 Task: Buy 2 Fuel Filters from Filters section under best seller category for shipping address: Gianna Martinez, 3103 Abia Martin Drive, Panther Burn, Mississippi 38765, Cell Number 6314971043. Pay from credit card ending with 2005, CVV 3321
Action: Mouse moved to (27, 78)
Screenshot: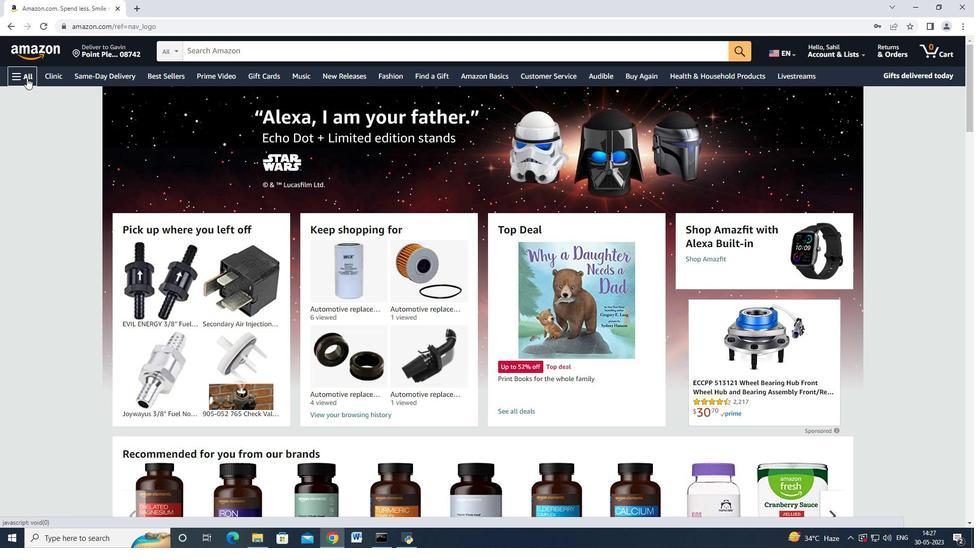 
Action: Mouse pressed left at (27, 78)
Screenshot: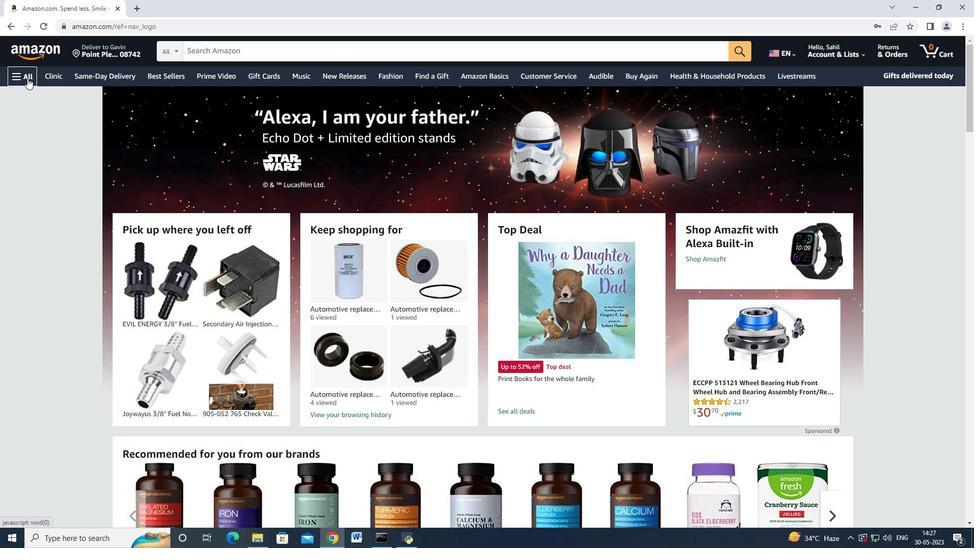 
Action: Mouse moved to (64, 182)
Screenshot: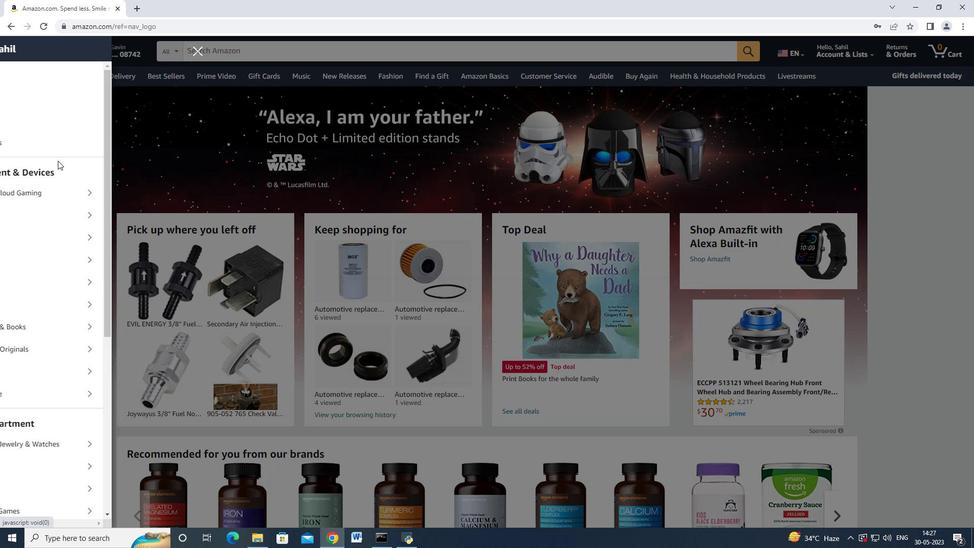 
Action: Mouse scrolled (64, 182) with delta (0, 0)
Screenshot: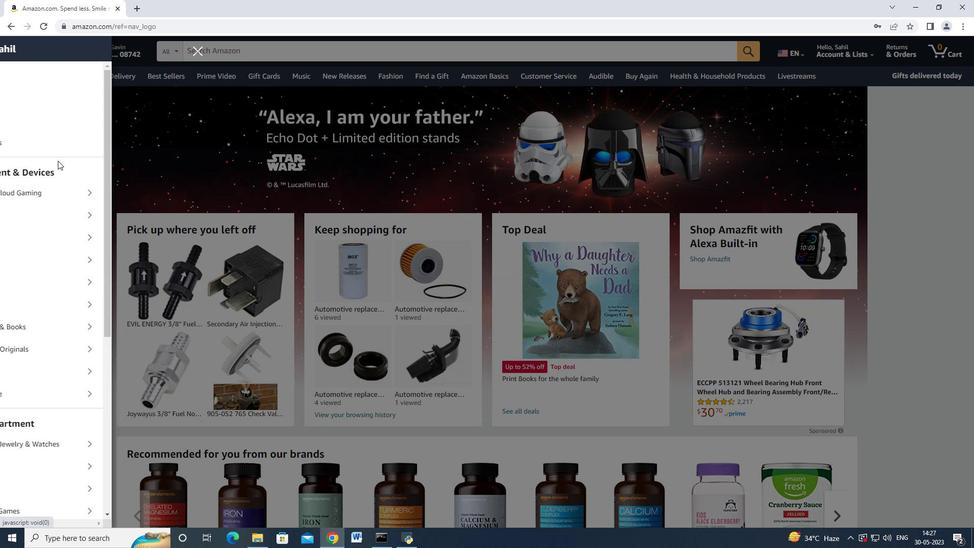 
Action: Mouse moved to (65, 189)
Screenshot: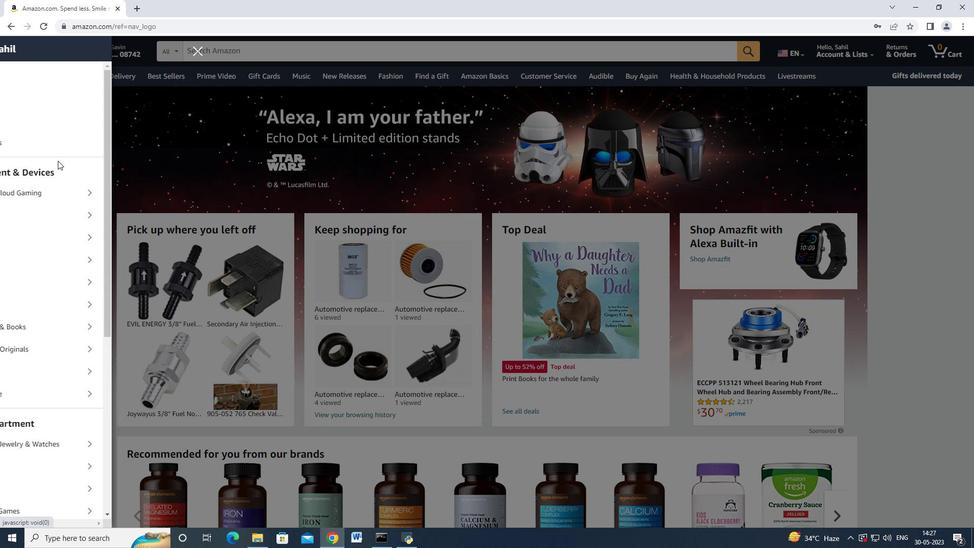 
Action: Mouse scrolled (65, 188) with delta (0, 0)
Screenshot: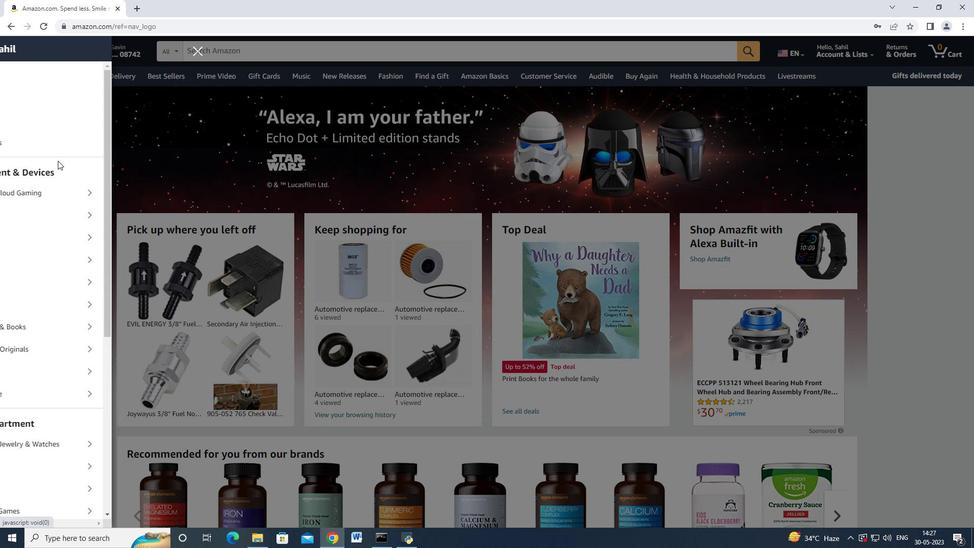 
Action: Mouse moved to (66, 206)
Screenshot: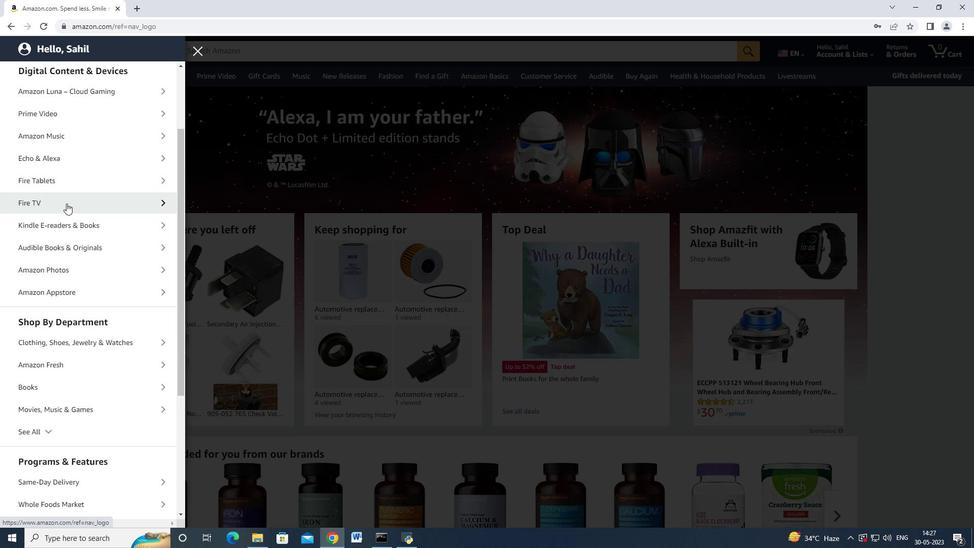
Action: Mouse scrolled (66, 204) with delta (0, 0)
Screenshot: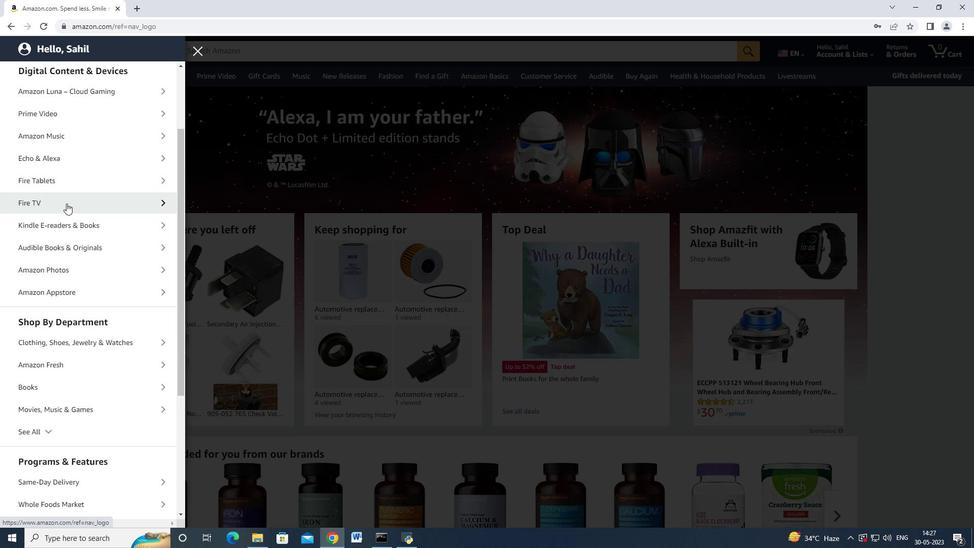 
Action: Mouse moved to (66, 207)
Screenshot: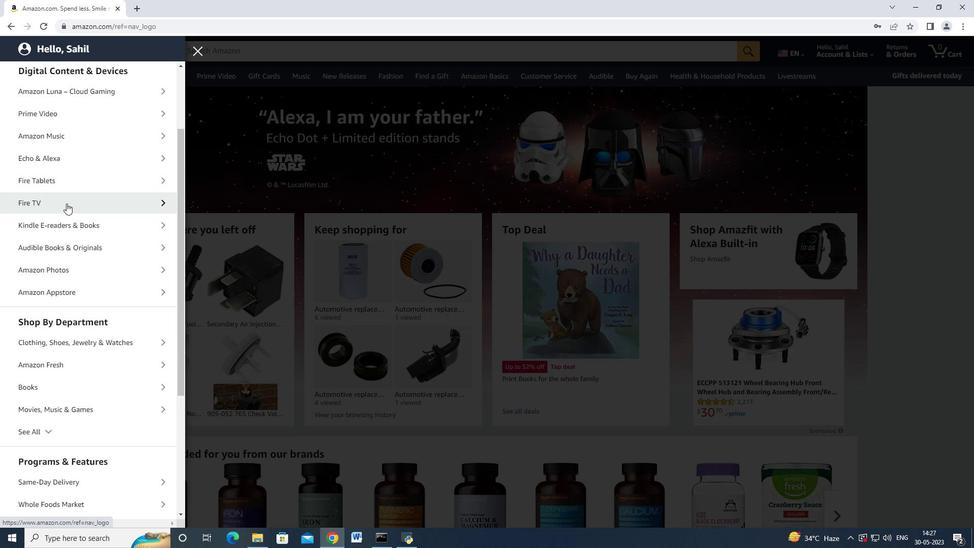 
Action: Mouse scrolled (66, 206) with delta (0, 0)
Screenshot: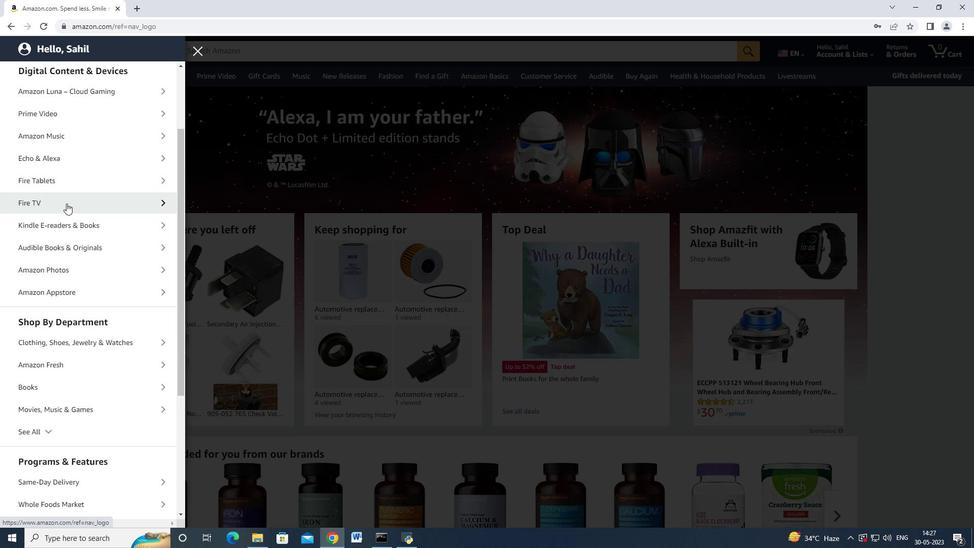 
Action: Mouse moved to (54, 327)
Screenshot: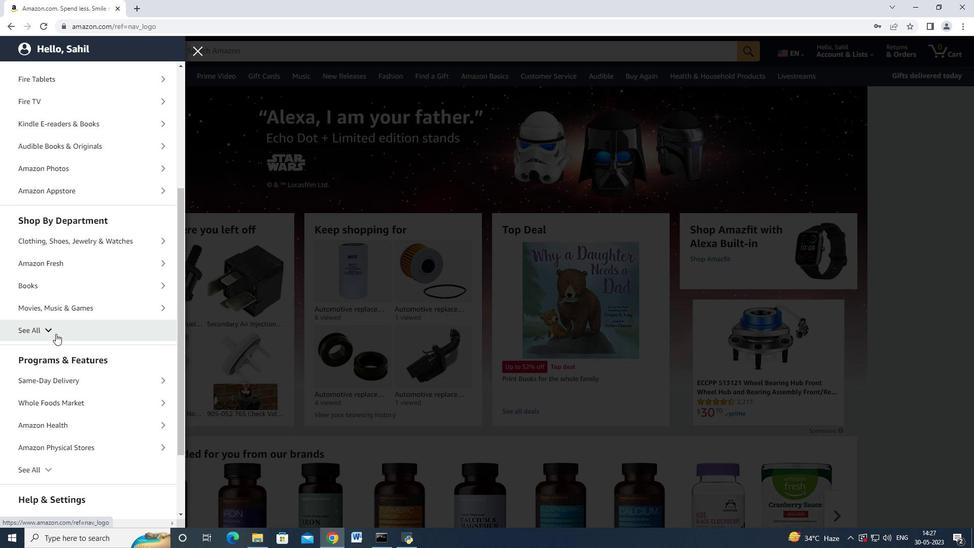 
Action: Mouse pressed left at (54, 327)
Screenshot: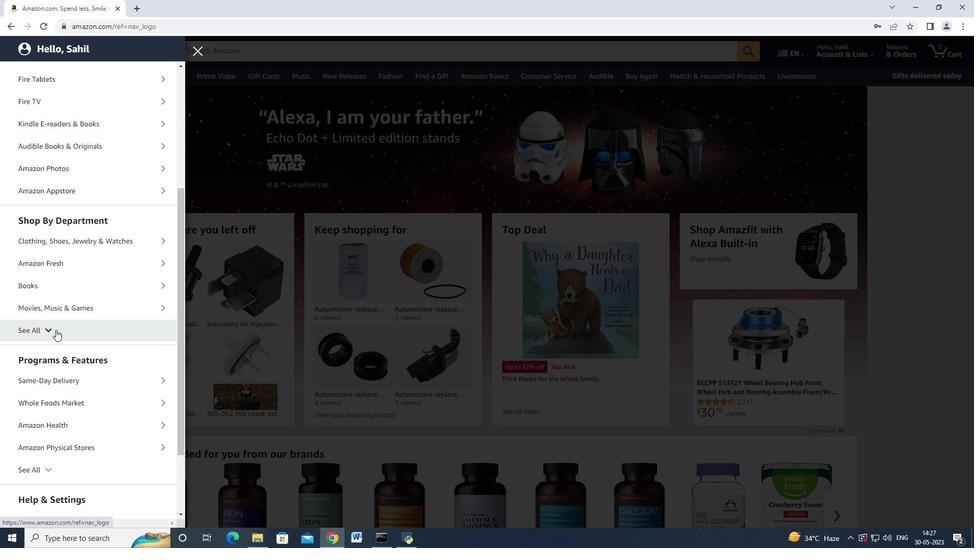 
Action: Mouse moved to (59, 323)
Screenshot: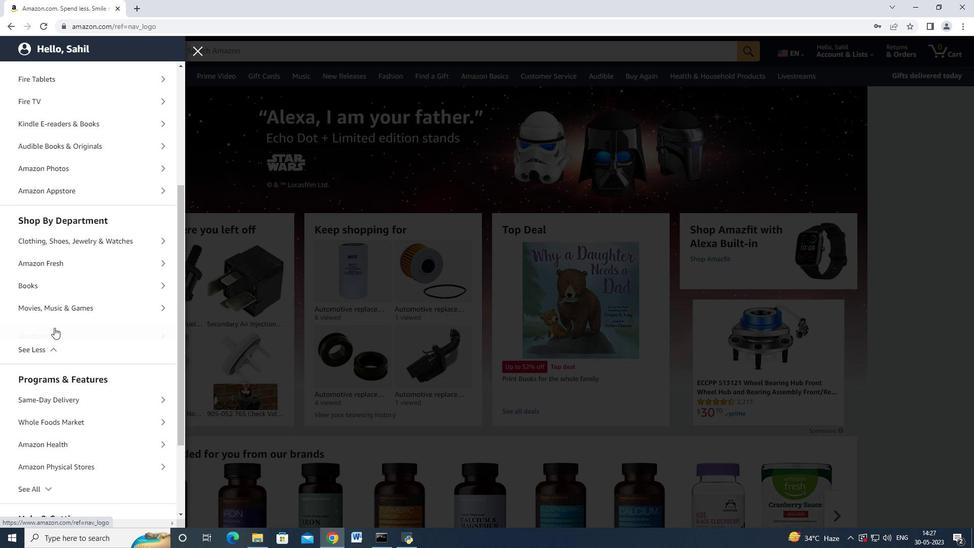 
Action: Mouse scrolled (59, 323) with delta (0, 0)
Screenshot: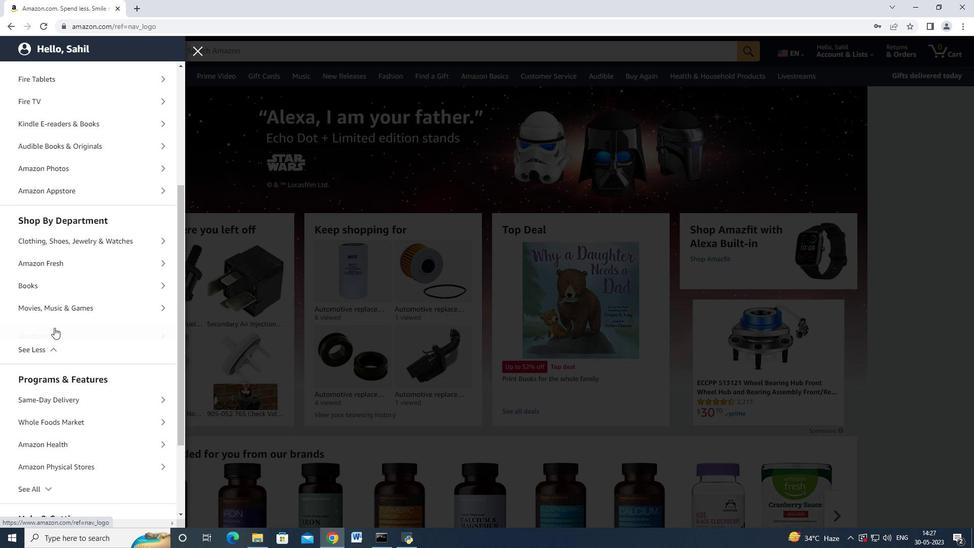 
Action: Mouse scrolled (59, 323) with delta (0, 0)
Screenshot: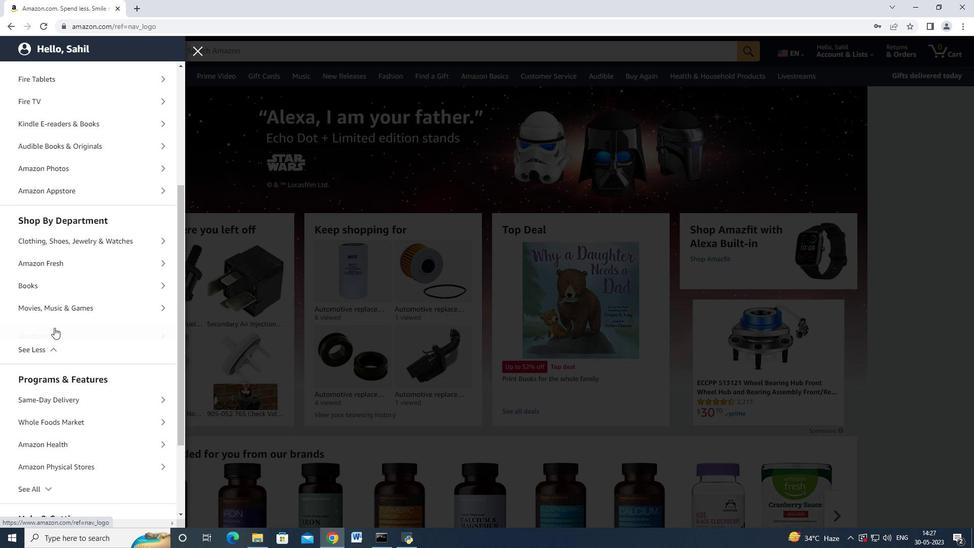 
Action: Mouse scrolled (59, 323) with delta (0, 0)
Screenshot: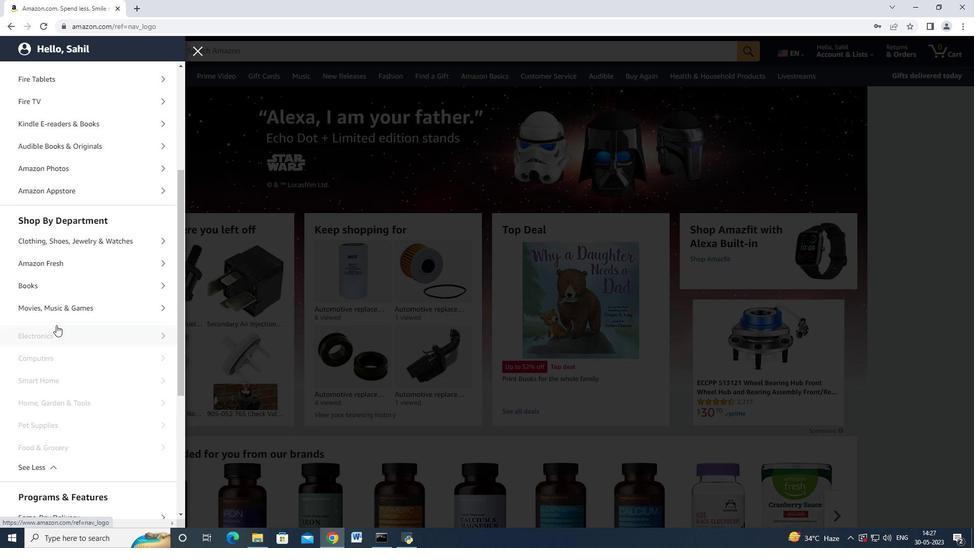 
Action: Mouse scrolled (59, 323) with delta (0, 0)
Screenshot: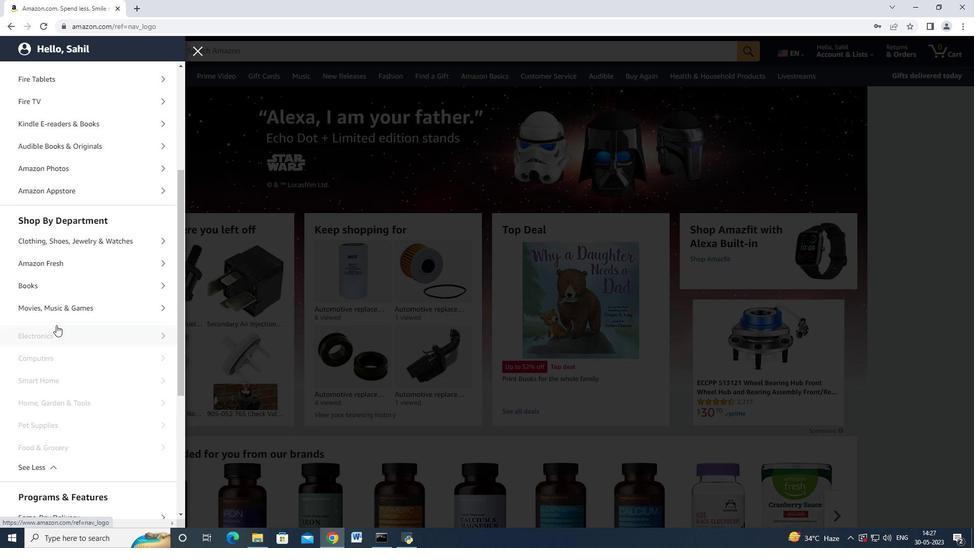 
Action: Mouse scrolled (59, 323) with delta (0, 0)
Screenshot: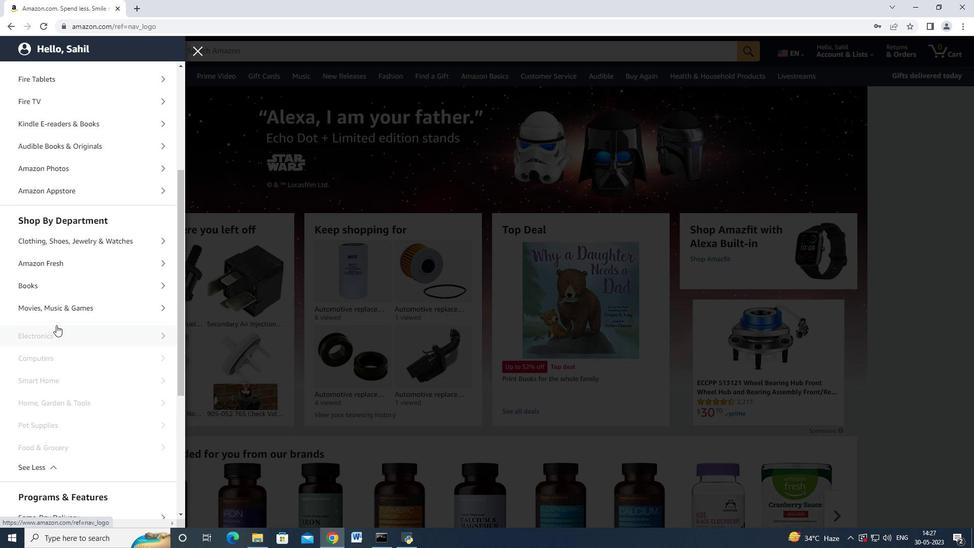 
Action: Mouse scrolled (59, 323) with delta (0, 0)
Screenshot: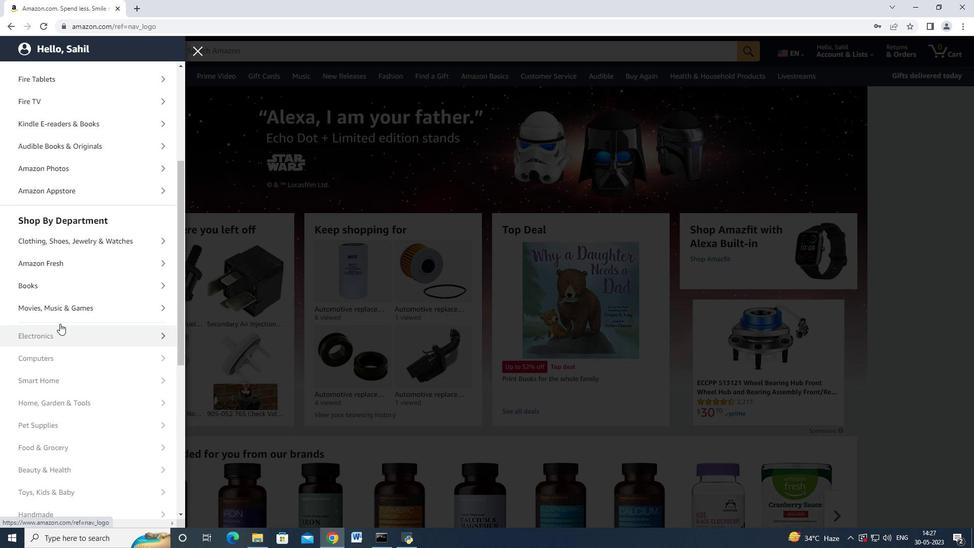 
Action: Mouse moved to (63, 347)
Screenshot: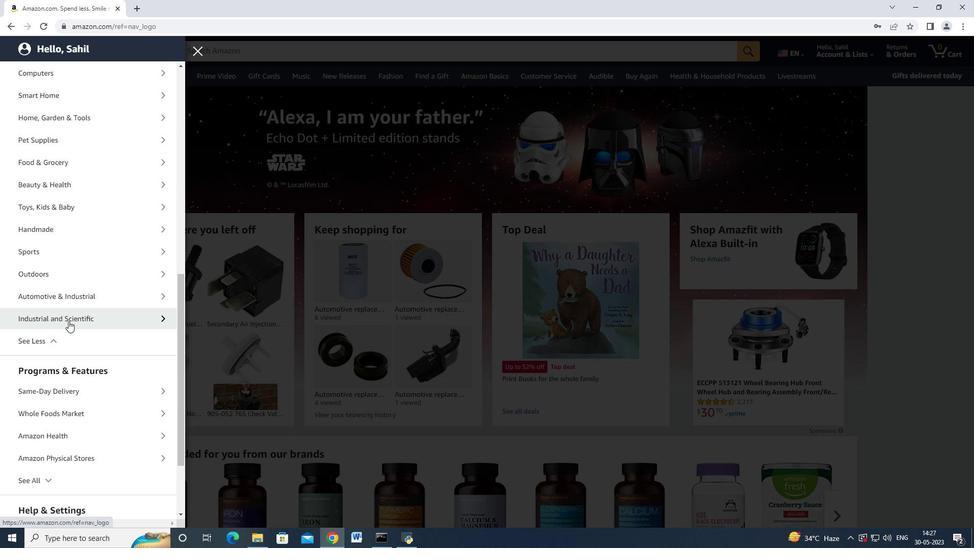 
Action: Mouse scrolled (63, 347) with delta (0, 0)
Screenshot: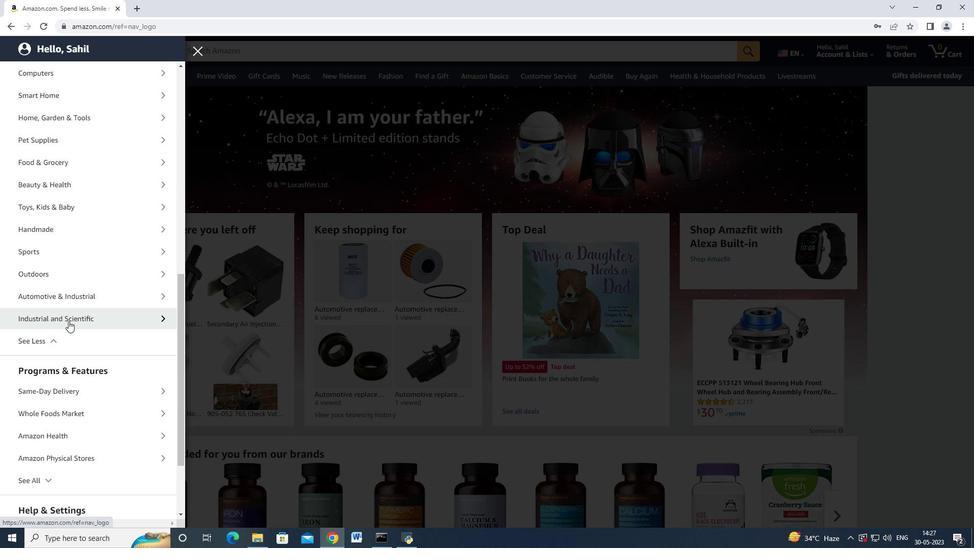 
Action: Mouse moved to (64, 253)
Screenshot: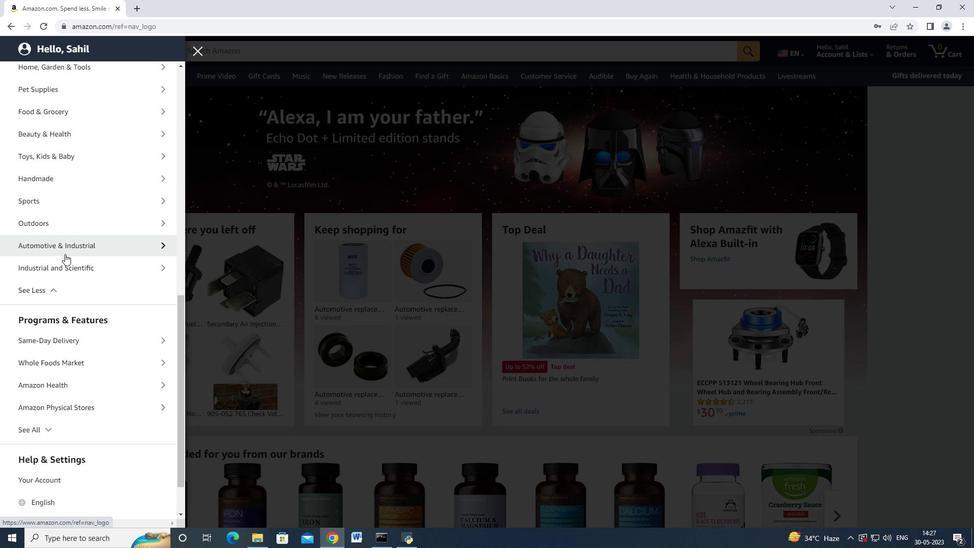 
Action: Mouse pressed left at (64, 253)
Screenshot: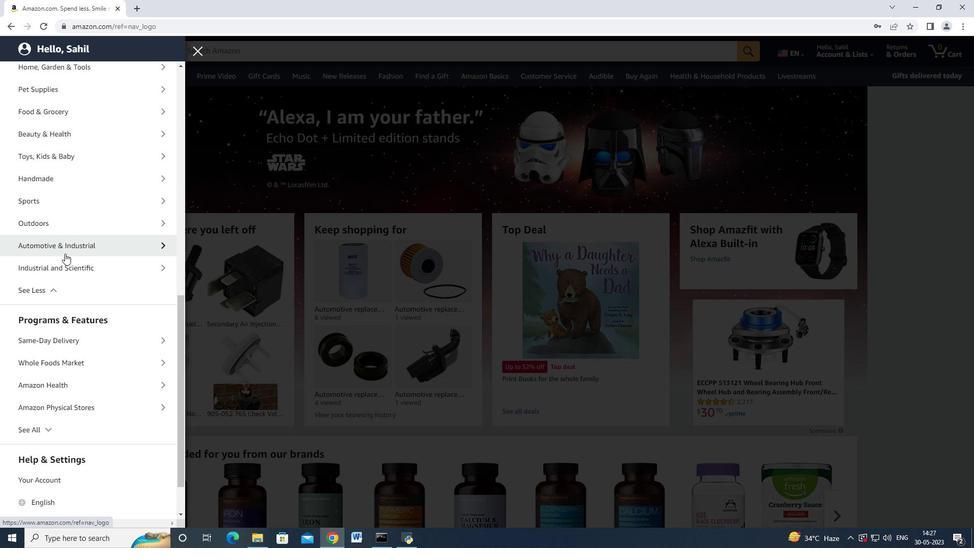 
Action: Mouse moved to (86, 129)
Screenshot: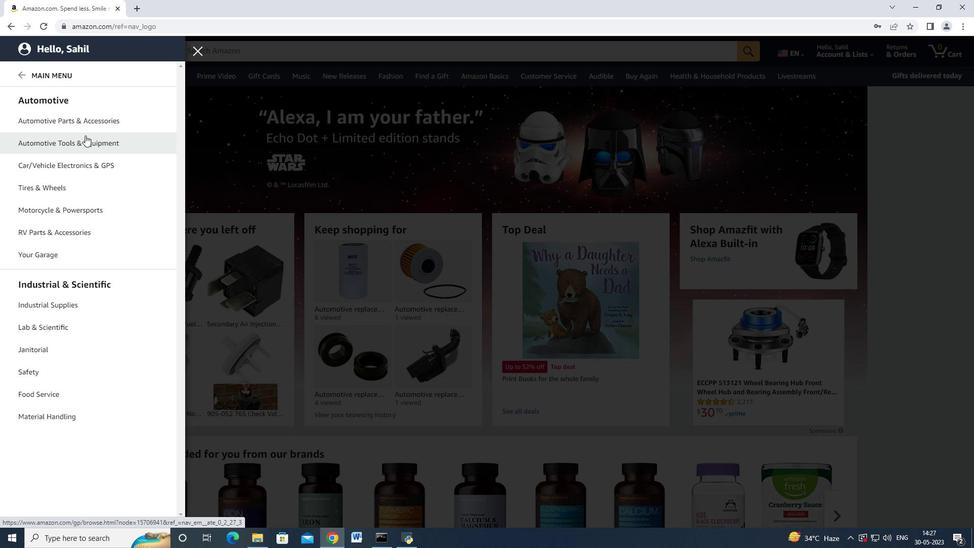 
Action: Mouse pressed left at (86, 129)
Screenshot: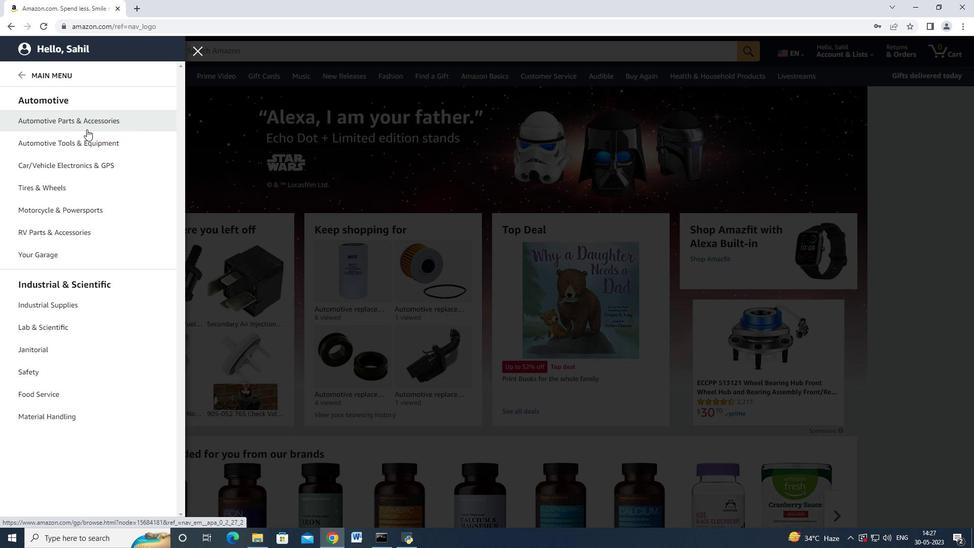 
Action: Mouse moved to (182, 97)
Screenshot: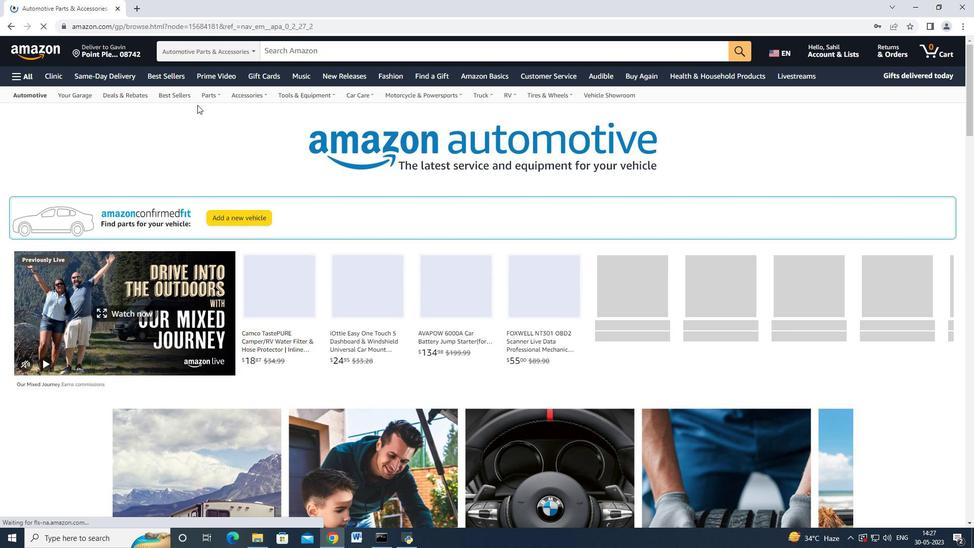 
Action: Mouse pressed left at (182, 97)
Screenshot: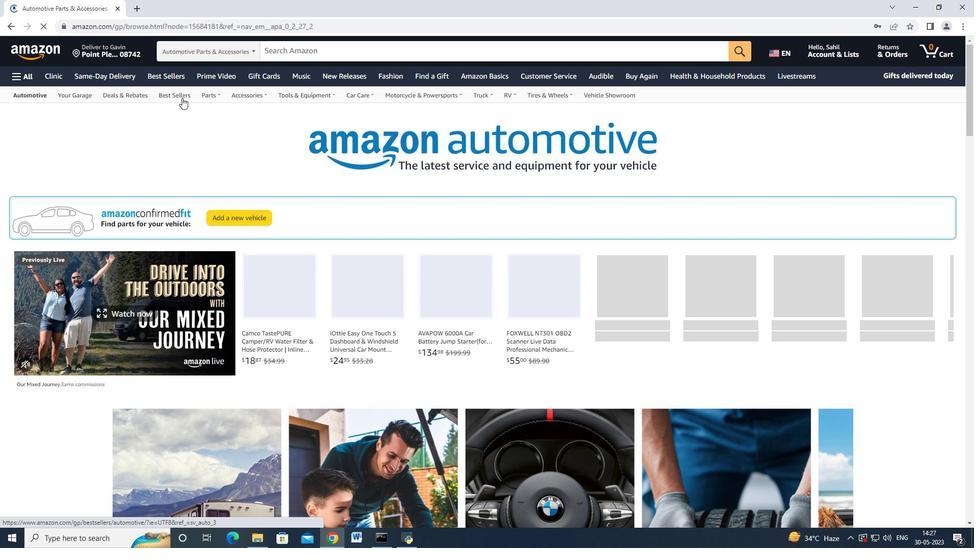 
Action: Mouse moved to (82, 243)
Screenshot: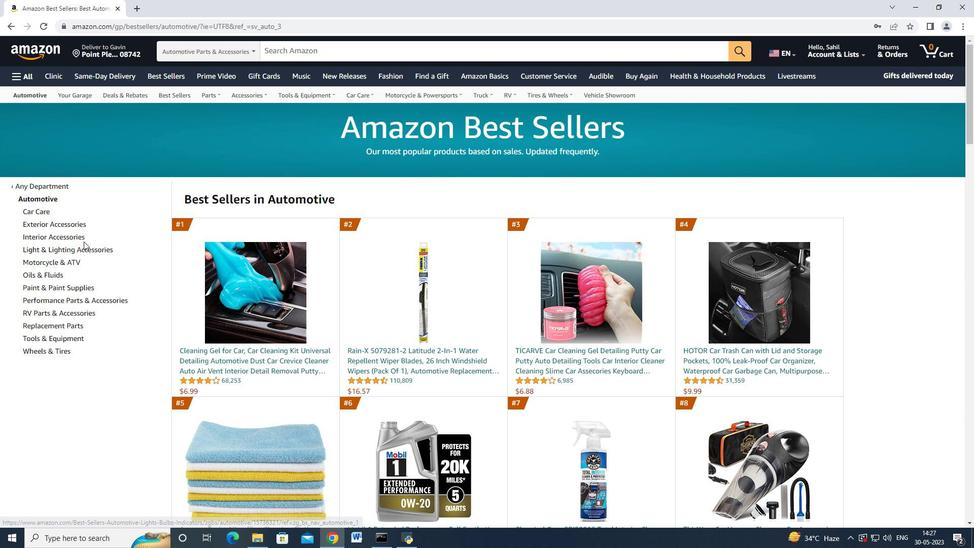 
Action: Mouse scrolled (82, 242) with delta (0, 0)
Screenshot: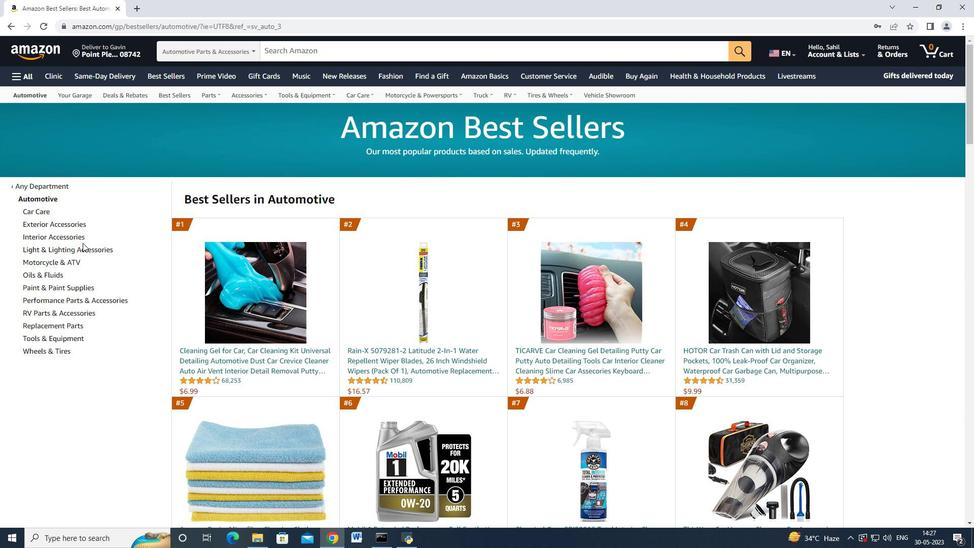 
Action: Mouse moved to (46, 274)
Screenshot: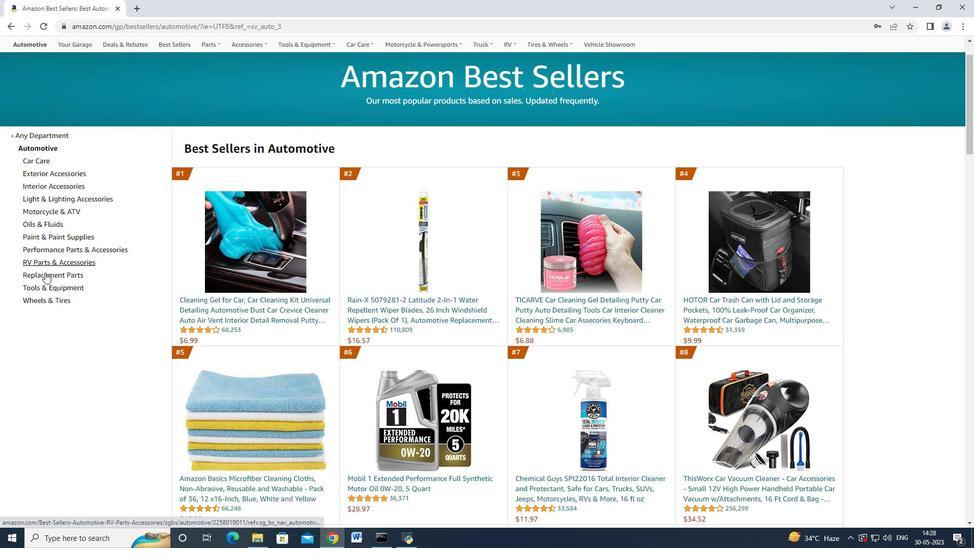 
Action: Mouse pressed left at (46, 274)
Screenshot: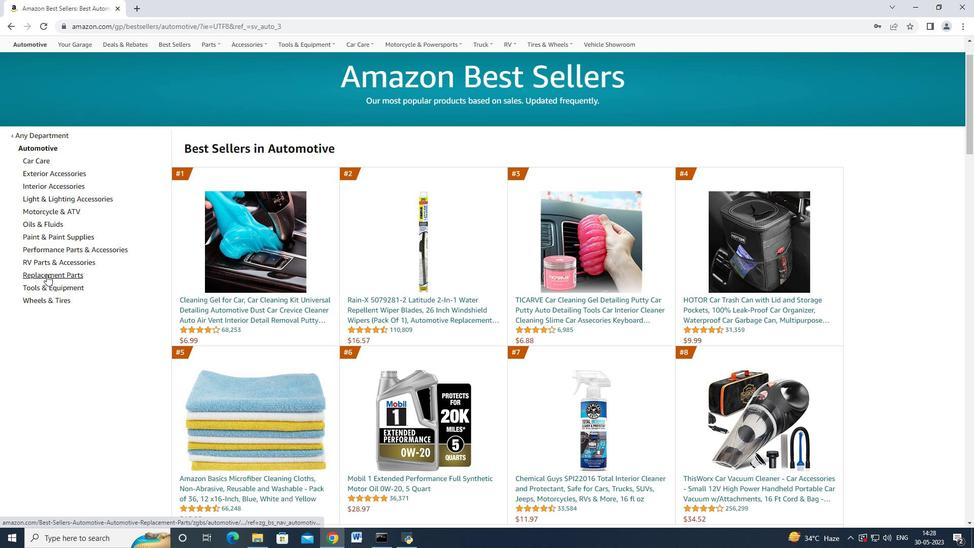 
Action: Mouse moved to (54, 294)
Screenshot: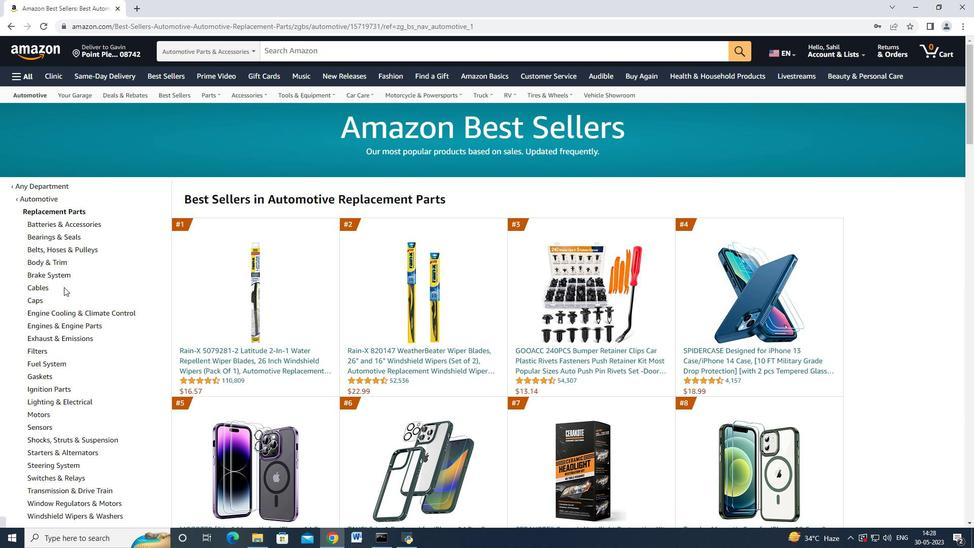 
Action: Mouse scrolled (54, 294) with delta (0, 0)
Screenshot: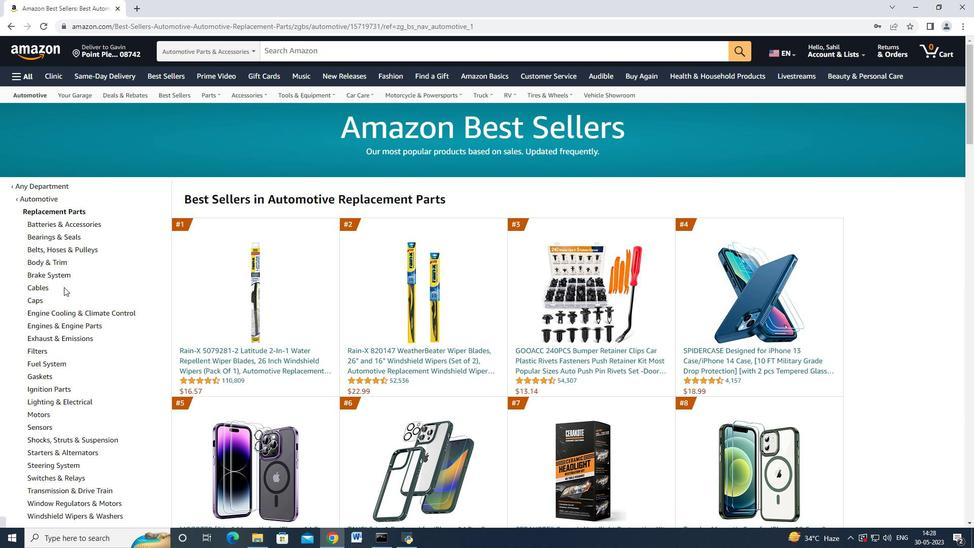 
Action: Mouse moved to (43, 299)
Screenshot: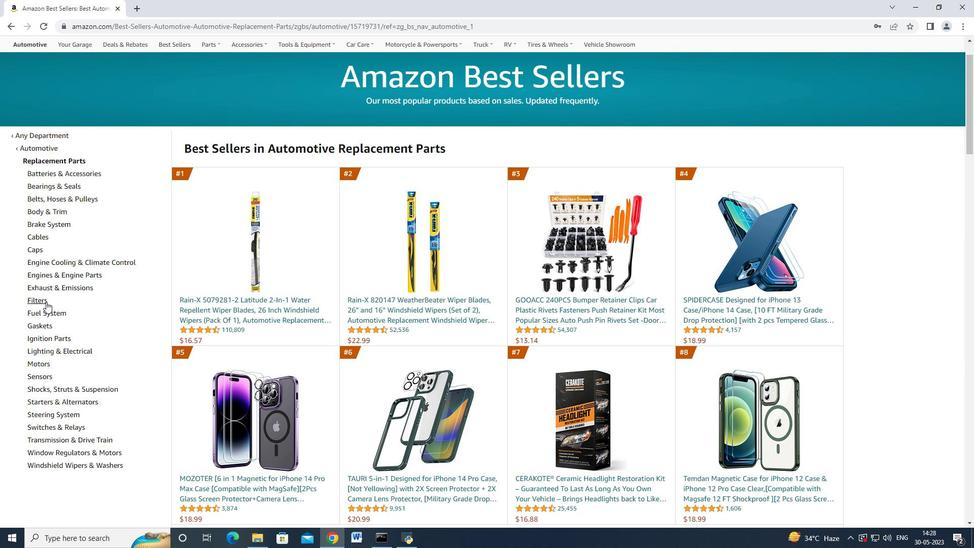 
Action: Mouse pressed left at (43, 299)
Screenshot: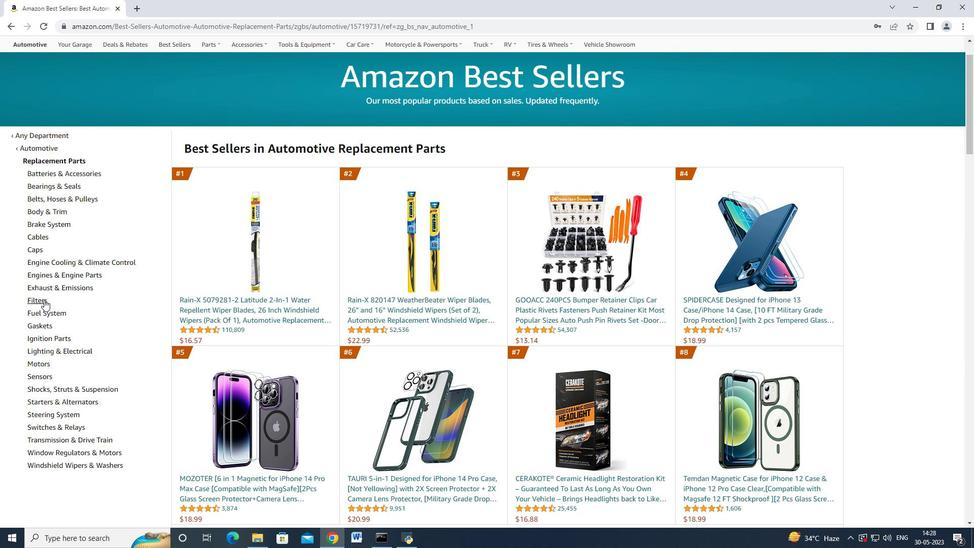 
Action: Mouse moved to (101, 242)
Screenshot: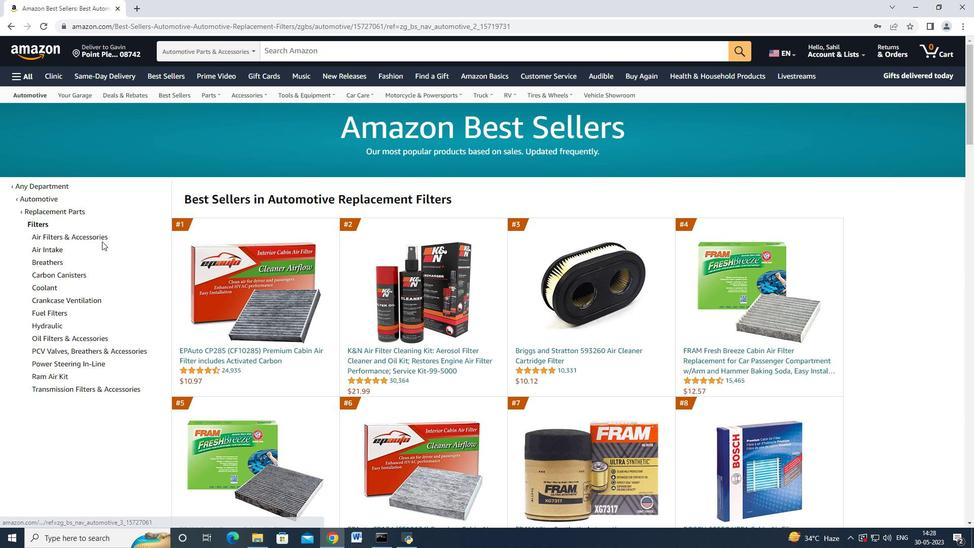 
Action: Mouse scrolled (101, 241) with delta (0, 0)
Screenshot: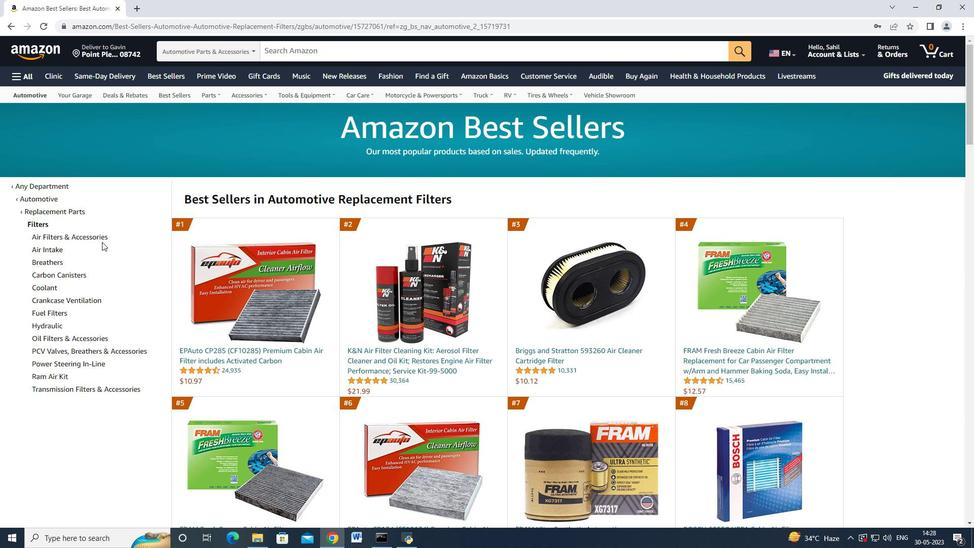 
Action: Mouse moved to (79, 251)
Screenshot: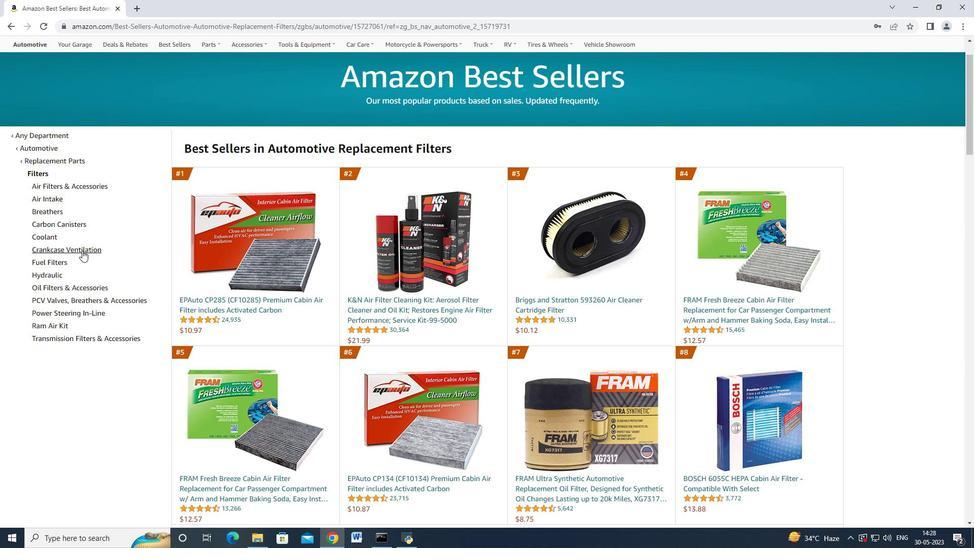 
Action: Mouse scrolled (79, 252) with delta (0, 0)
Screenshot: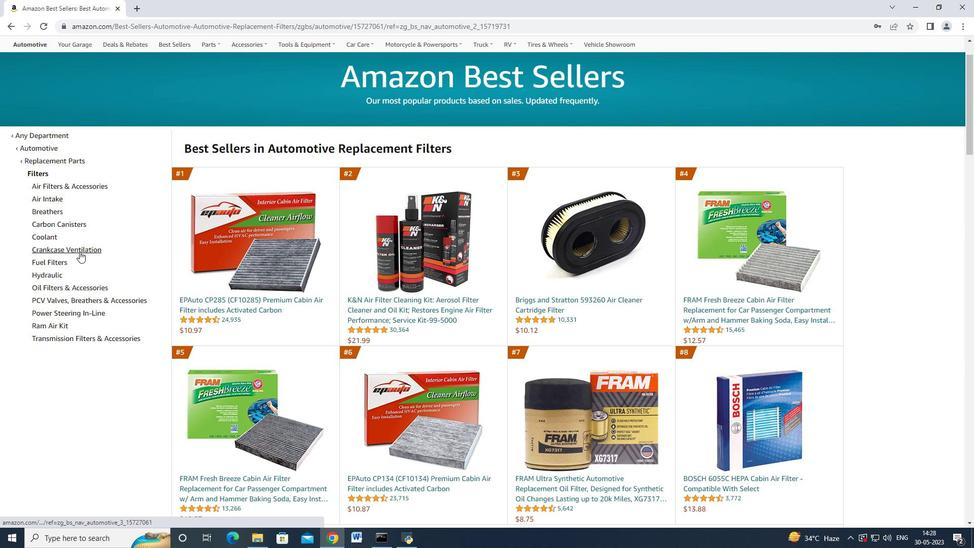 
Action: Mouse moved to (89, 255)
Screenshot: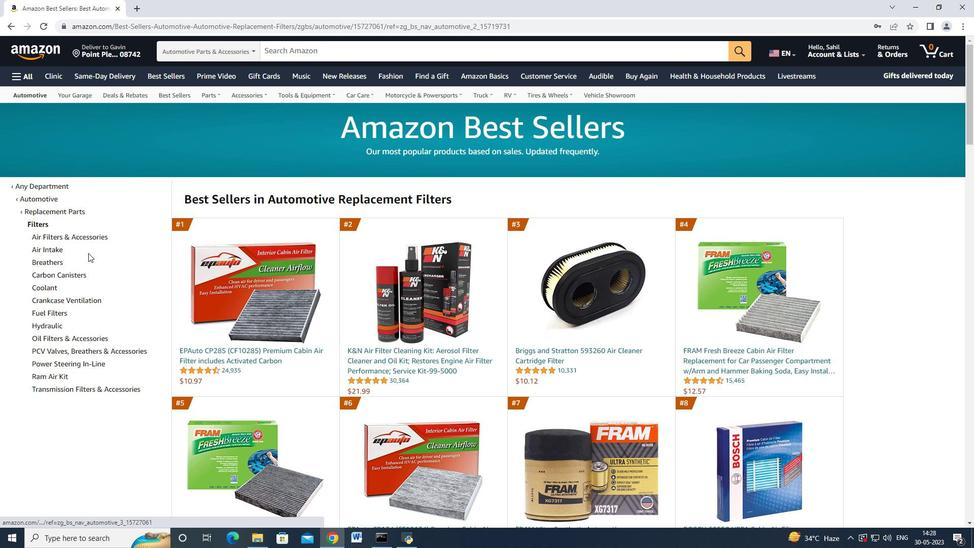 
Action: Mouse scrolled (89, 255) with delta (0, 0)
Screenshot: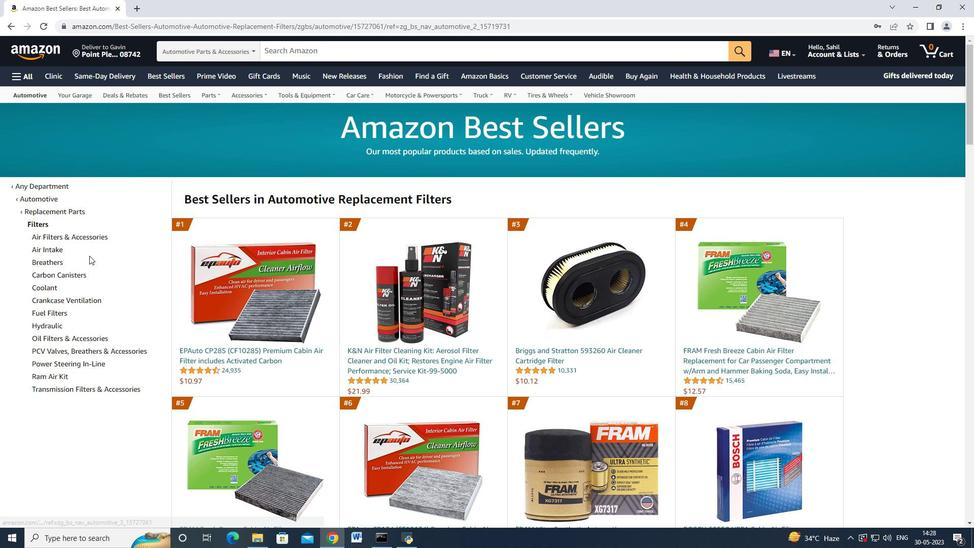 
Action: Mouse moved to (50, 261)
Screenshot: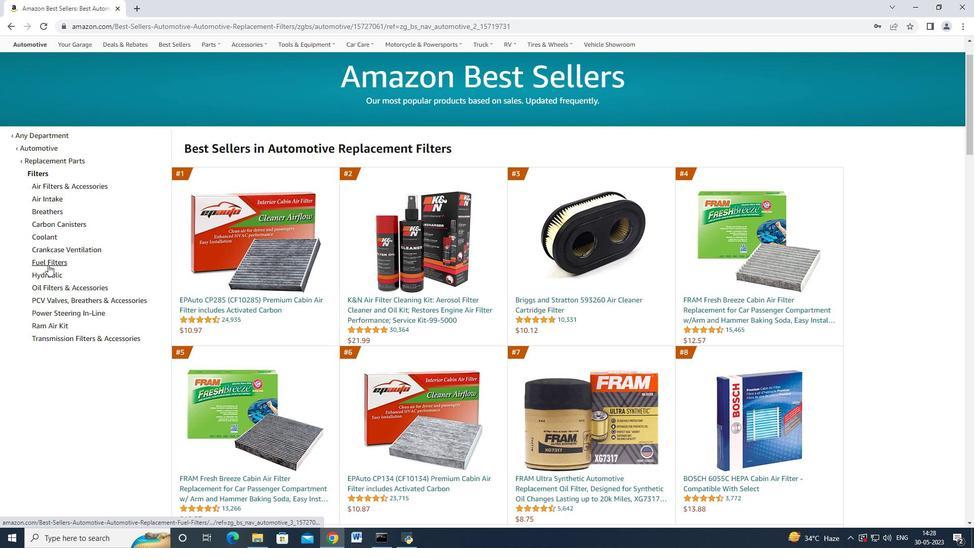 
Action: Mouse pressed left at (50, 261)
Screenshot: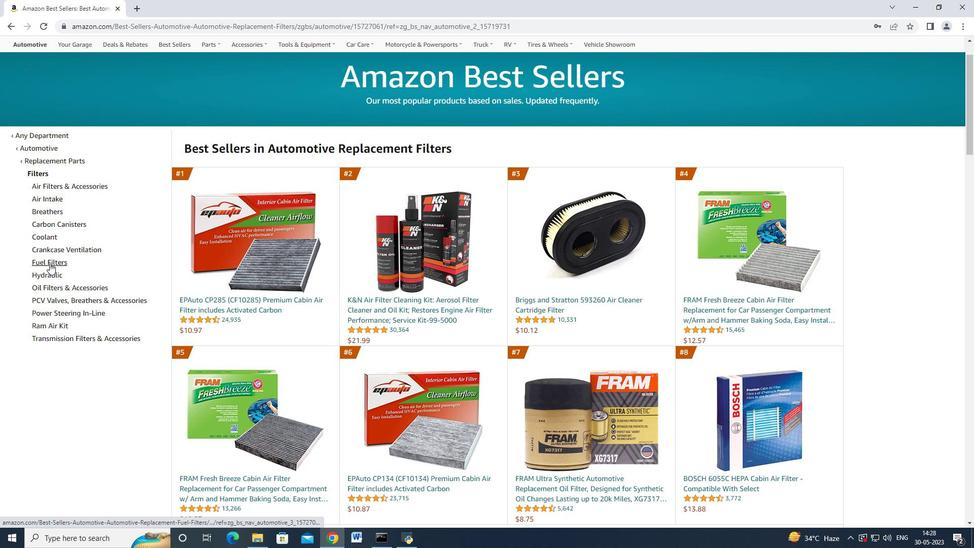 
Action: Mouse moved to (110, 259)
Screenshot: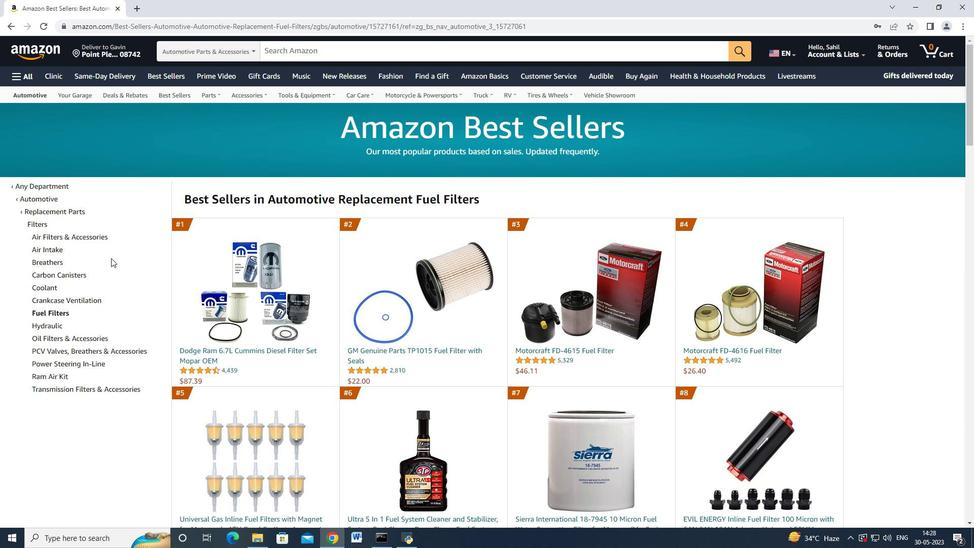 
Action: Mouse scrolled (110, 258) with delta (0, 0)
Screenshot: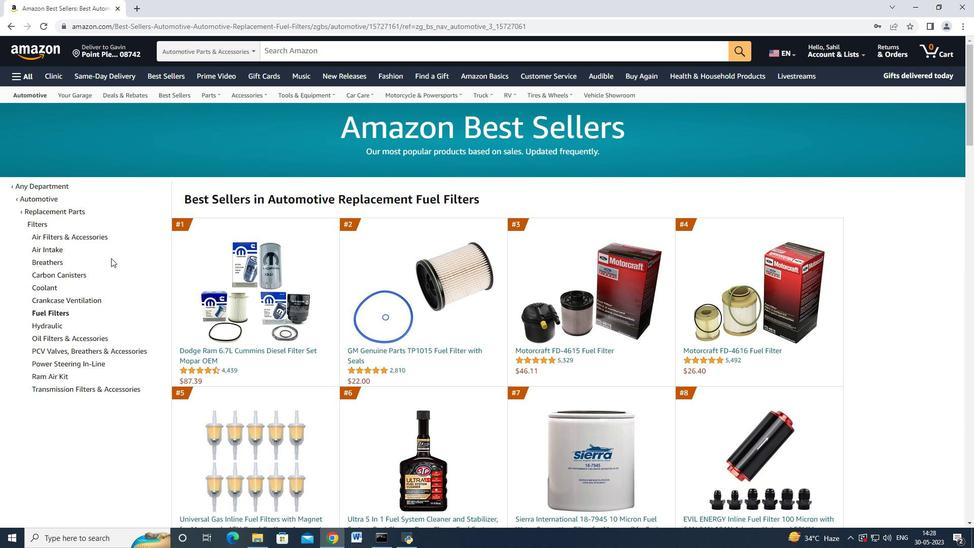 
Action: Mouse scrolled (110, 259) with delta (0, 0)
Screenshot: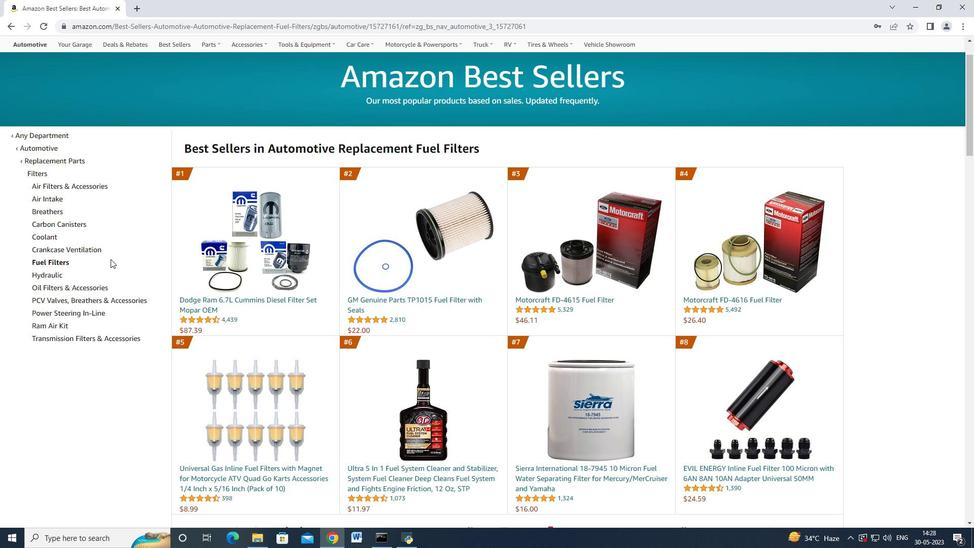 
Action: Mouse moved to (110, 259)
Screenshot: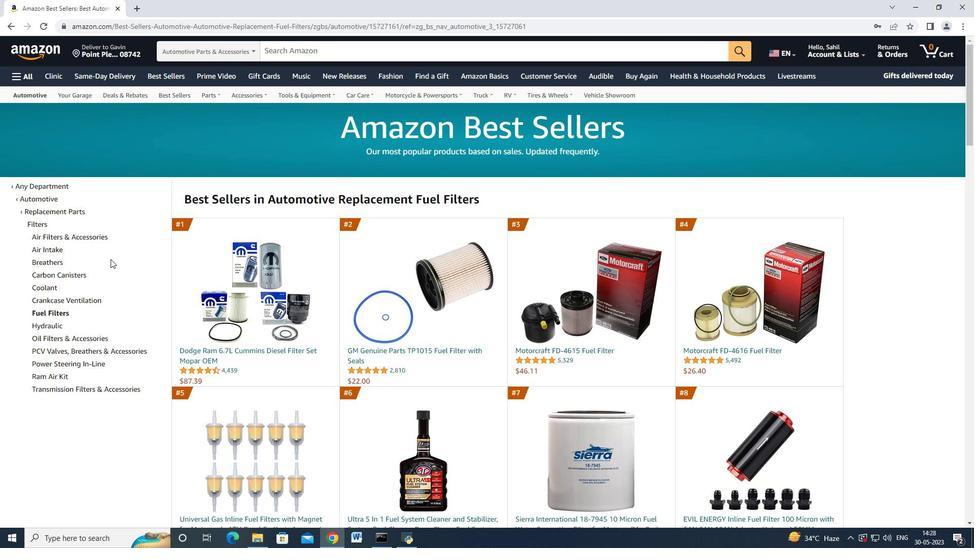 
Action: Mouse scrolled (110, 259) with delta (0, 0)
Screenshot: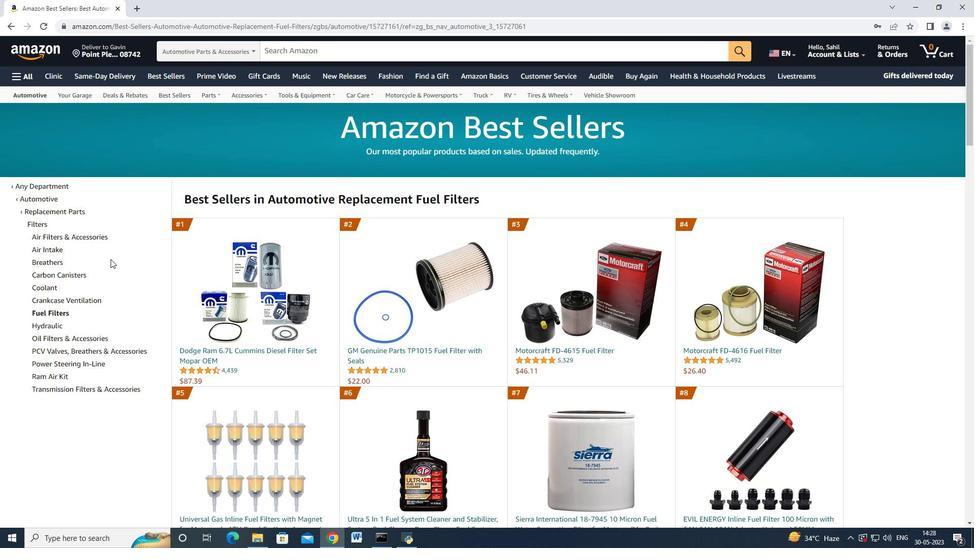 
Action: Mouse scrolled (110, 258) with delta (0, 0)
Screenshot: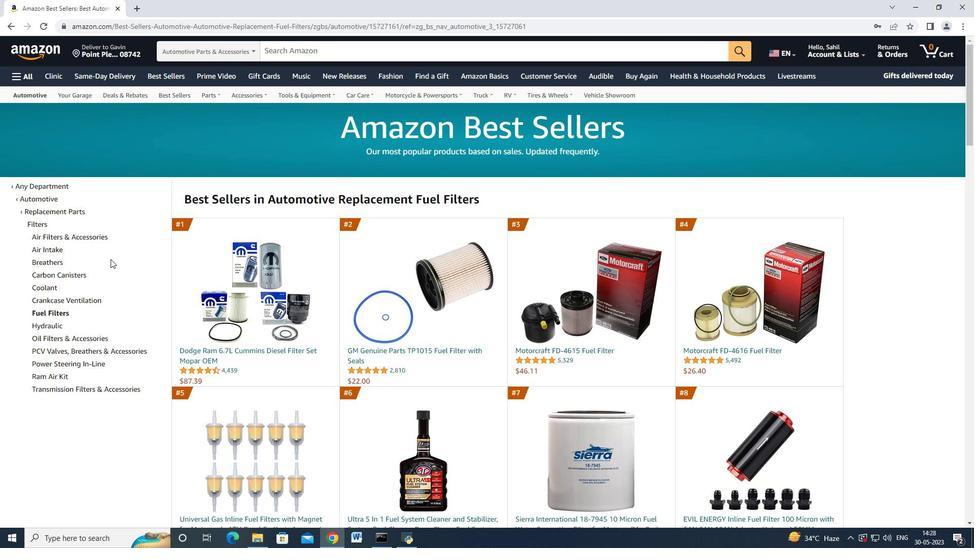 
Action: Mouse moved to (256, 296)
Screenshot: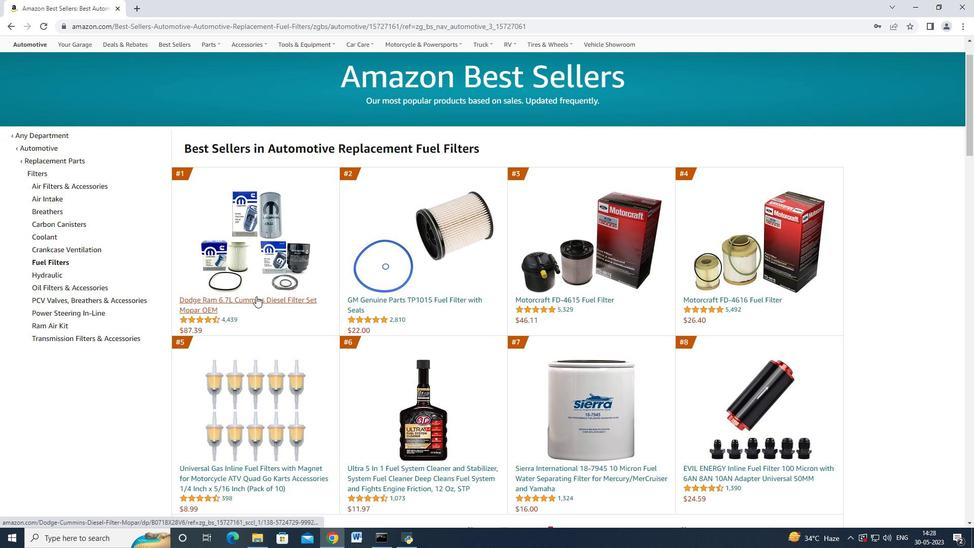 
Action: Mouse pressed left at (256, 296)
Screenshot: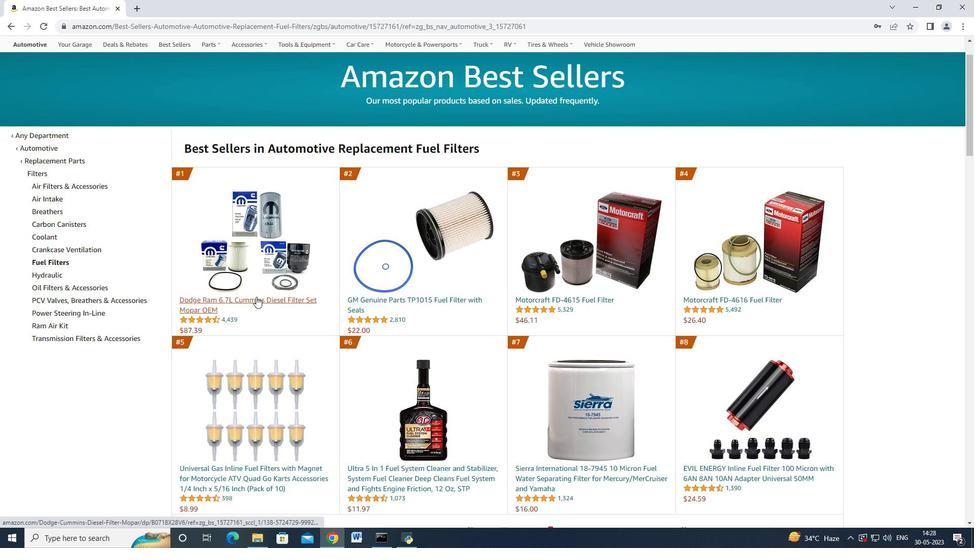 
Action: Mouse moved to (761, 366)
Screenshot: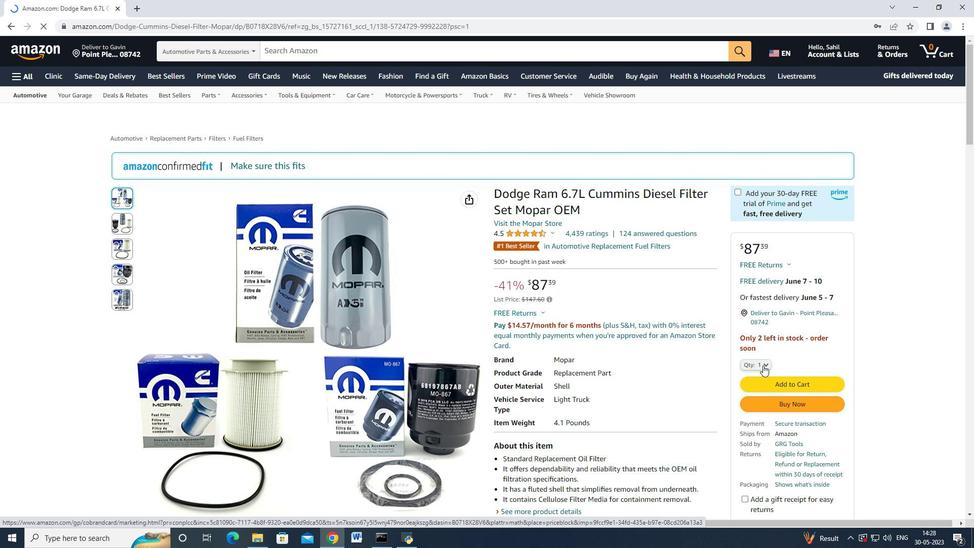 
Action: Mouse pressed left at (761, 366)
Screenshot: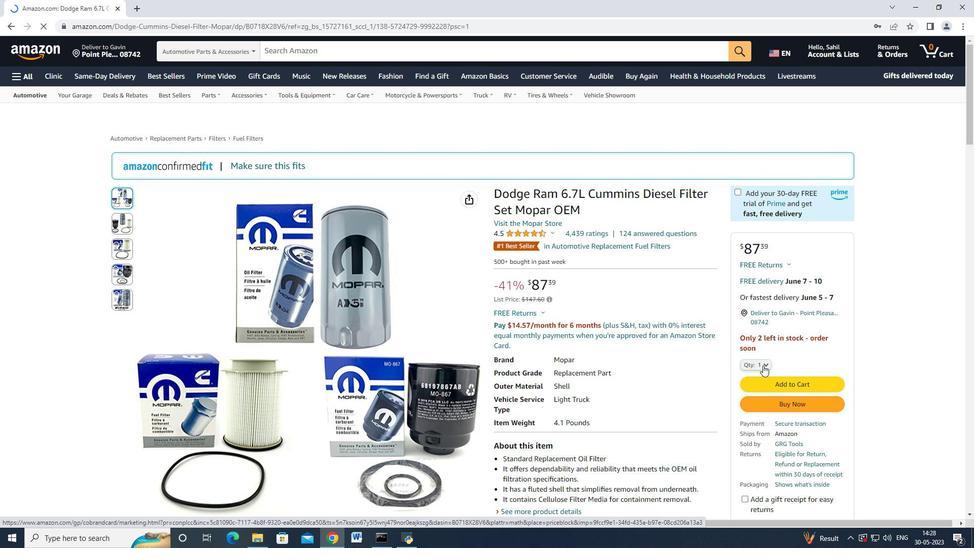 
Action: Mouse moved to (749, 382)
Screenshot: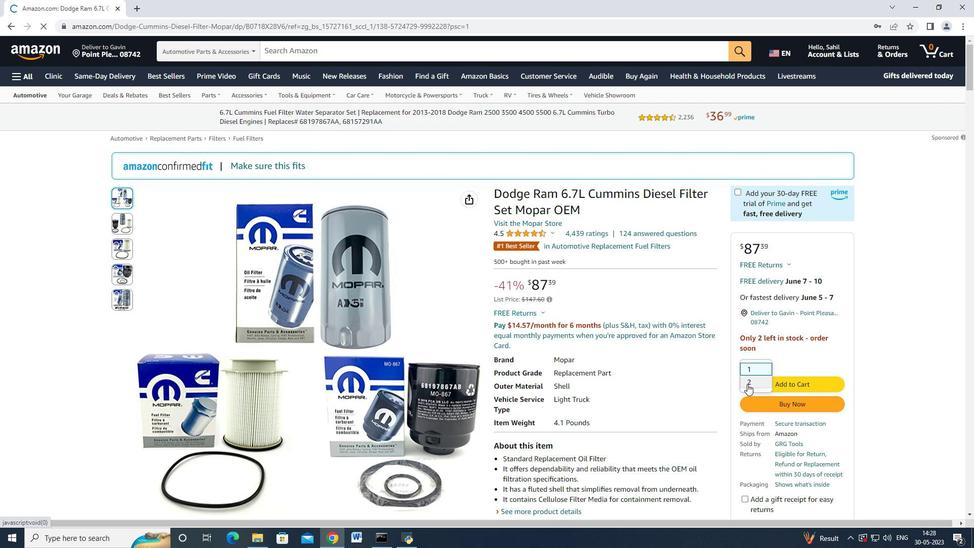 
Action: Mouse pressed left at (749, 382)
Screenshot: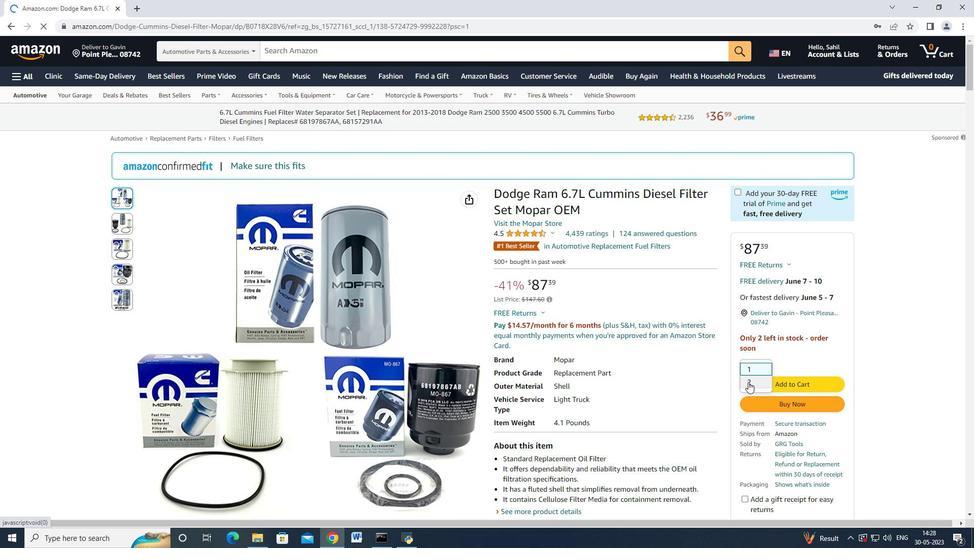 
Action: Mouse moved to (773, 383)
Screenshot: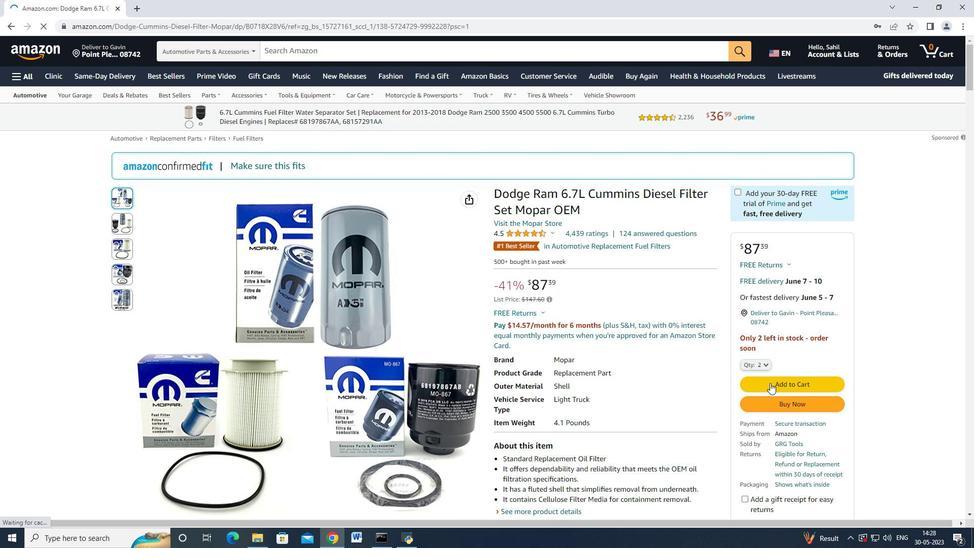 
Action: Mouse pressed left at (773, 383)
Screenshot: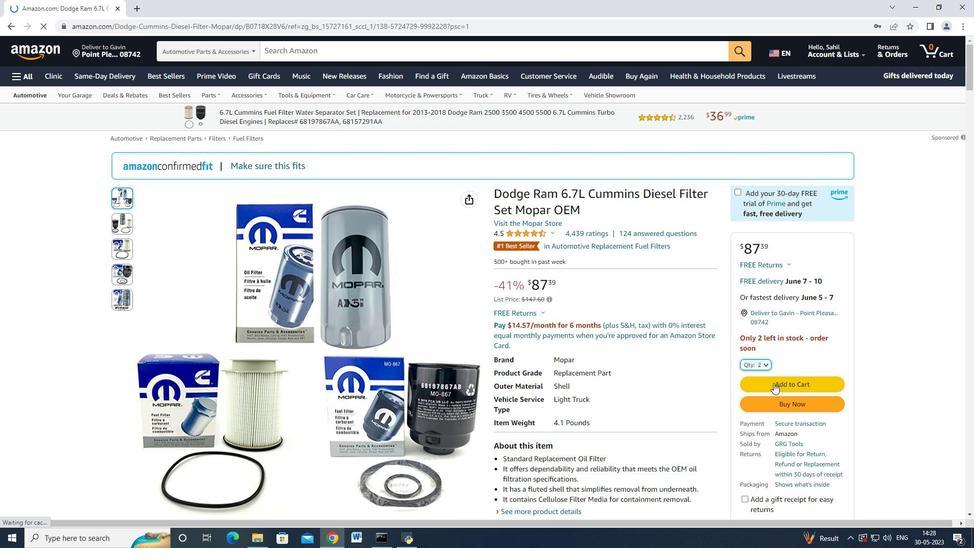 
Action: Mouse moved to (913, 228)
Screenshot: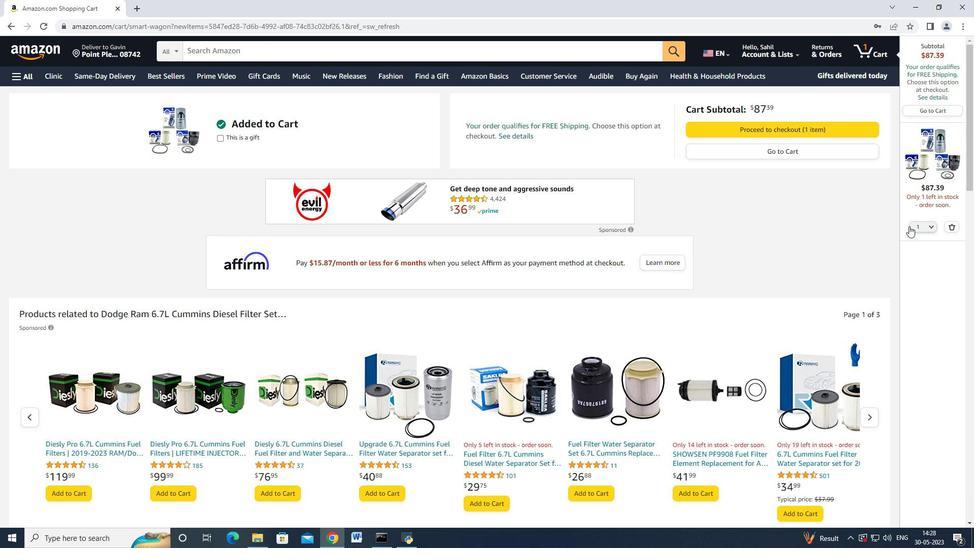 
Action: Mouse pressed left at (913, 228)
Screenshot: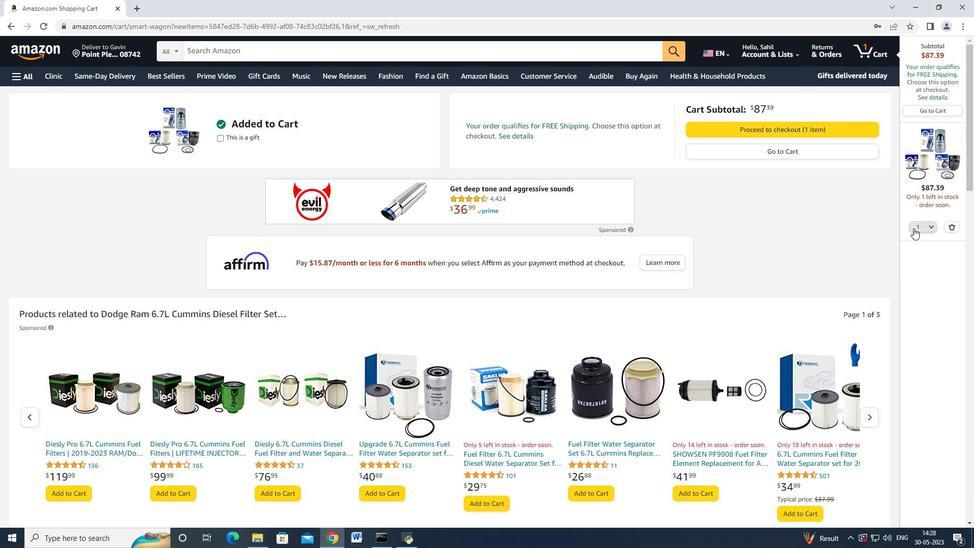 
Action: Mouse moved to (906, 255)
Screenshot: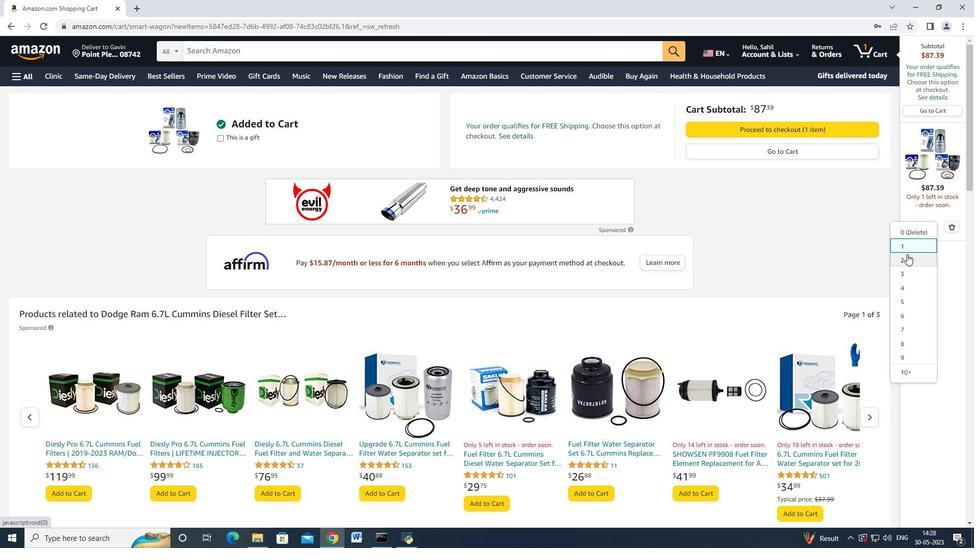 
Action: Mouse pressed left at (906, 255)
Screenshot: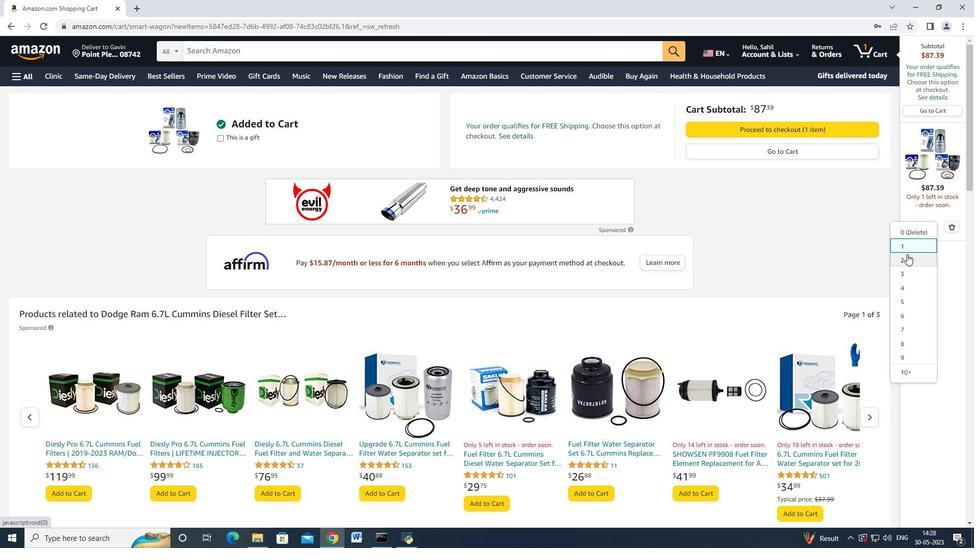 
Action: Mouse moved to (916, 218)
Screenshot: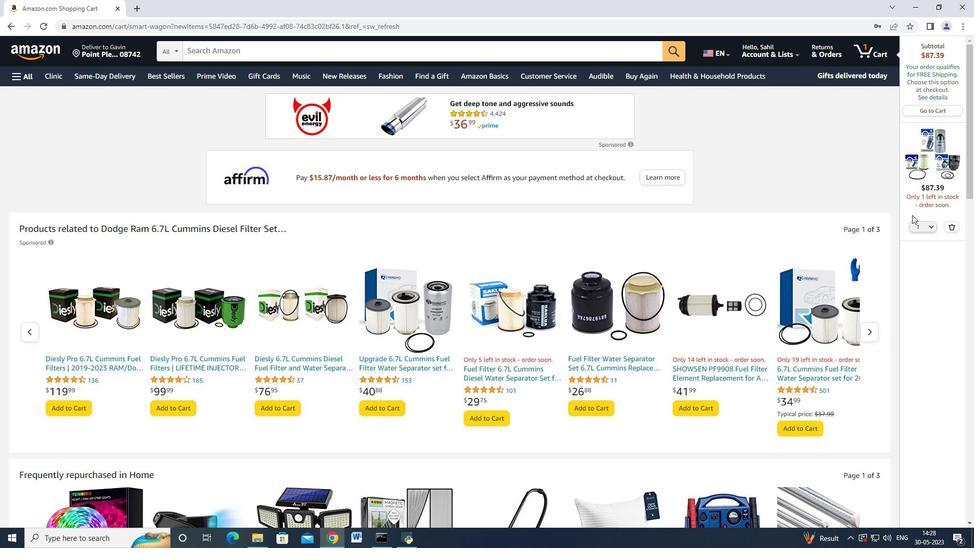 
Action: Mouse pressed left at (916, 218)
Screenshot: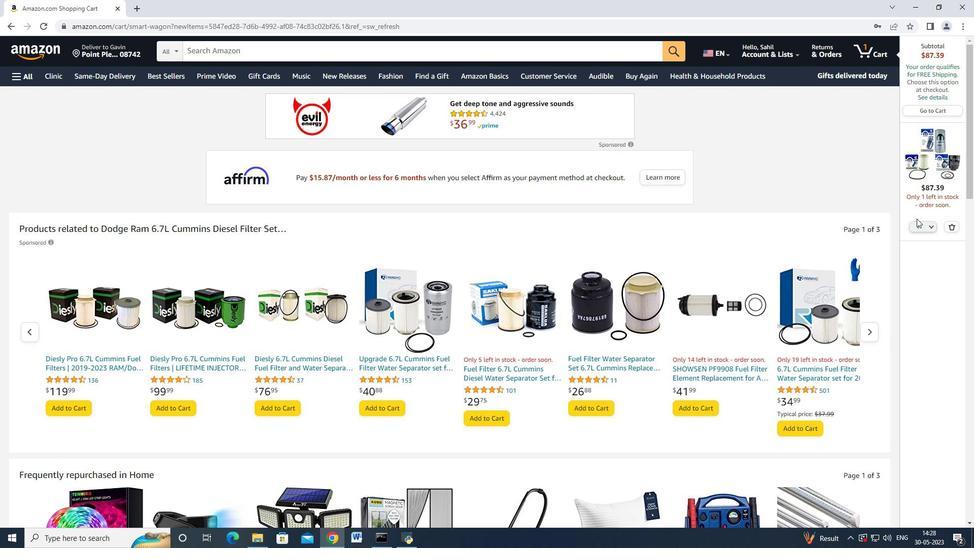 
Action: Mouse moved to (920, 222)
Screenshot: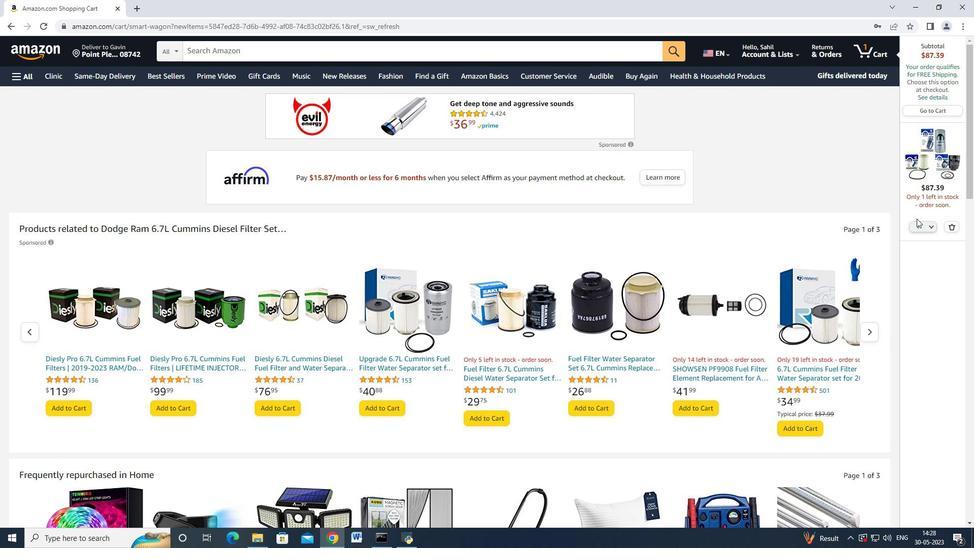 
Action: Mouse pressed left at (920, 222)
Screenshot: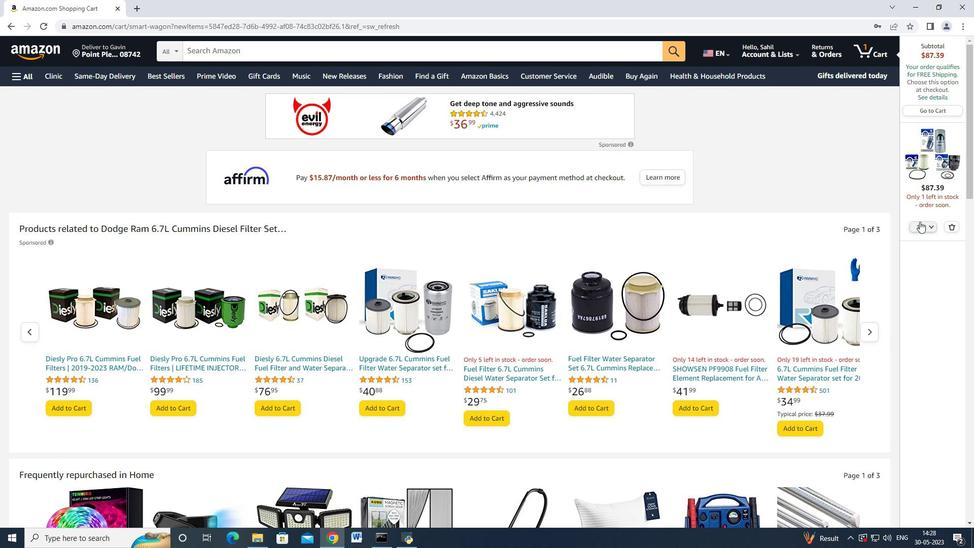 
Action: Mouse moved to (908, 257)
Screenshot: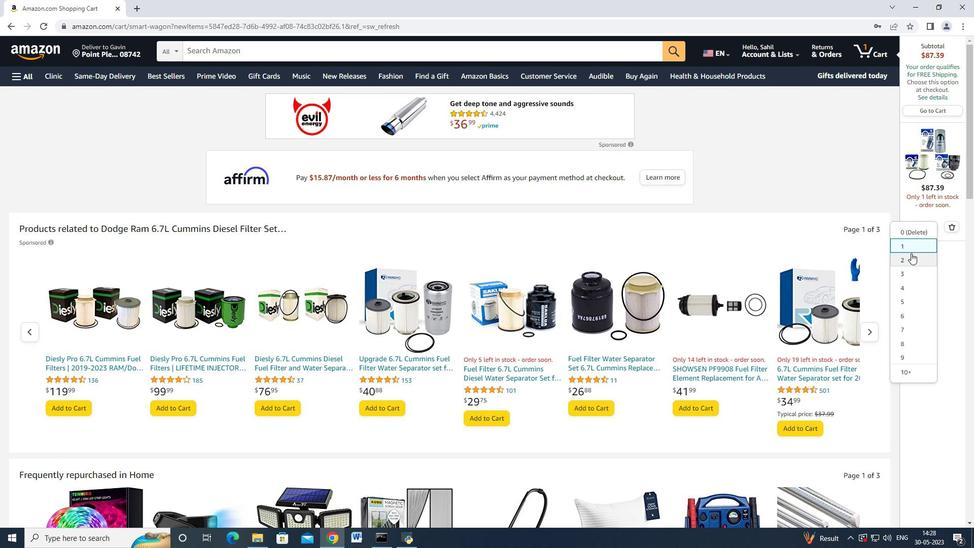 
Action: Mouse pressed left at (908, 257)
Screenshot: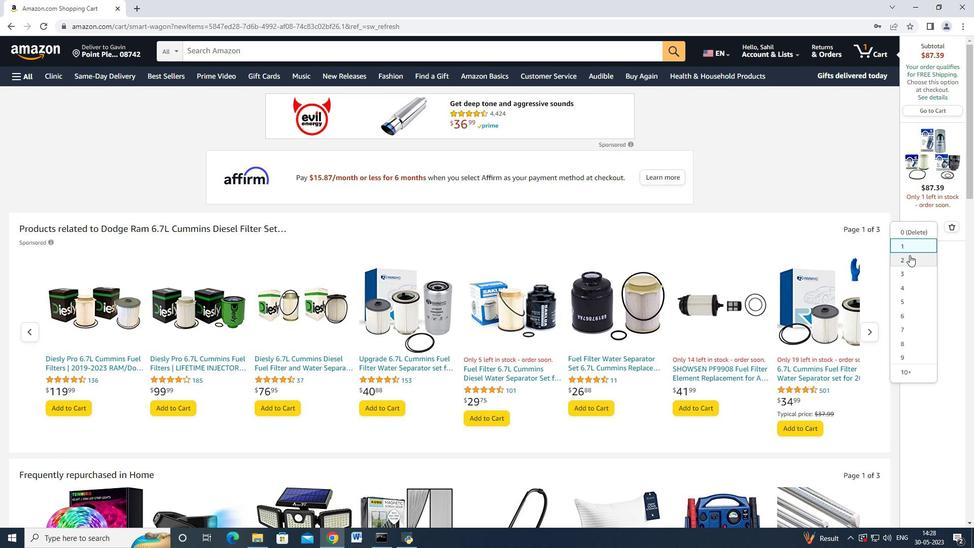 
Action: Mouse moved to (930, 228)
Screenshot: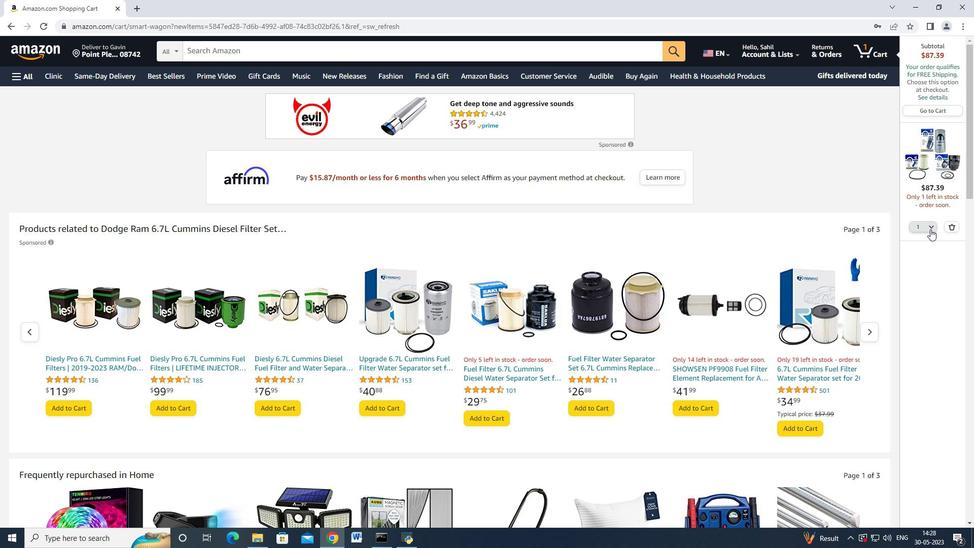 
Action: Mouse pressed left at (930, 228)
Screenshot: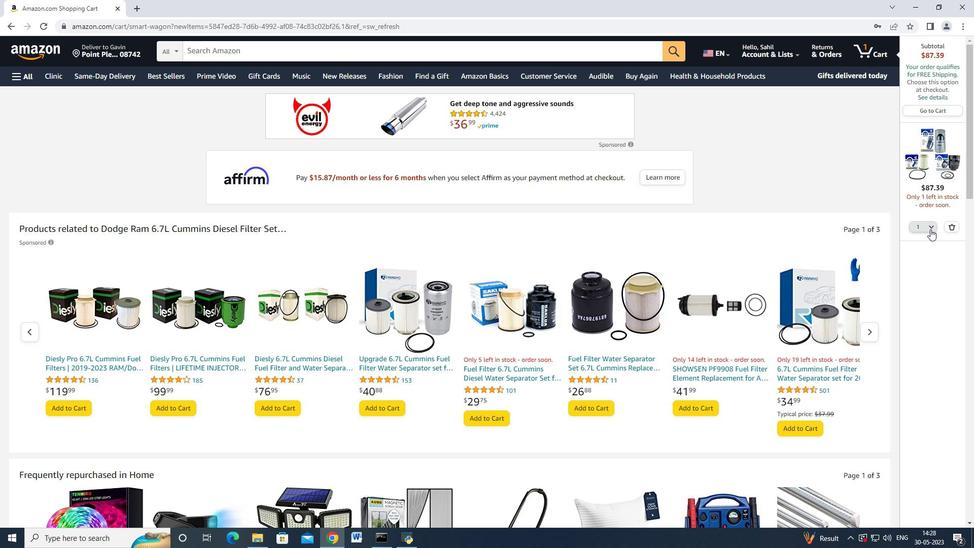 
Action: Mouse moved to (907, 260)
Screenshot: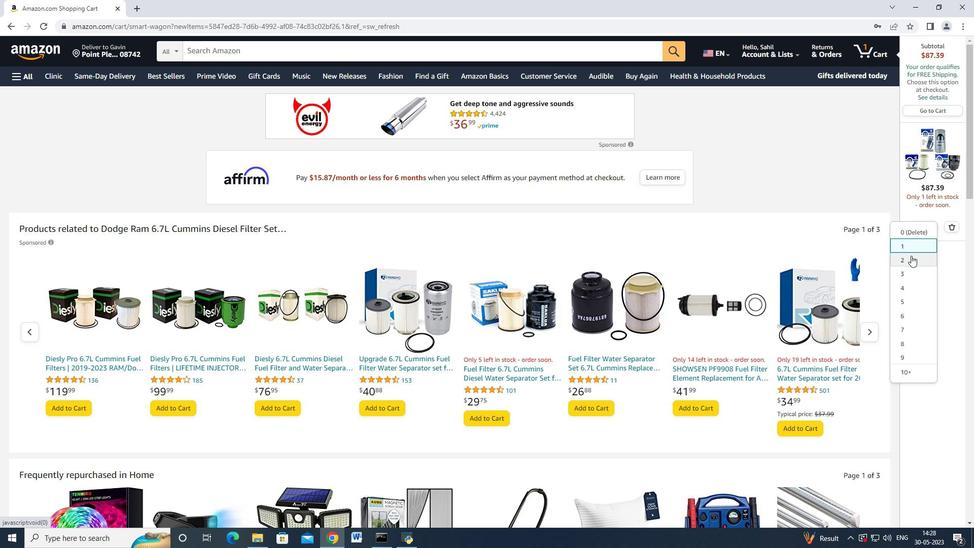 
Action: Mouse pressed left at (907, 260)
Screenshot: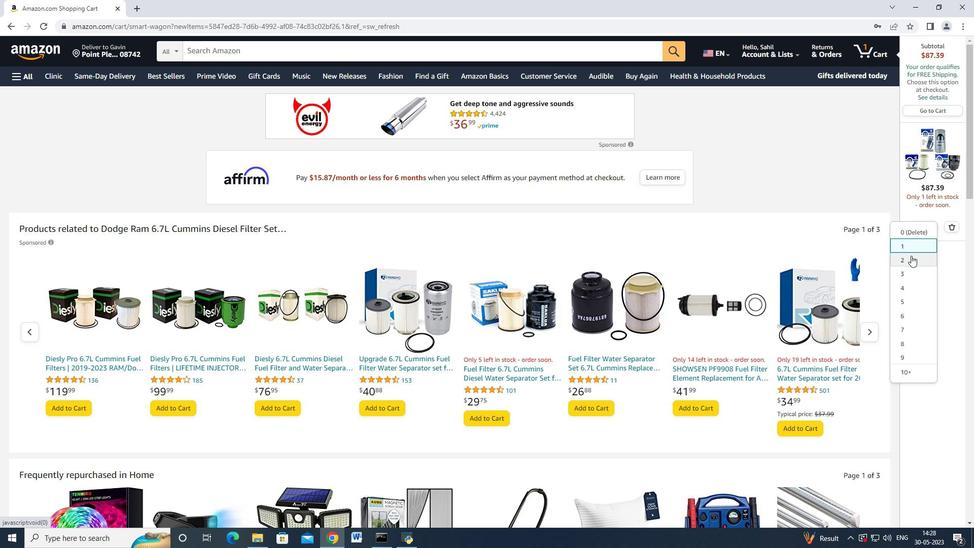 
Action: Mouse moved to (3, 23)
Screenshot: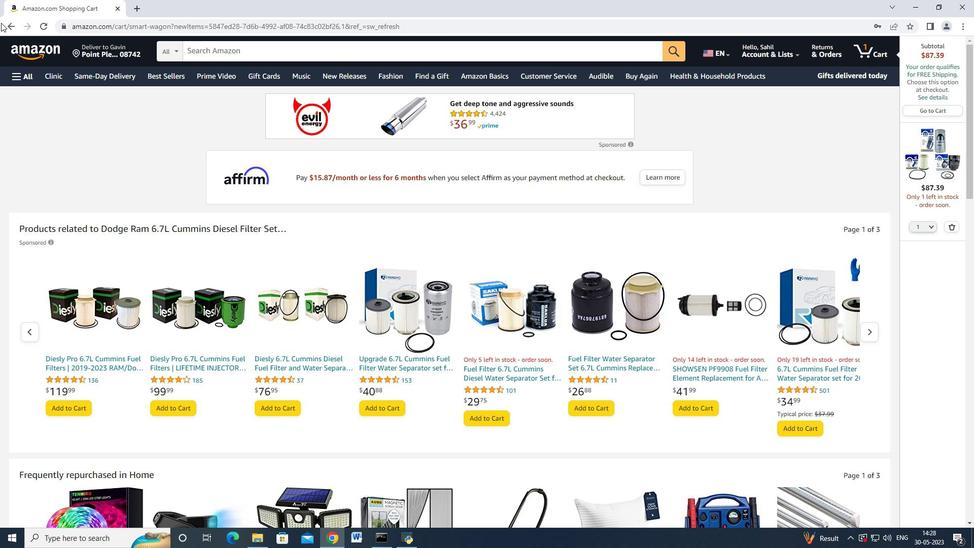 
Action: Mouse pressed left at (3, 23)
Screenshot: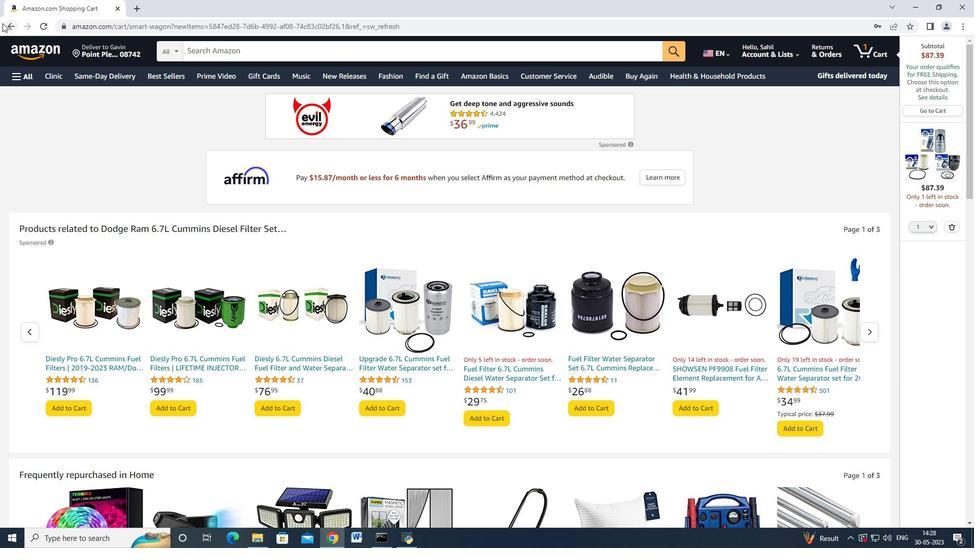 
Action: Mouse moved to (5, 22)
Screenshot: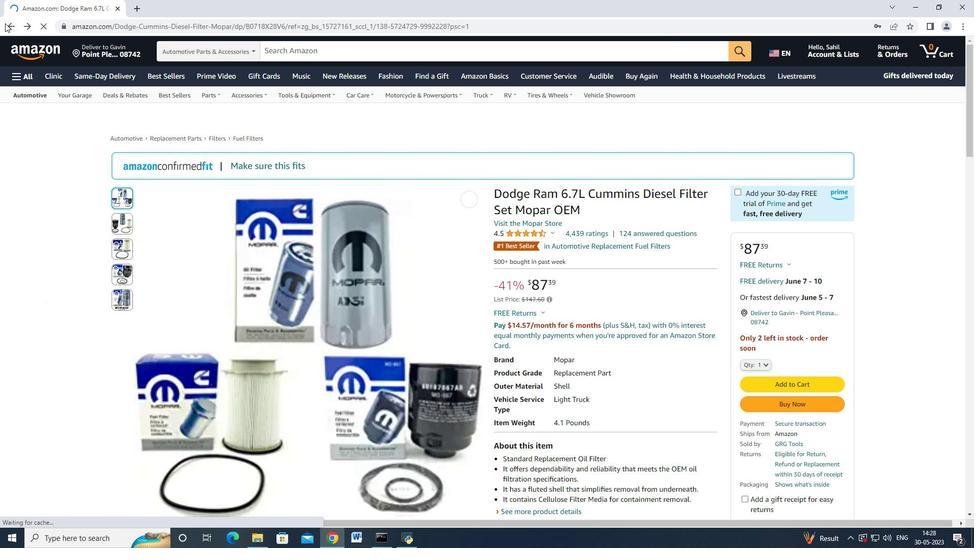 
Action: Mouse pressed left at (5, 22)
Screenshot: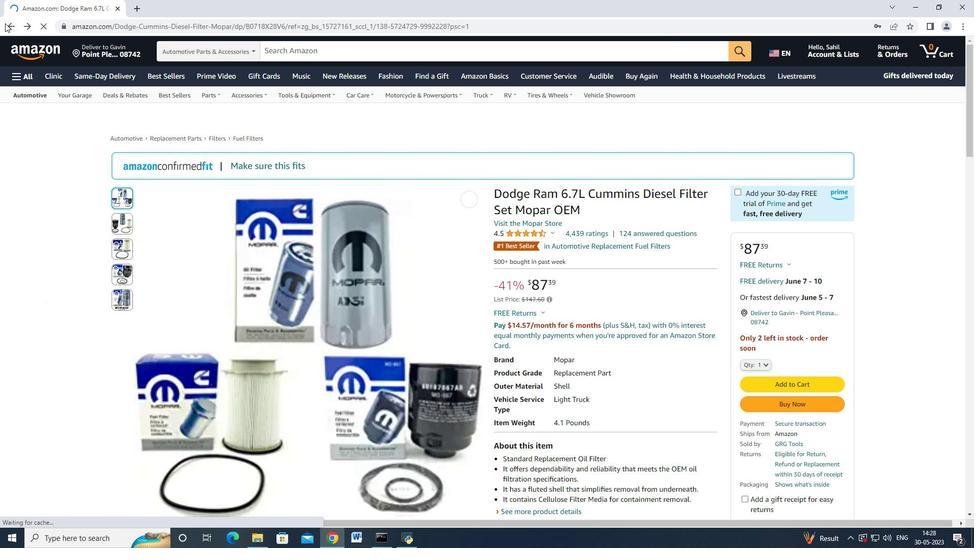 
Action: Mouse moved to (577, 302)
Screenshot: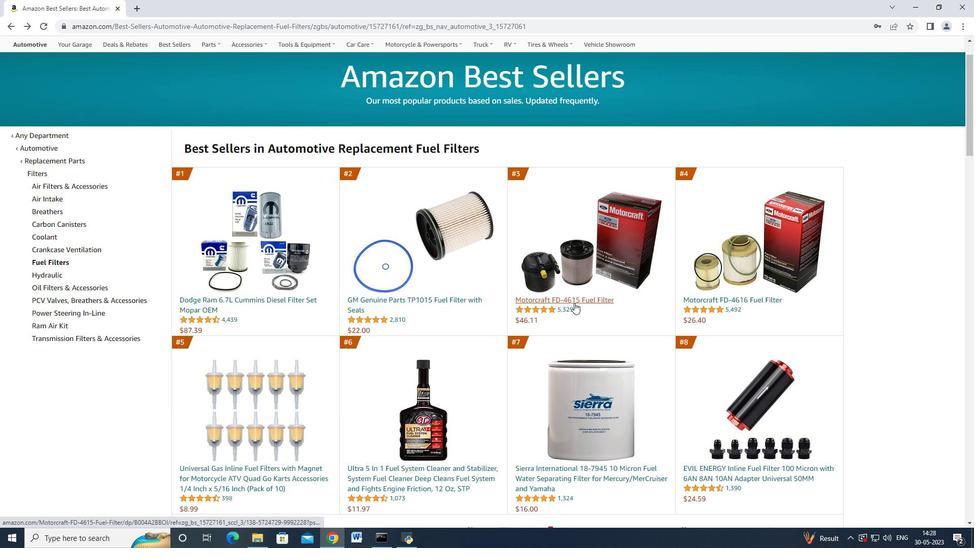 
Action: Mouse pressed left at (577, 302)
Screenshot: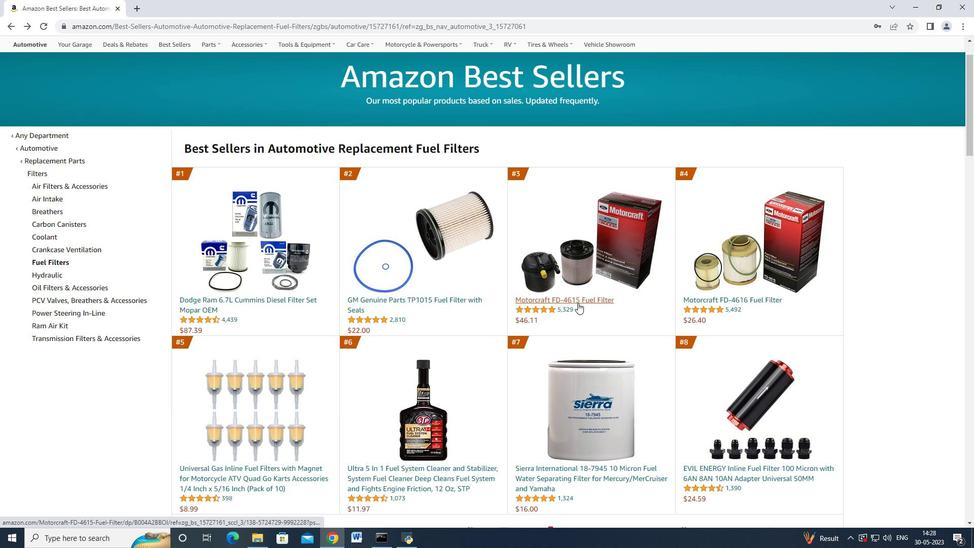 
Action: Mouse moved to (728, 351)
Screenshot: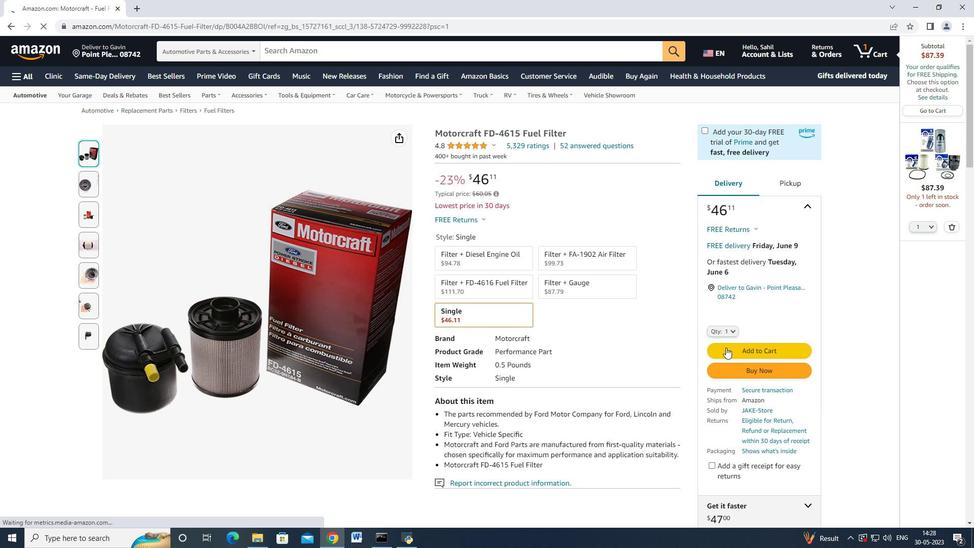
Action: Mouse pressed left at (728, 351)
Screenshot: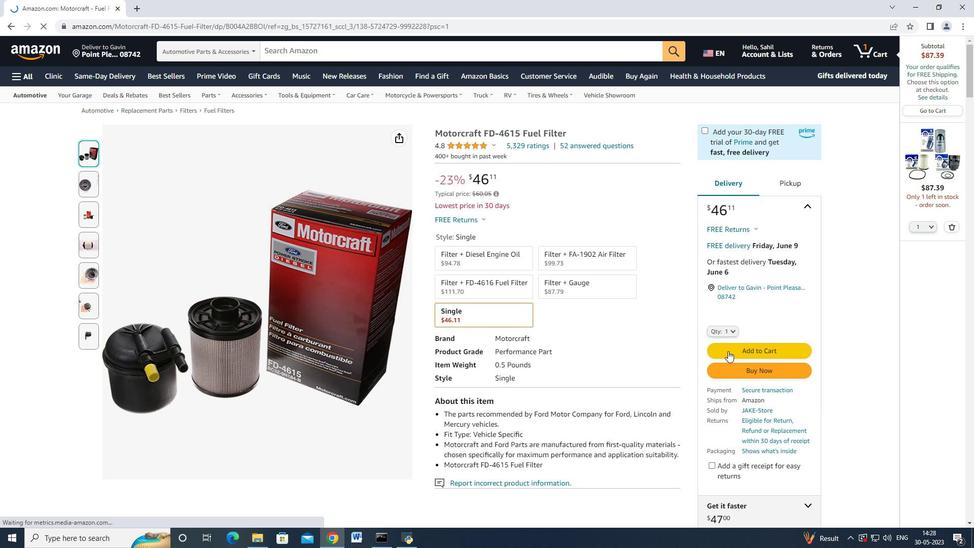
Action: Mouse moved to (836, 128)
Screenshot: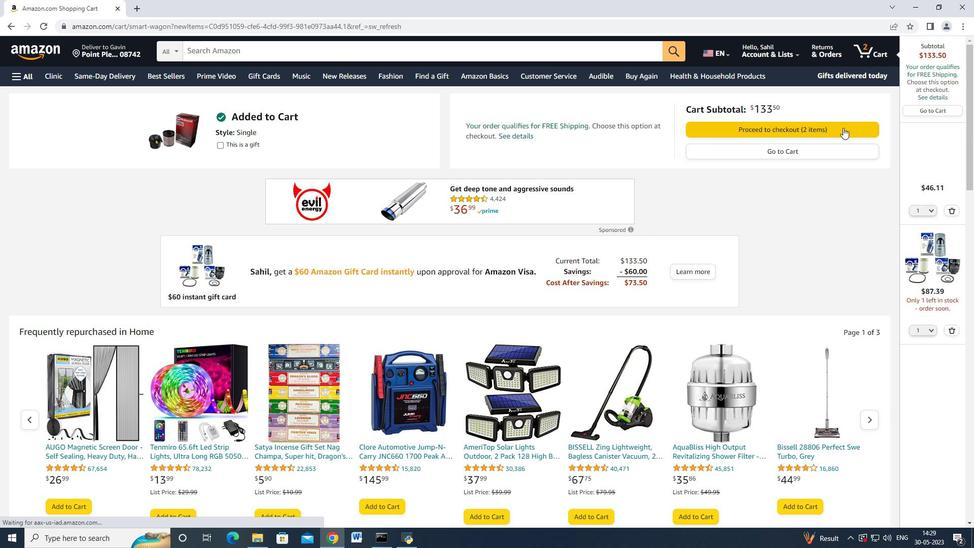 
Action: Mouse pressed left at (836, 128)
Screenshot: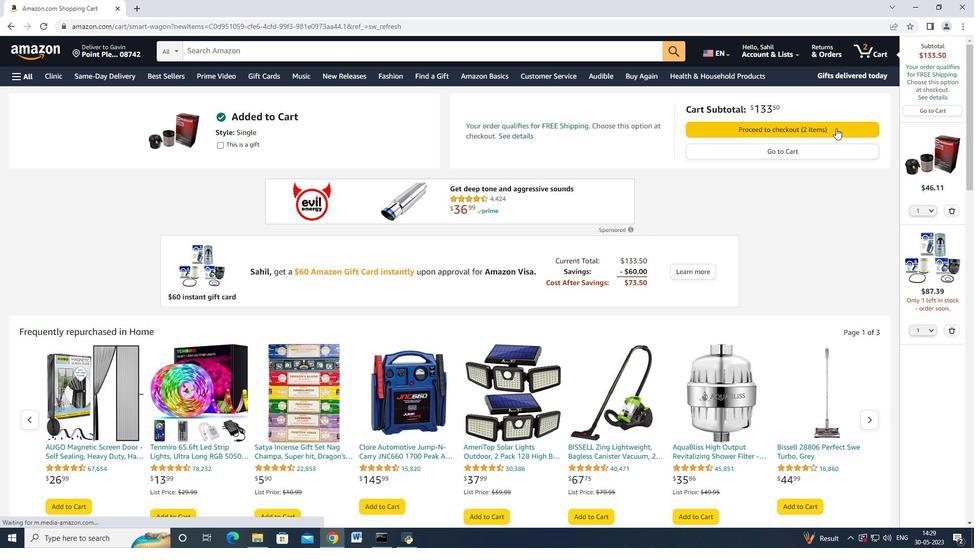 
Action: Mouse moved to (495, 140)
Screenshot: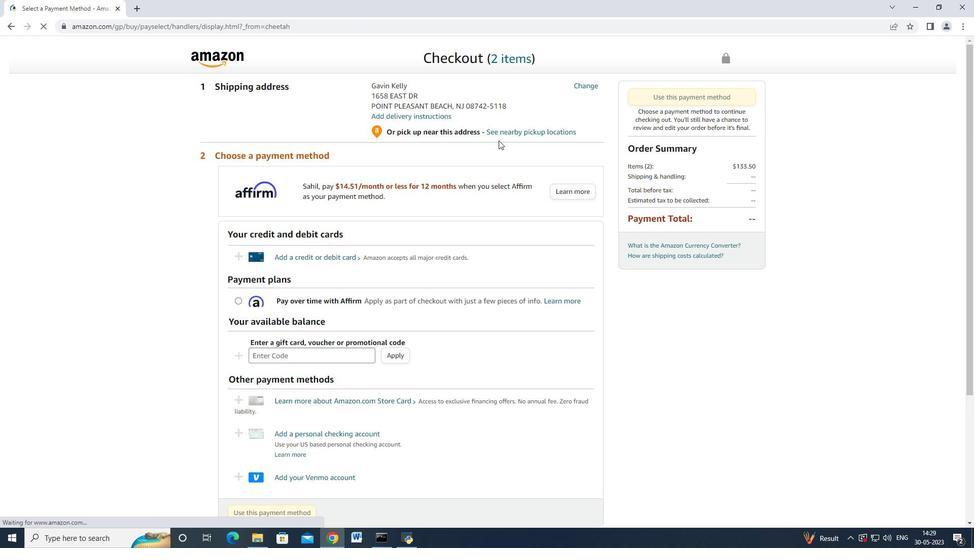 
Action: Mouse scrolled (495, 140) with delta (0, 0)
Screenshot: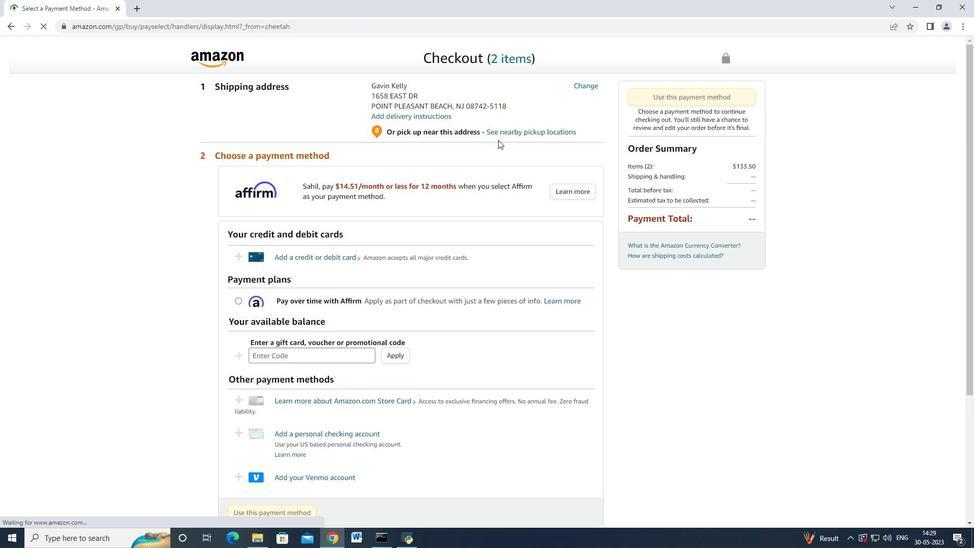 
Action: Mouse moved to (495, 141)
Screenshot: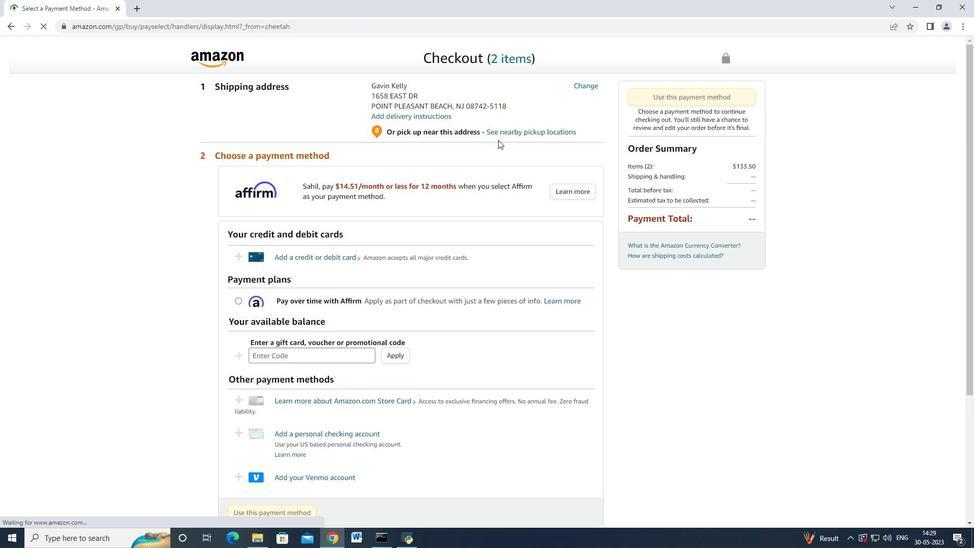 
Action: Mouse scrolled (495, 140) with delta (0, 0)
Screenshot: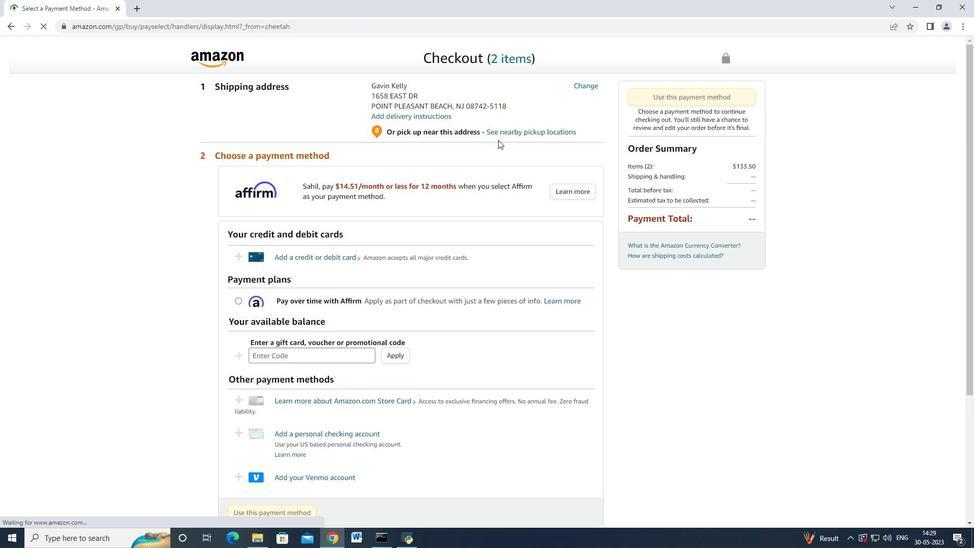 
Action: Mouse scrolled (495, 140) with delta (0, 0)
Screenshot: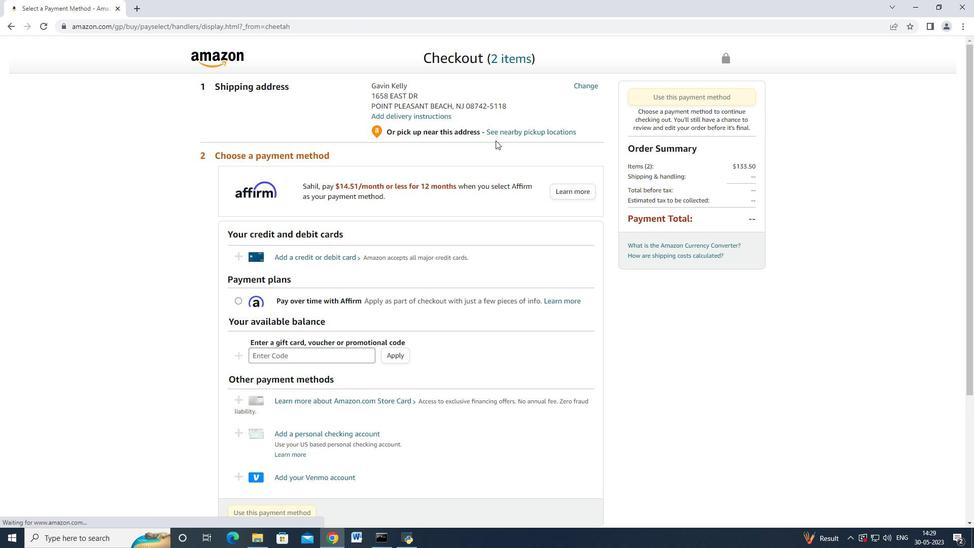 
Action: Mouse moved to (382, 115)
Screenshot: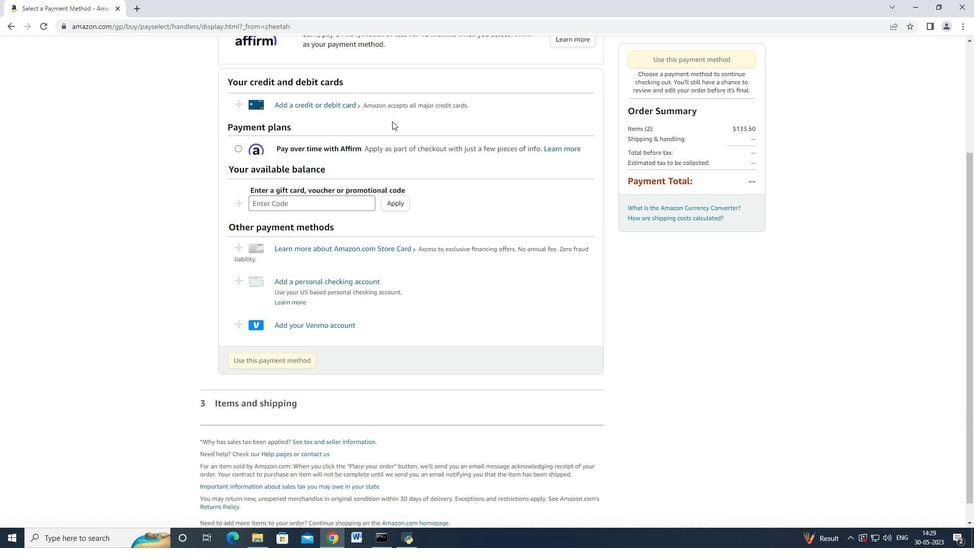 
Action: Mouse scrolled (382, 115) with delta (0, 0)
Screenshot: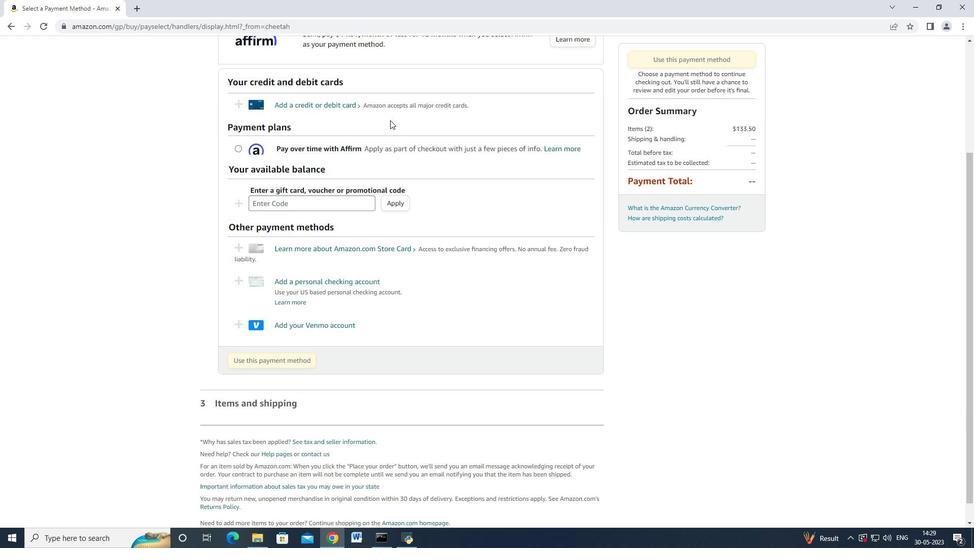 
Action: Mouse scrolled (382, 115) with delta (0, 0)
Screenshot: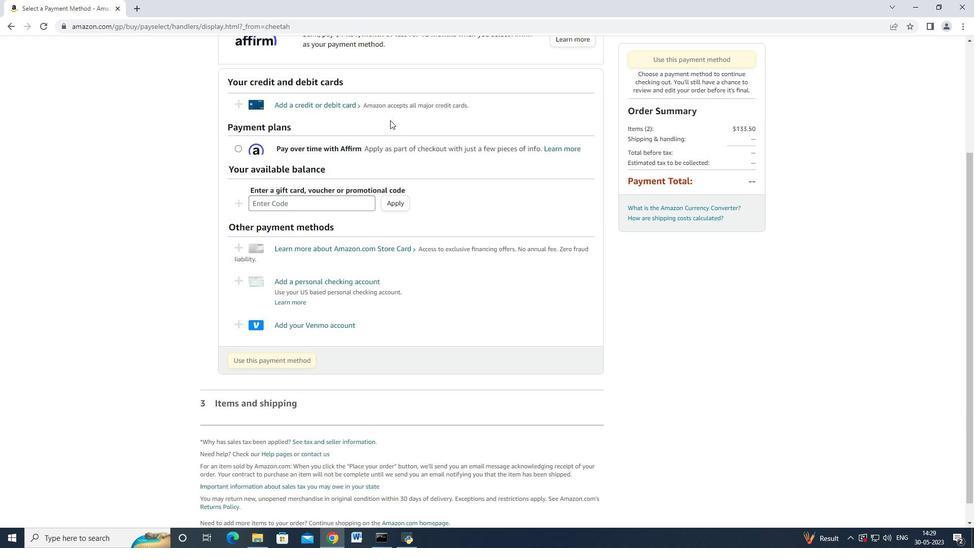 
Action: Mouse moved to (440, 118)
Screenshot: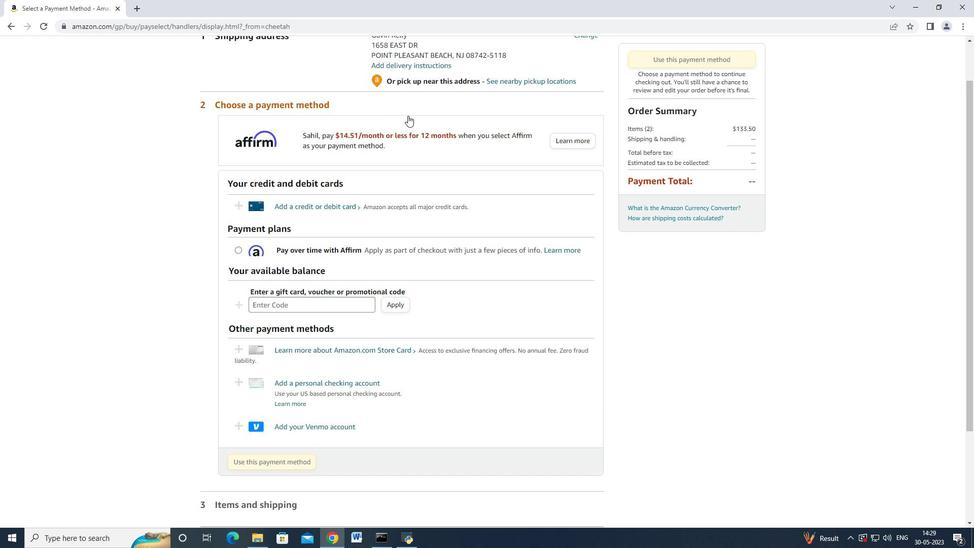 
Action: Mouse scrolled (440, 119) with delta (0, 0)
Screenshot: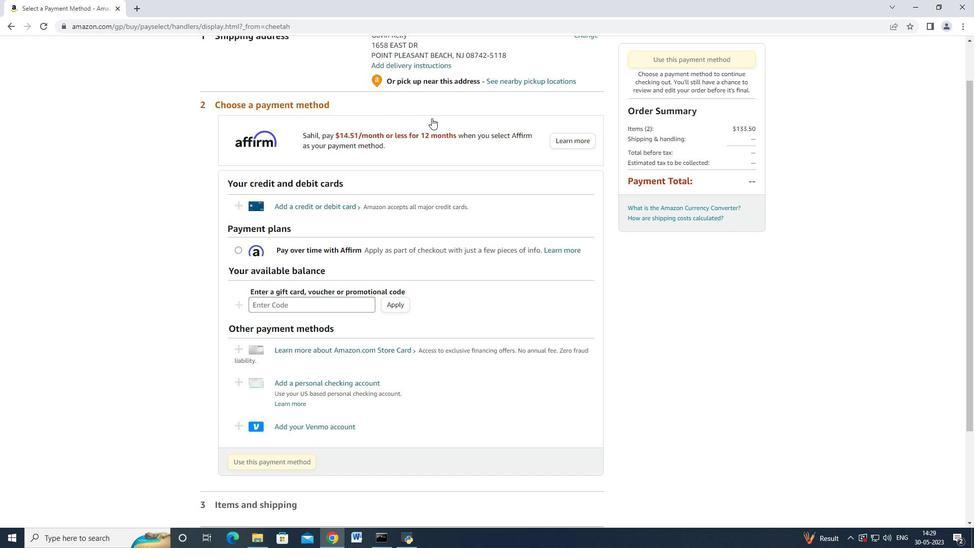 
Action: Mouse scrolled (440, 119) with delta (0, 0)
Screenshot: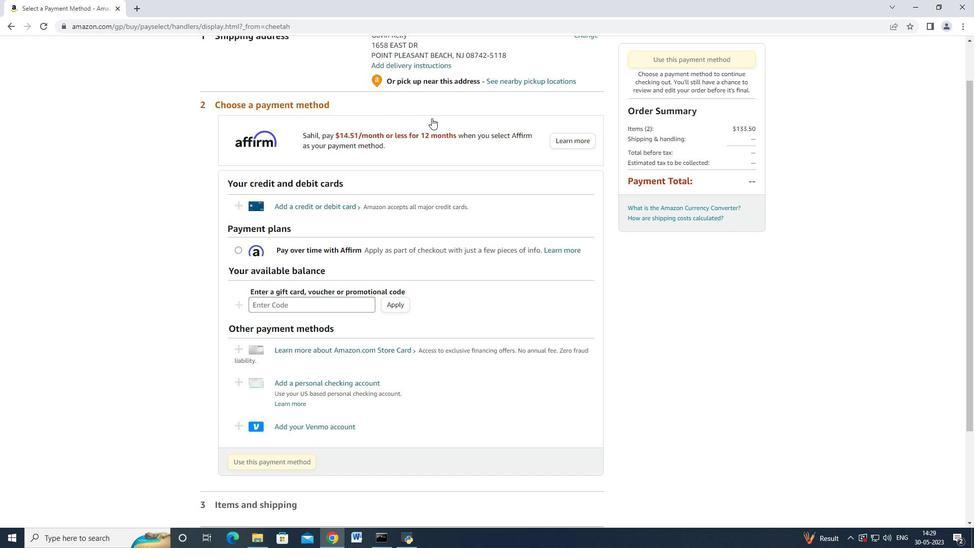 
Action: Mouse scrolled (440, 119) with delta (0, 0)
Screenshot: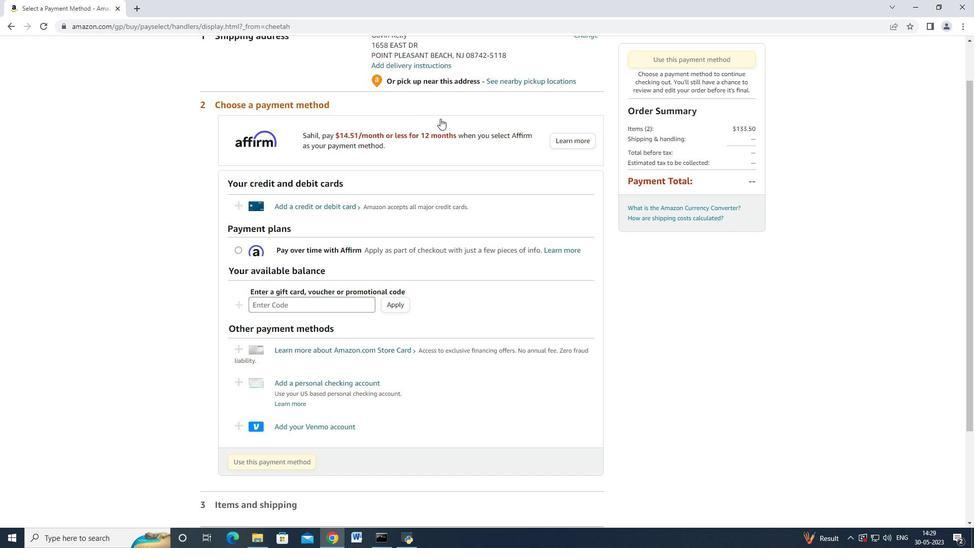 
Action: Mouse moved to (592, 85)
Screenshot: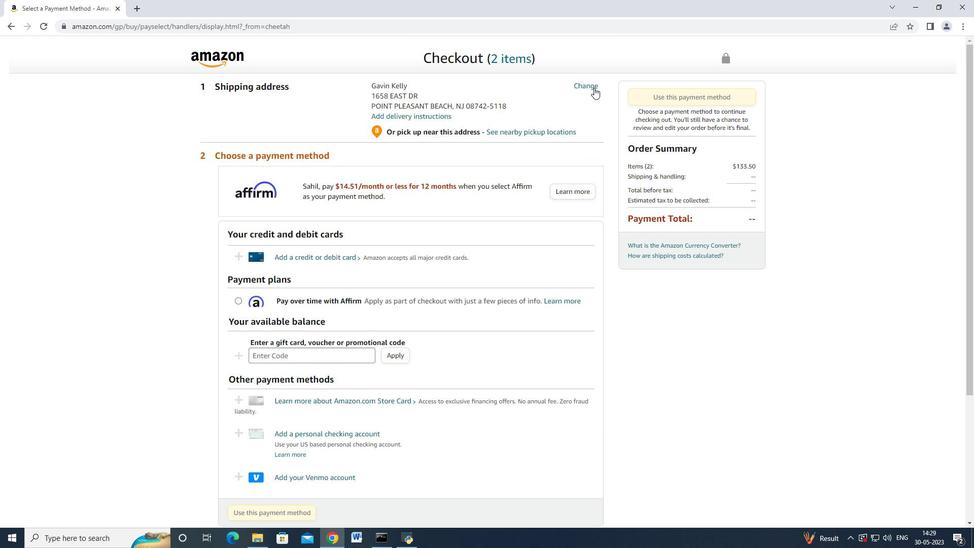 
Action: Mouse pressed left at (592, 85)
Screenshot: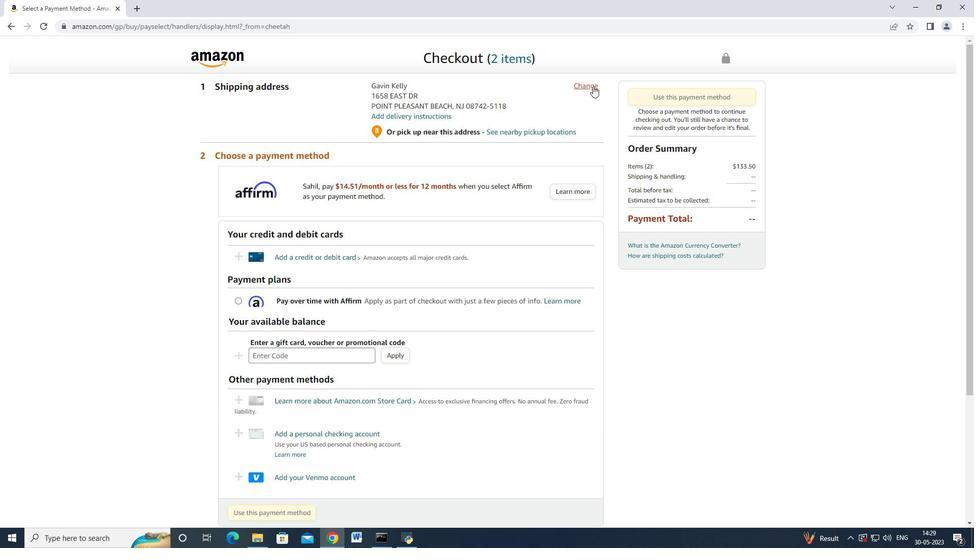 
Action: Mouse moved to (333, 222)
Screenshot: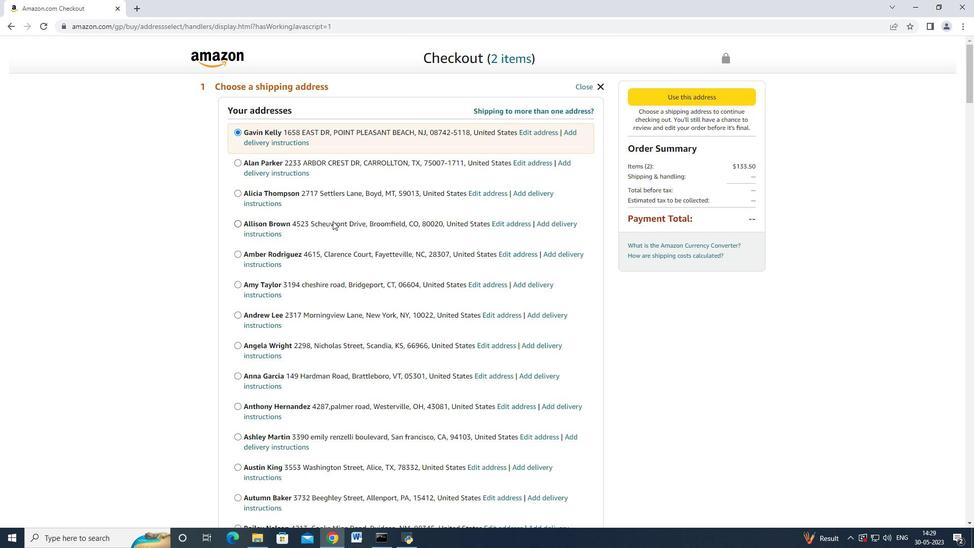 
Action: Mouse scrolled (333, 222) with delta (0, 0)
Screenshot: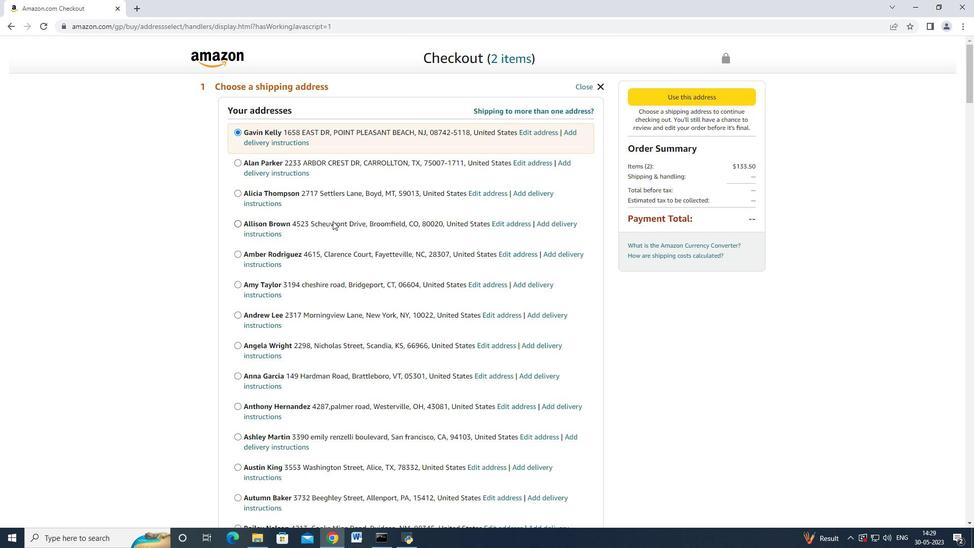 
Action: Mouse moved to (333, 223)
Screenshot: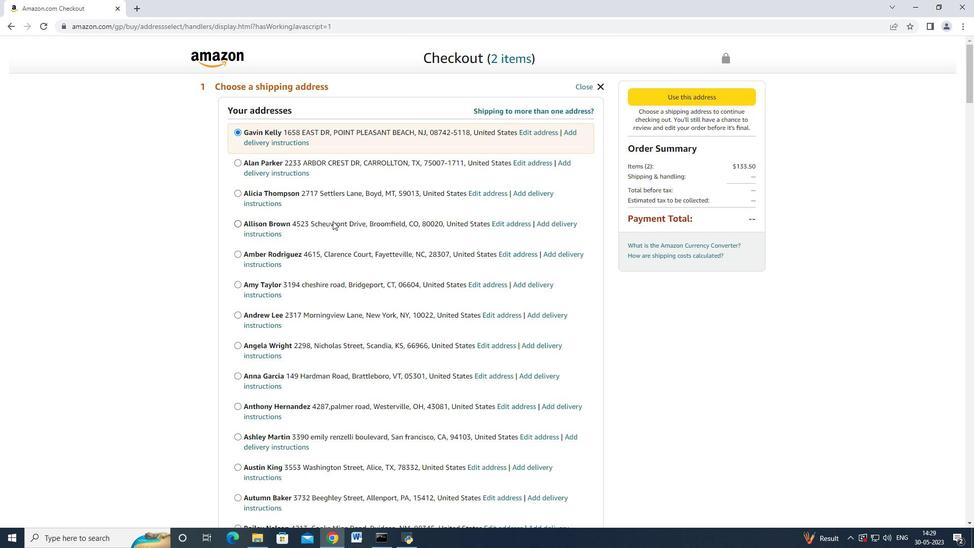 
Action: Mouse scrolled (333, 222) with delta (0, 0)
Screenshot: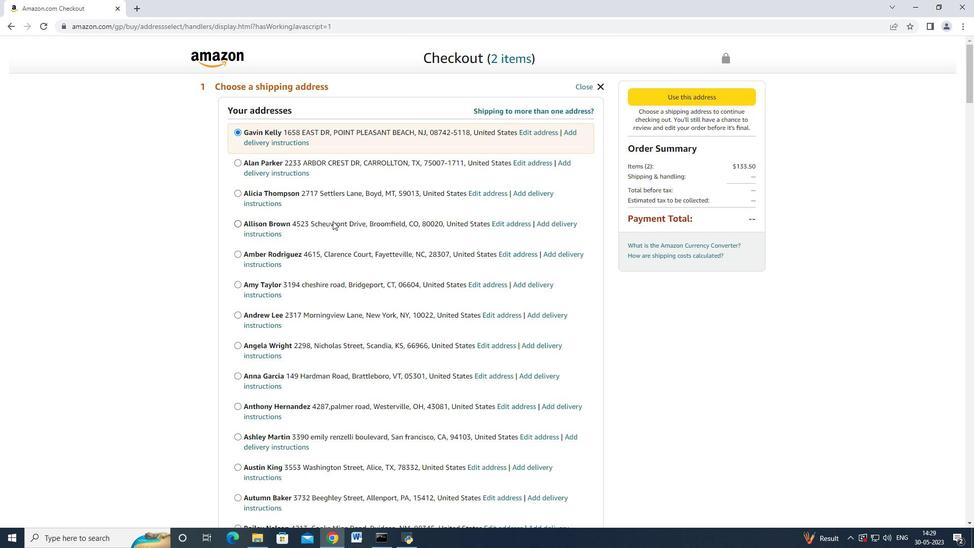 
Action: Mouse moved to (333, 224)
Screenshot: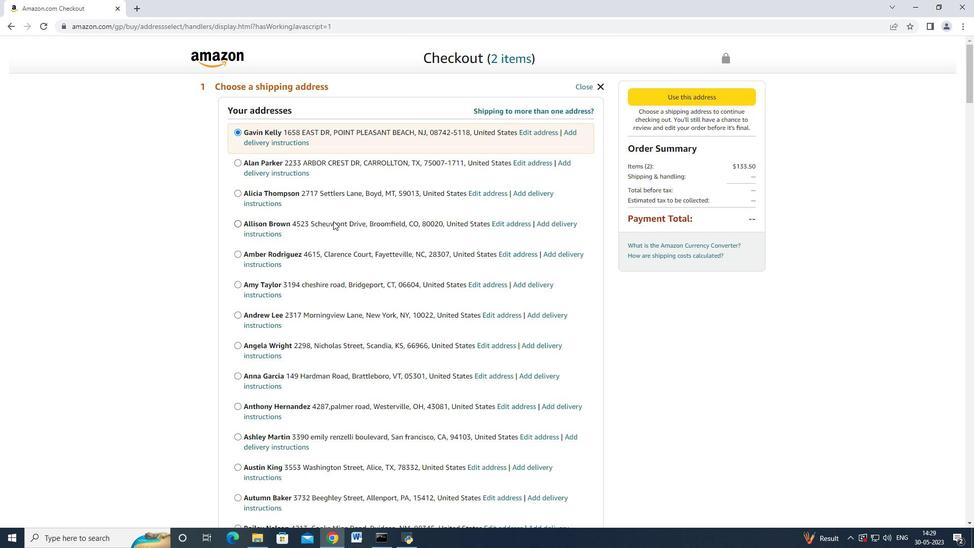 
Action: Mouse scrolled (333, 223) with delta (0, 0)
Screenshot: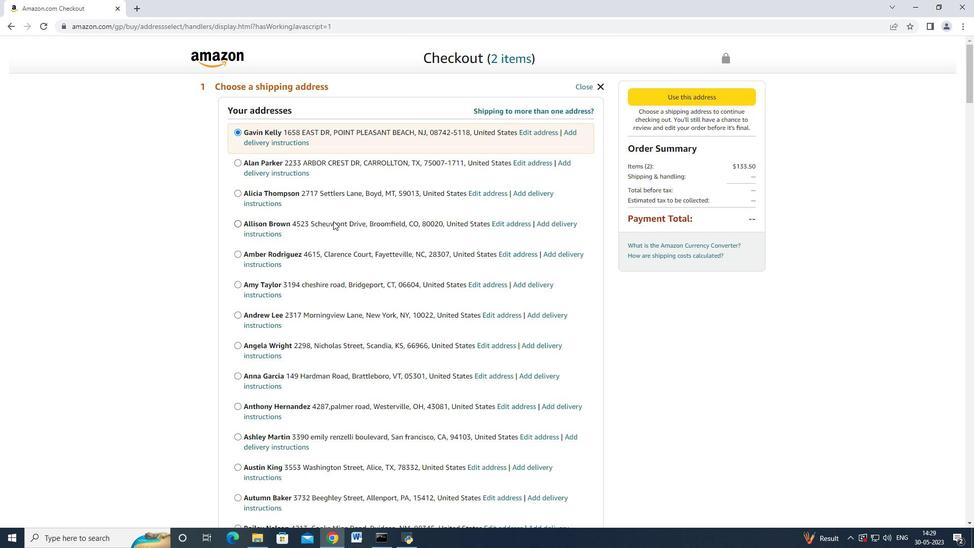 
Action: Mouse moved to (333, 224)
Screenshot: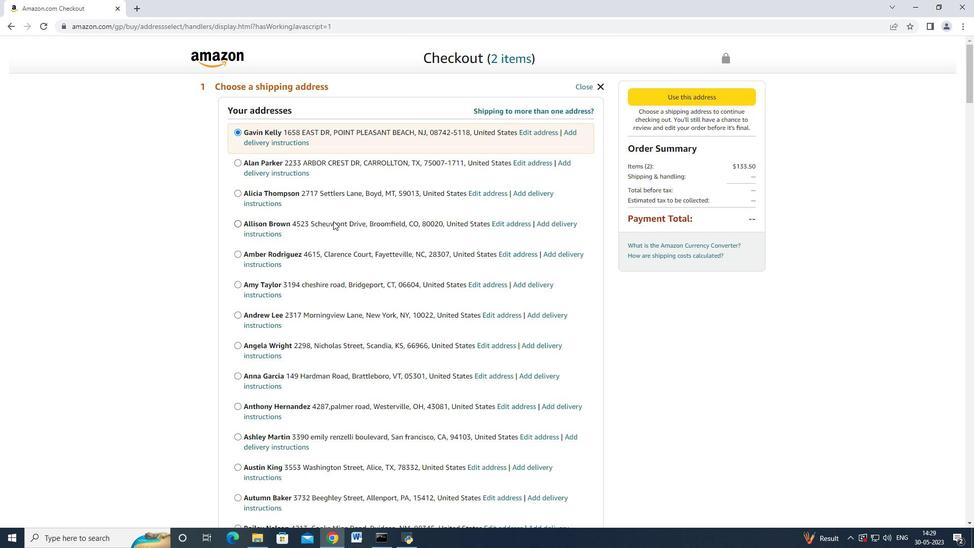 
Action: Mouse scrolled (333, 223) with delta (0, 0)
Screenshot: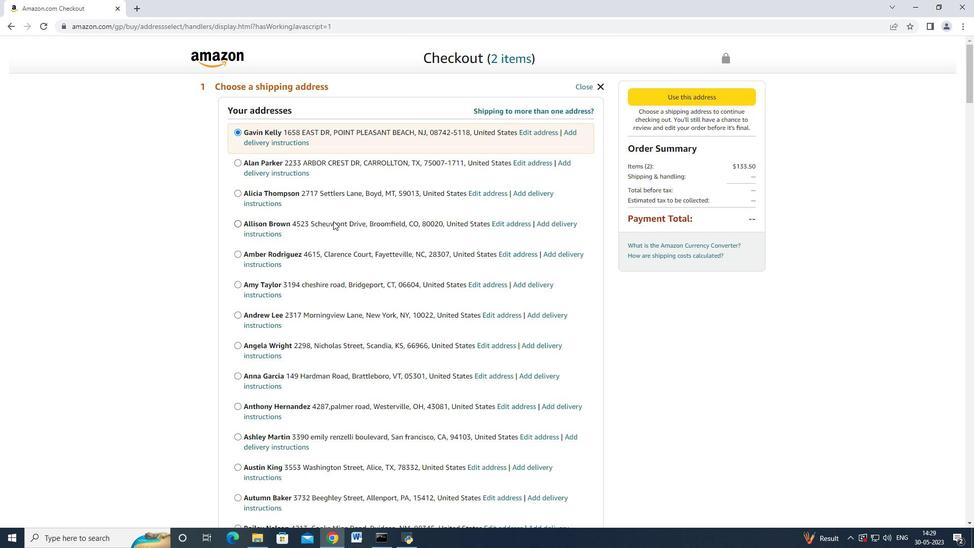 
Action: Mouse scrolled (333, 223) with delta (0, 0)
Screenshot: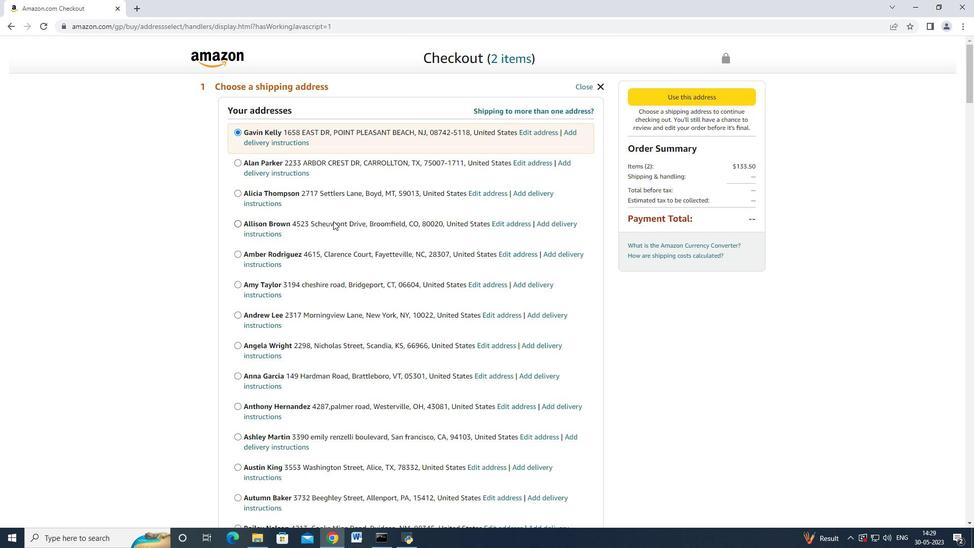 
Action: Mouse scrolled (333, 223) with delta (0, 0)
Screenshot: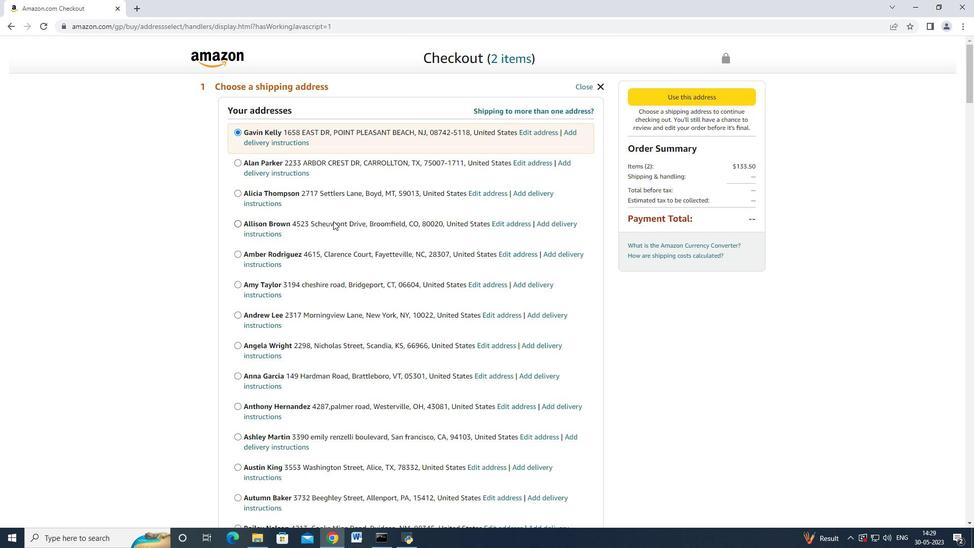 
Action: Mouse scrolled (333, 223) with delta (0, 0)
Screenshot: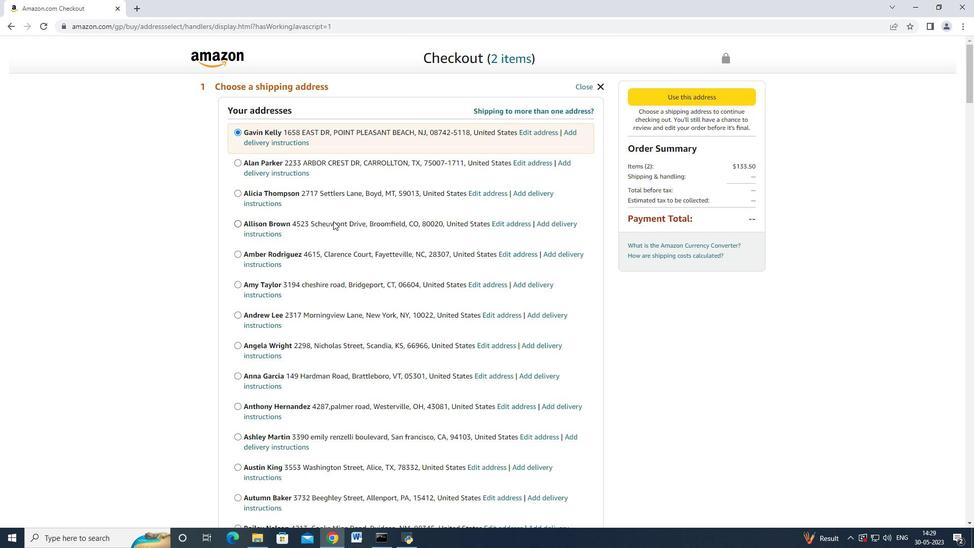 
Action: Mouse moved to (333, 224)
Screenshot: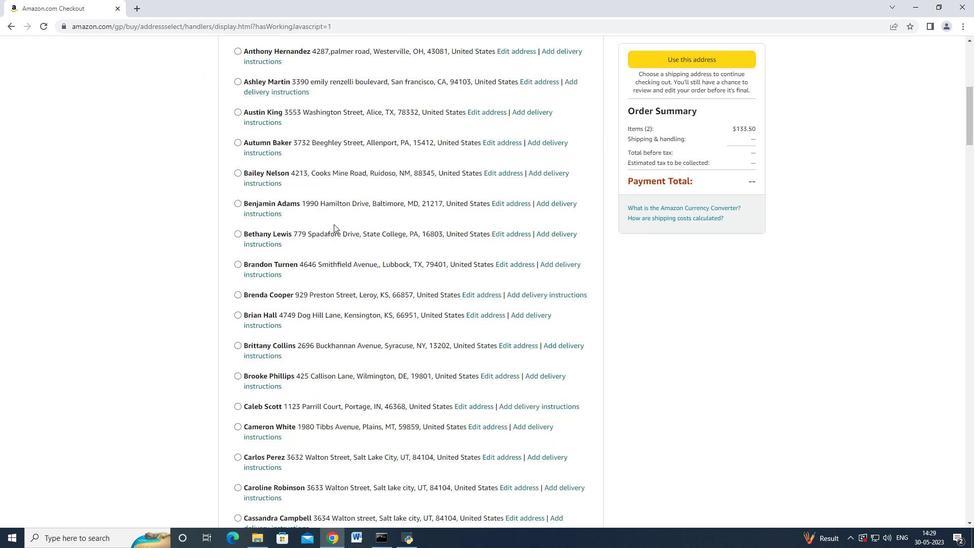 
Action: Mouse scrolled (333, 223) with delta (0, 0)
Screenshot: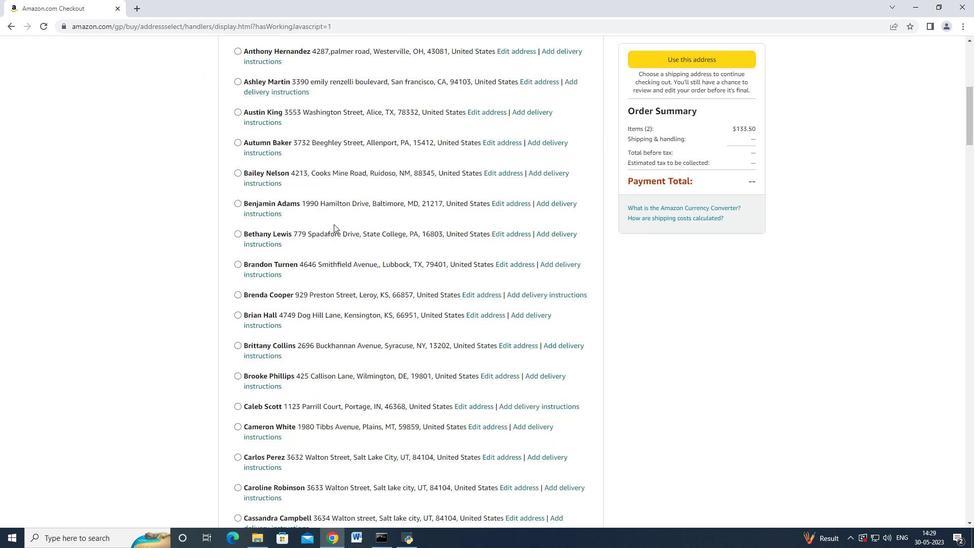 
Action: Mouse moved to (333, 224)
Screenshot: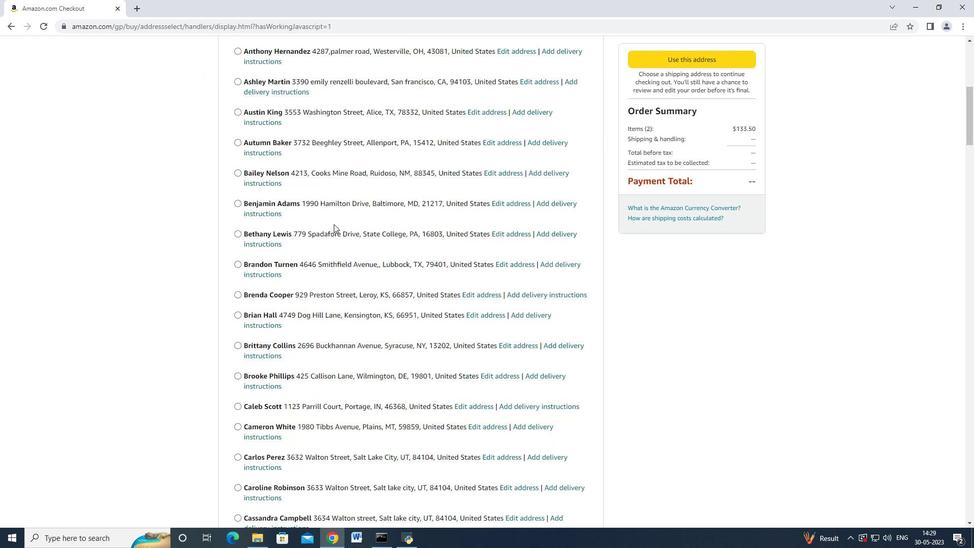
Action: Mouse scrolled (333, 224) with delta (0, 0)
Screenshot: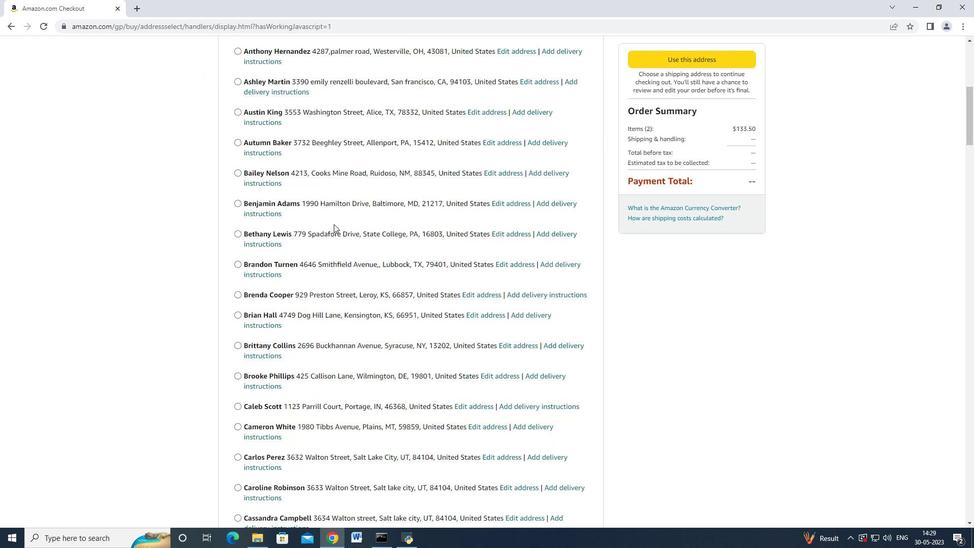 
Action: Mouse scrolled (333, 224) with delta (0, 0)
Screenshot: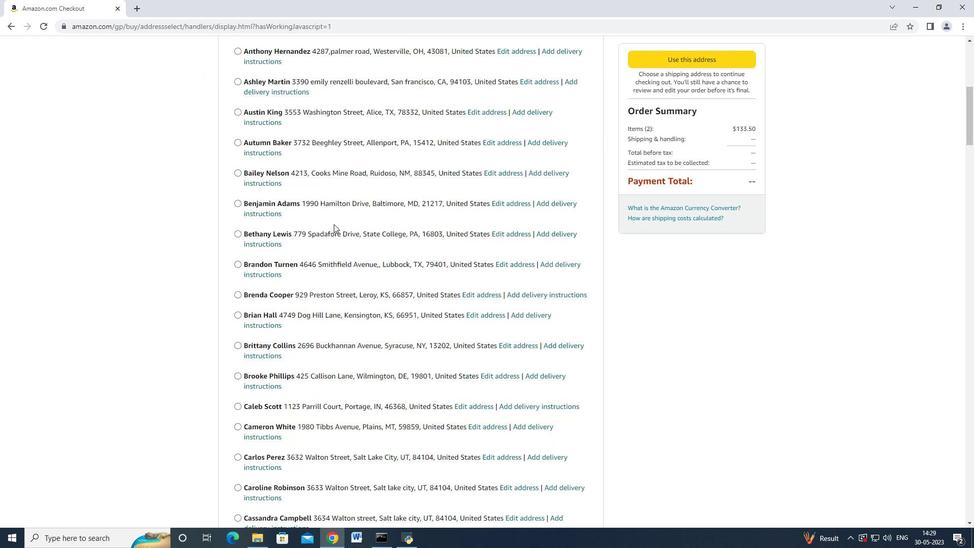 
Action: Mouse scrolled (333, 224) with delta (0, 0)
Screenshot: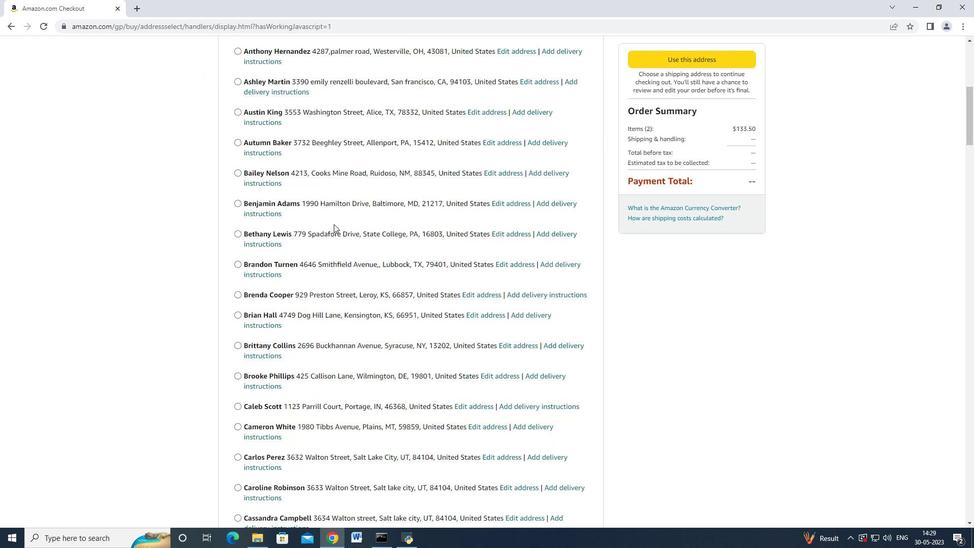 
Action: Mouse scrolled (333, 224) with delta (0, 0)
Screenshot: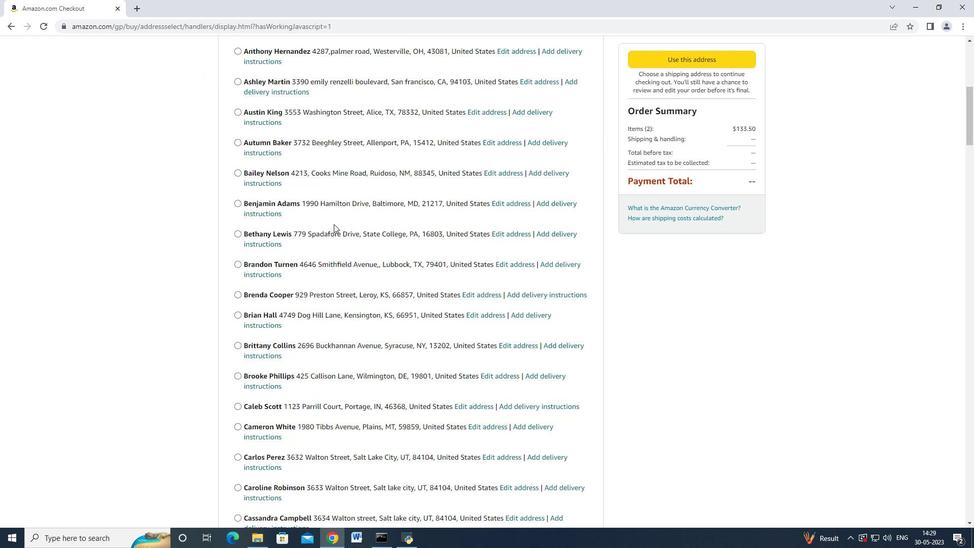 
Action: Mouse scrolled (333, 224) with delta (0, 0)
Screenshot: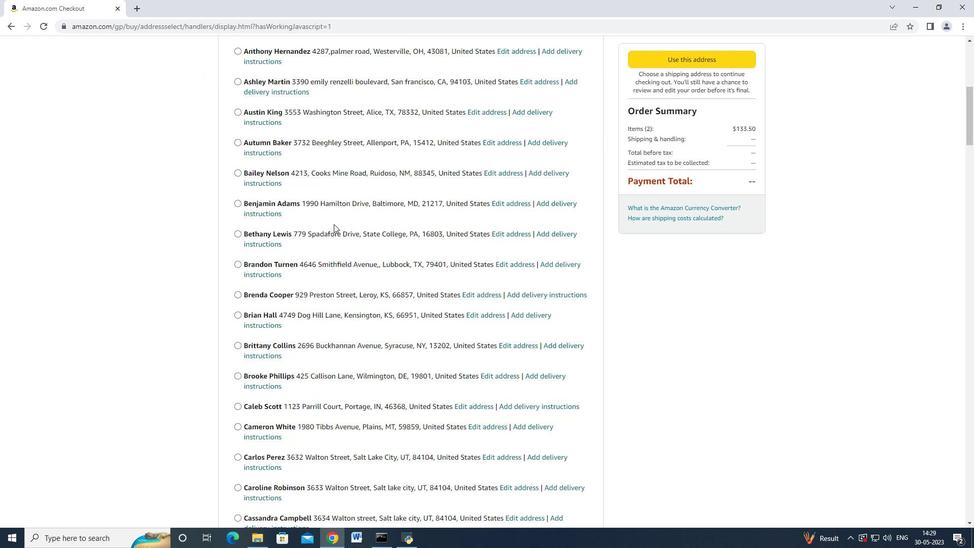 
Action: Mouse moved to (332, 225)
Screenshot: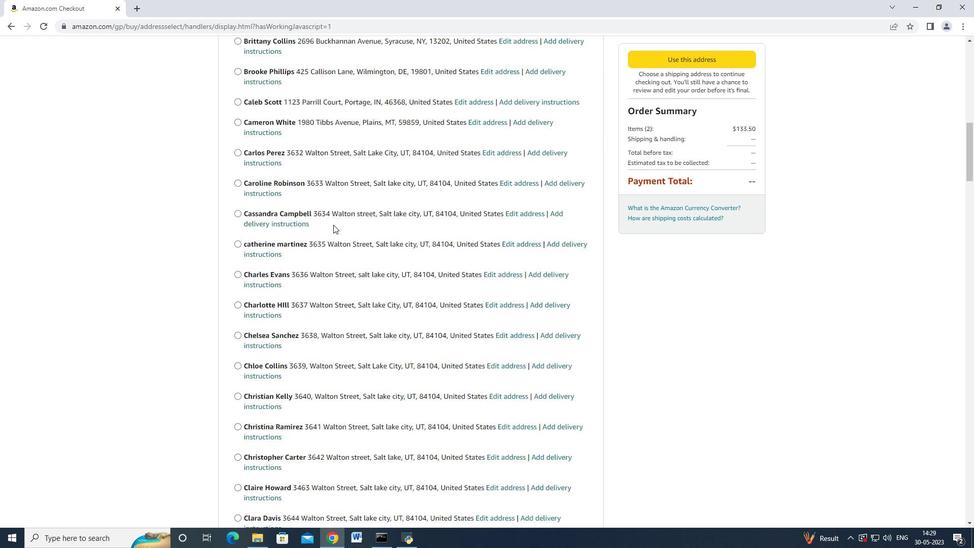 
Action: Mouse scrolled (332, 224) with delta (0, 0)
Screenshot: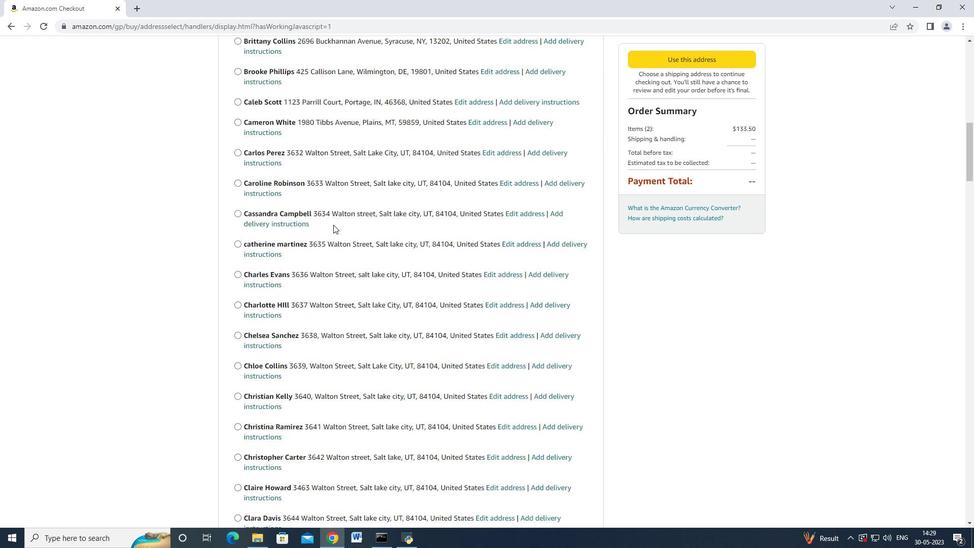 
Action: Mouse moved to (332, 225)
Screenshot: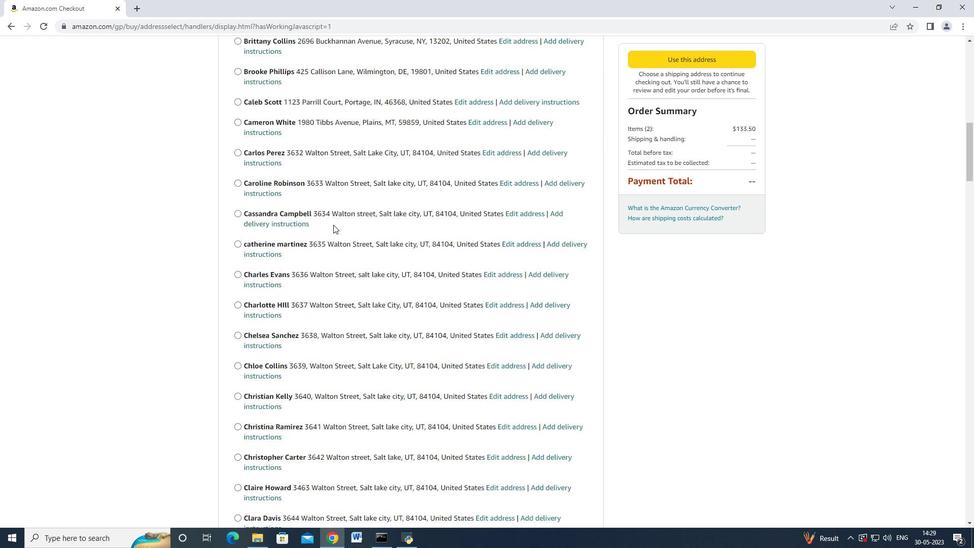 
Action: Mouse scrolled (332, 225) with delta (0, 0)
Screenshot: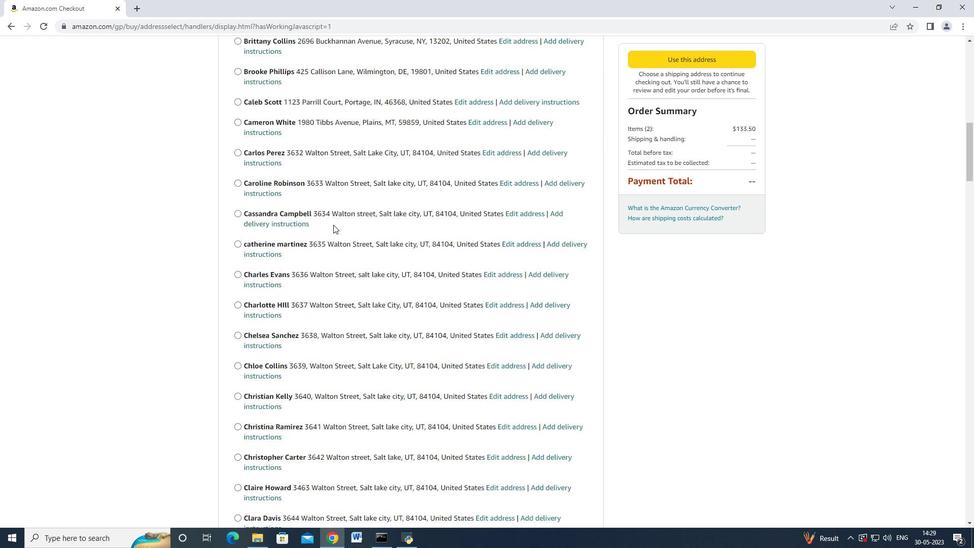 
Action: Mouse moved to (332, 225)
Screenshot: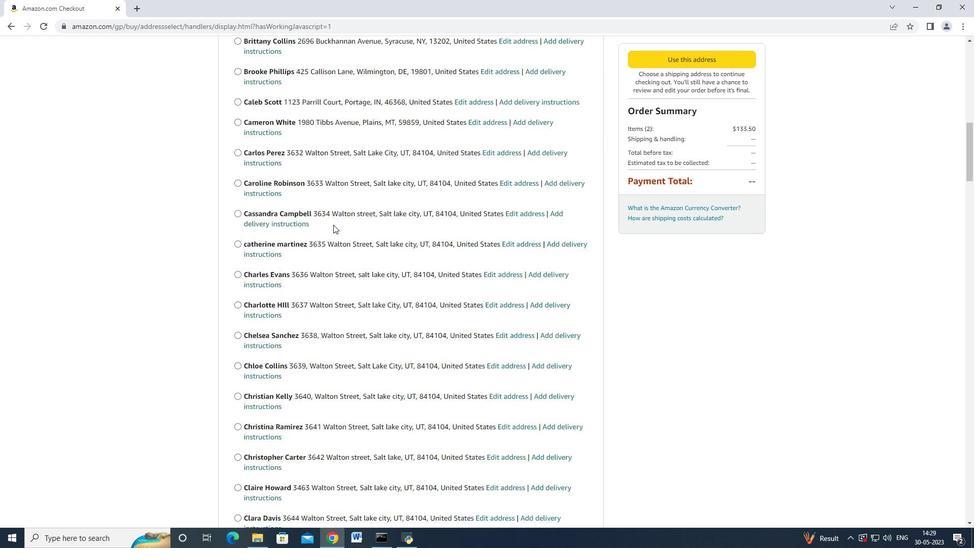 
Action: Mouse scrolled (332, 225) with delta (0, 0)
Screenshot: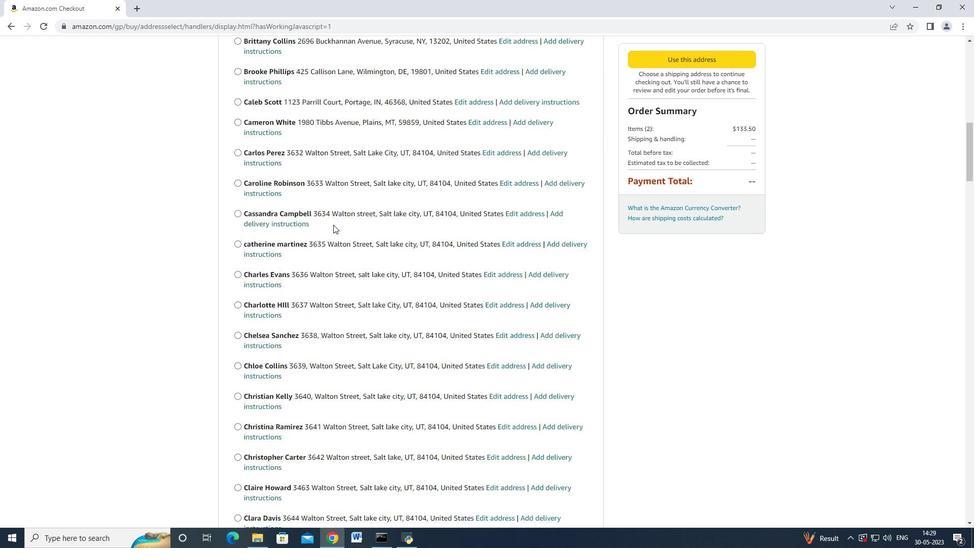 
Action: Mouse scrolled (332, 225) with delta (0, 0)
Screenshot: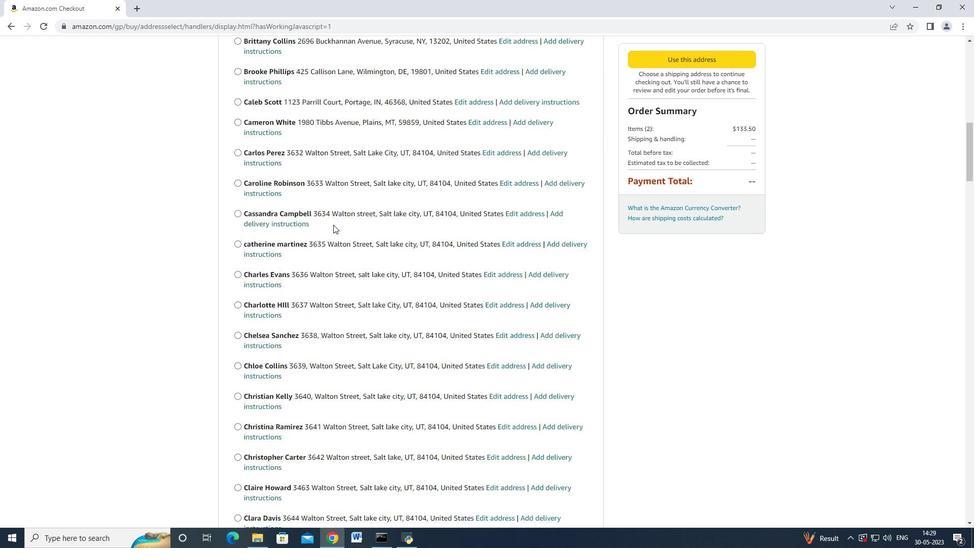 
Action: Mouse scrolled (332, 225) with delta (0, 0)
Screenshot: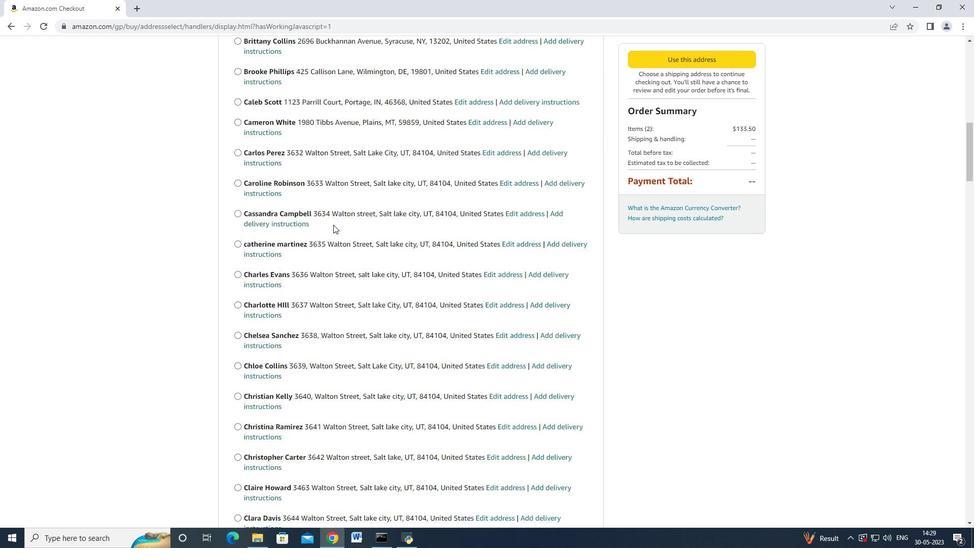 
Action: Mouse scrolled (332, 224) with delta (0, -1)
Screenshot: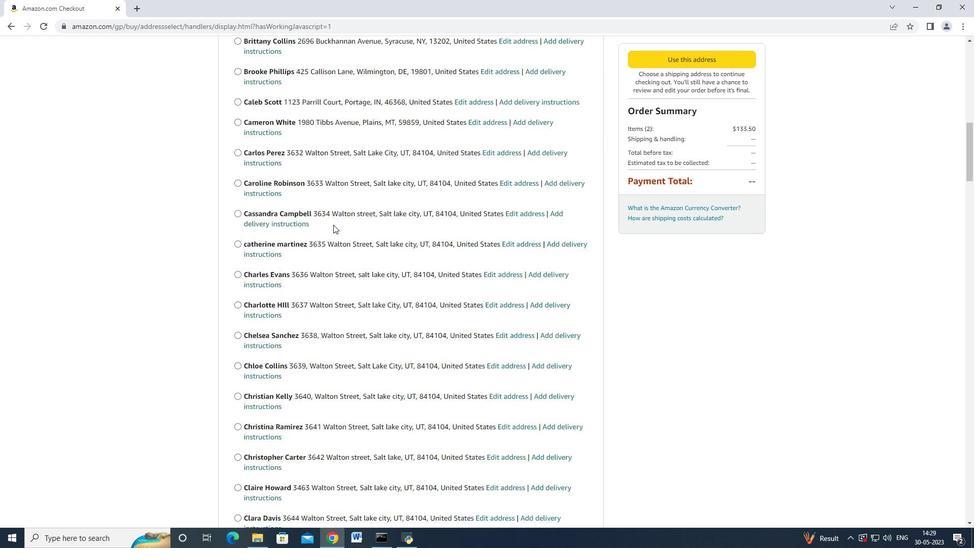 
Action: Mouse moved to (332, 225)
Screenshot: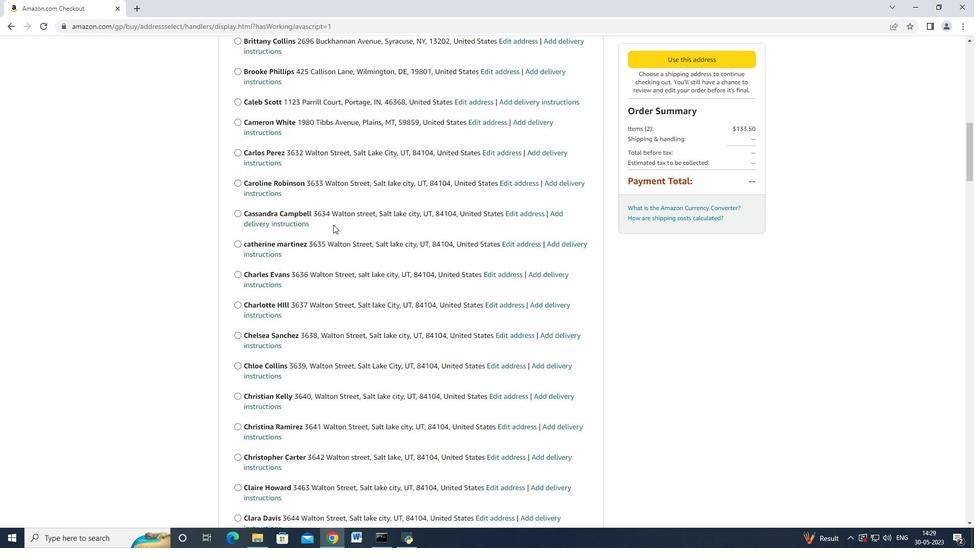 
Action: Mouse scrolled (332, 225) with delta (0, 0)
Screenshot: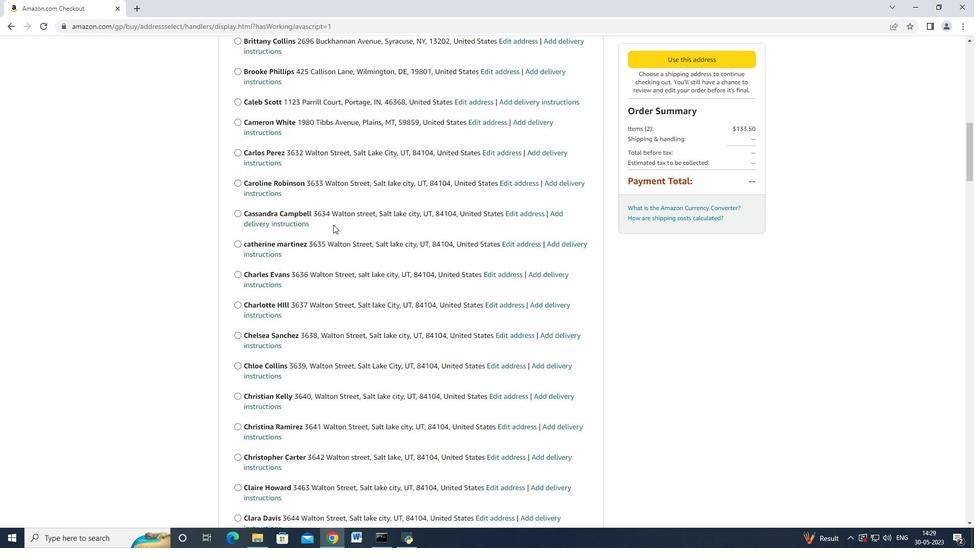 
Action: Mouse moved to (332, 225)
Screenshot: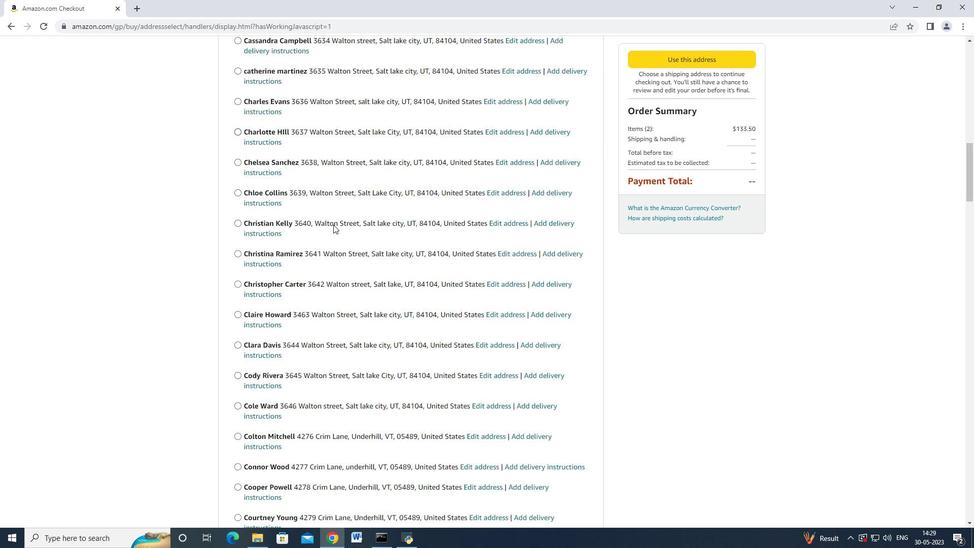 
Action: Mouse scrolled (332, 225) with delta (0, 0)
Screenshot: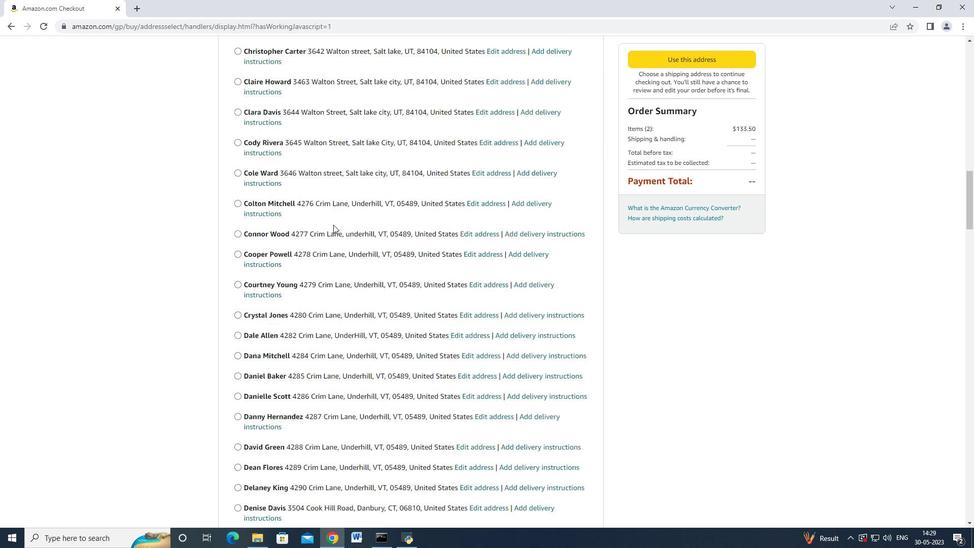 
Action: Mouse moved to (331, 226)
Screenshot: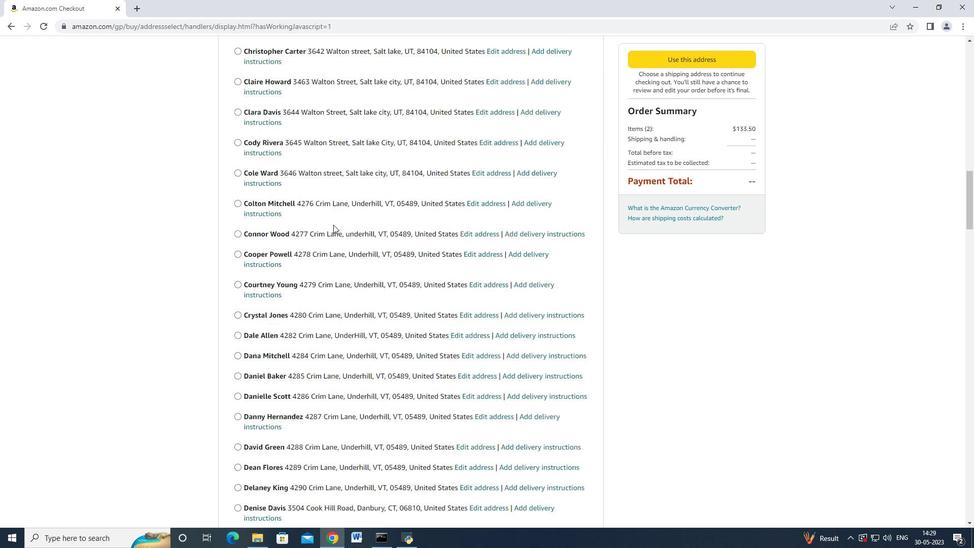 
Action: Mouse scrolled (331, 225) with delta (0, 0)
Screenshot: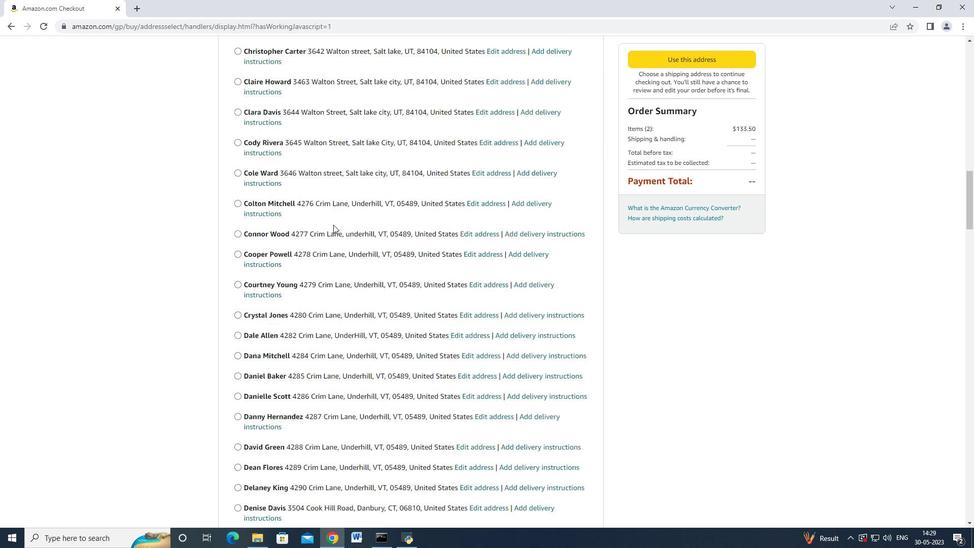 
Action: Mouse scrolled (331, 225) with delta (0, 0)
Screenshot: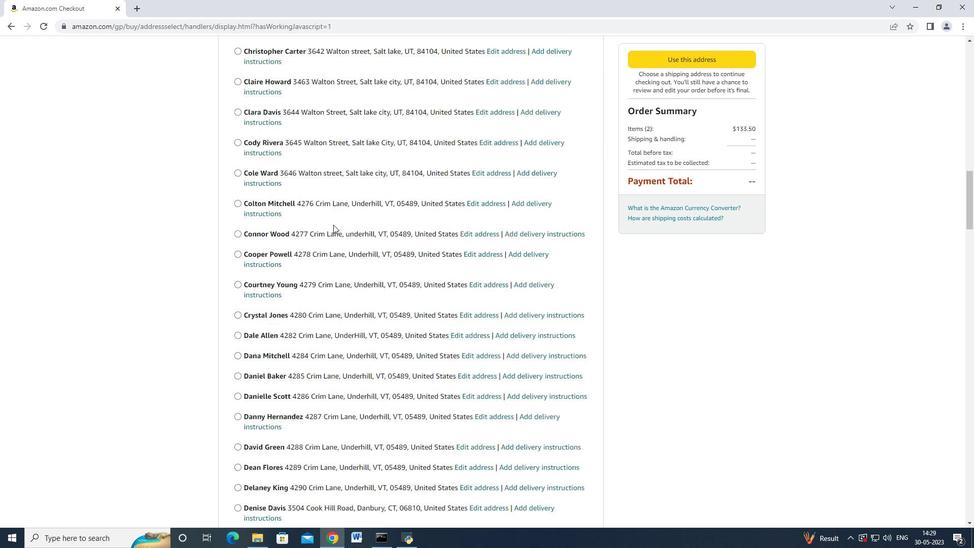 
Action: Mouse scrolled (331, 225) with delta (0, 0)
Screenshot: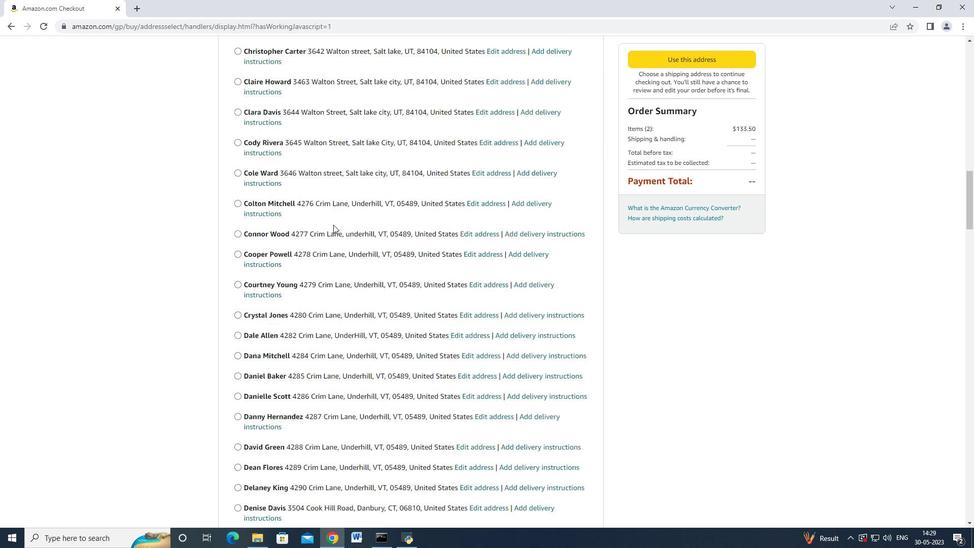 
Action: Mouse scrolled (331, 225) with delta (0, 0)
Screenshot: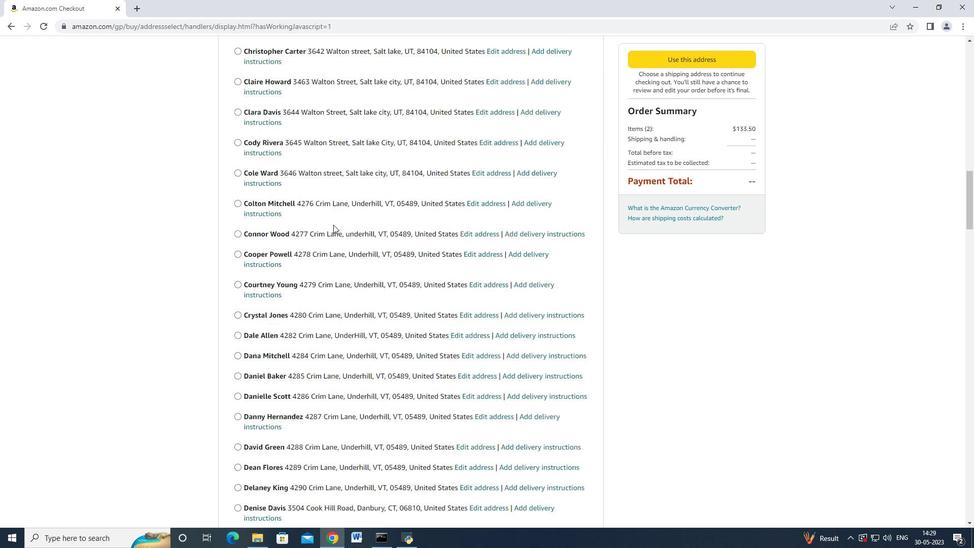 
Action: Mouse scrolled (331, 225) with delta (0, 0)
Screenshot: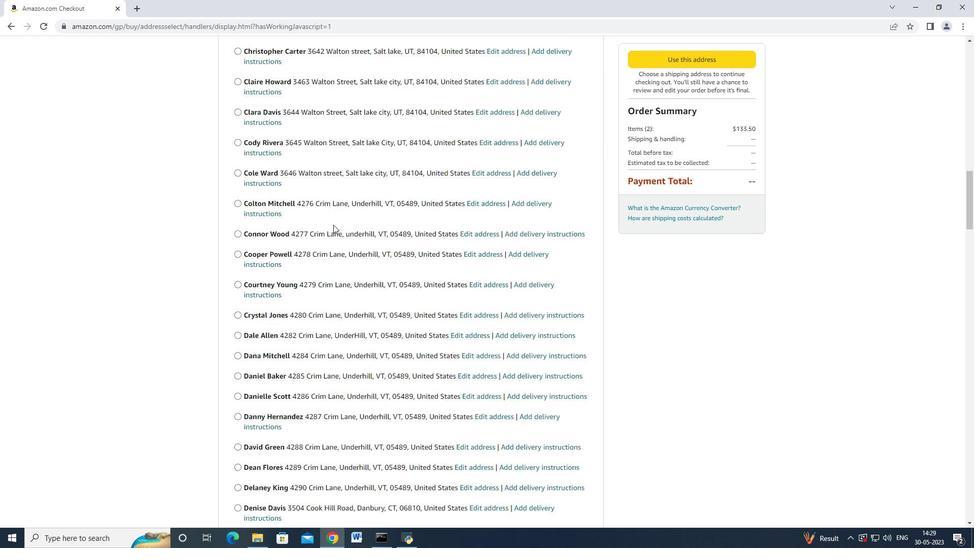 
Action: Mouse moved to (332, 225)
Screenshot: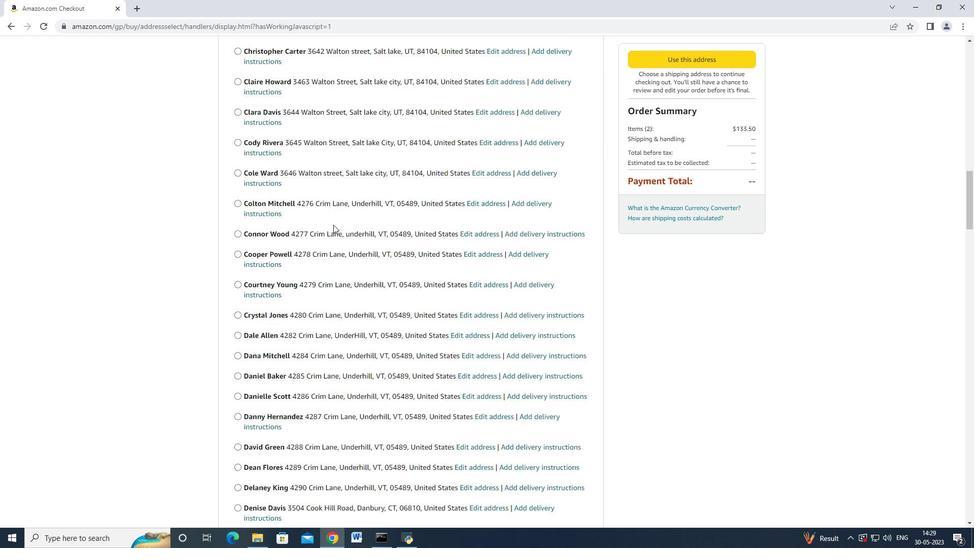 
Action: Mouse scrolled (331, 225) with delta (0, 0)
Screenshot: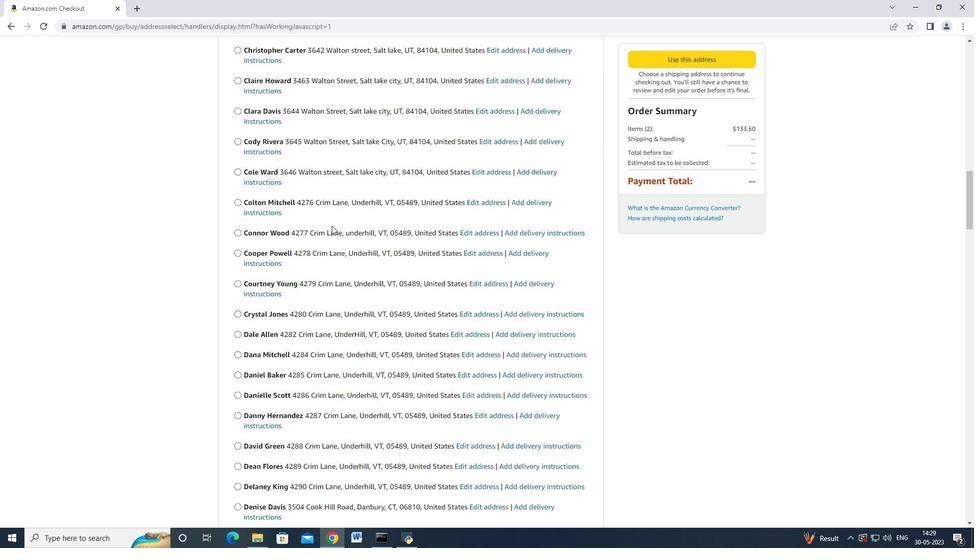 
Action: Mouse moved to (332, 225)
Screenshot: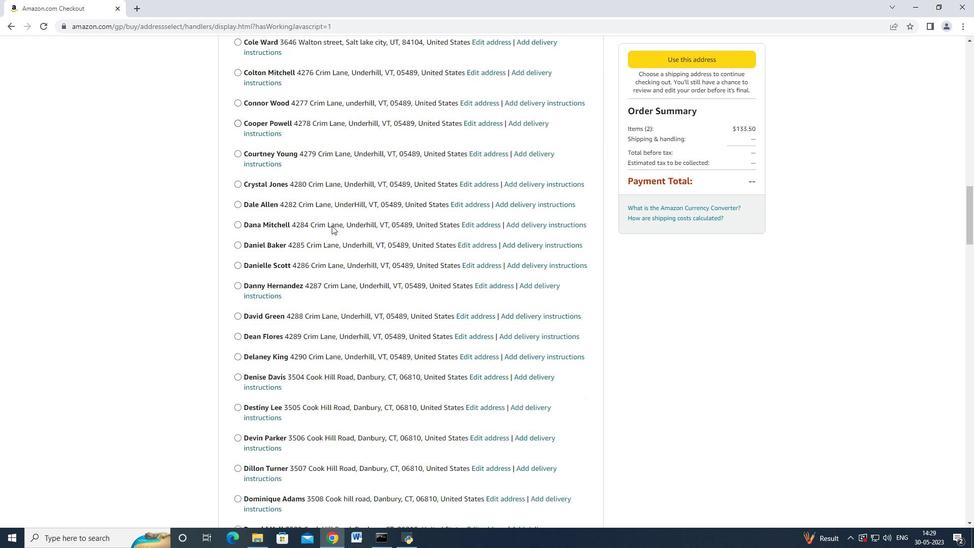 
Action: Mouse scrolled (332, 224) with delta (0, 0)
Screenshot: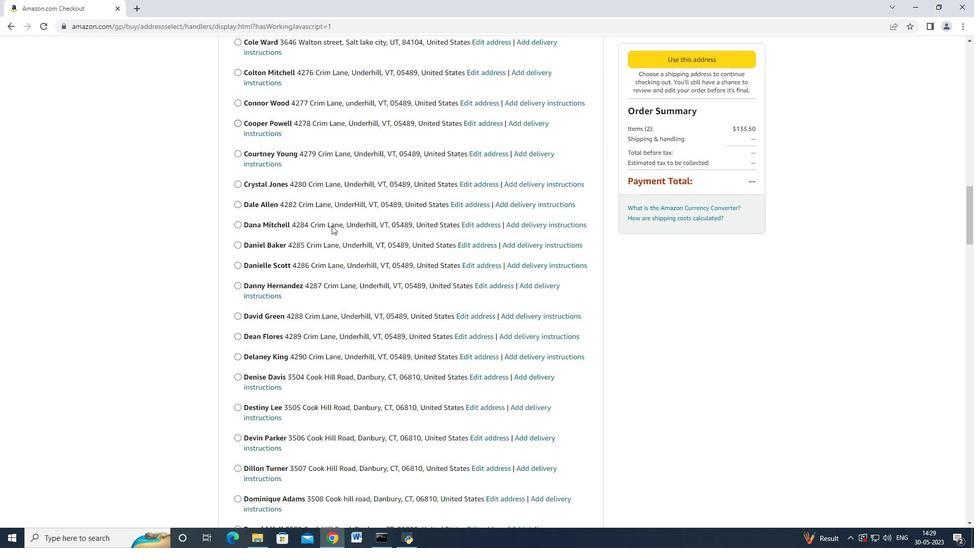 
Action: Mouse moved to (332, 225)
Screenshot: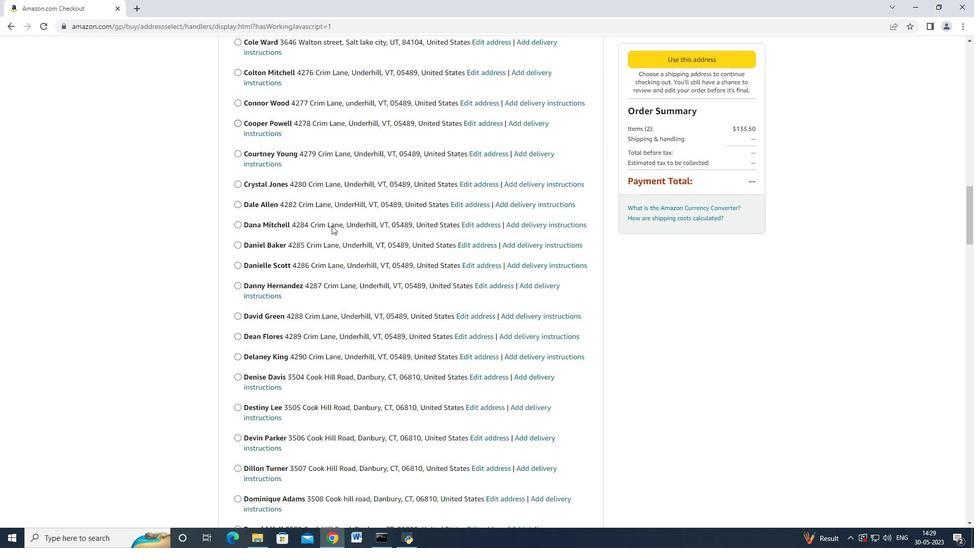 
Action: Mouse scrolled (332, 225) with delta (0, 0)
Screenshot: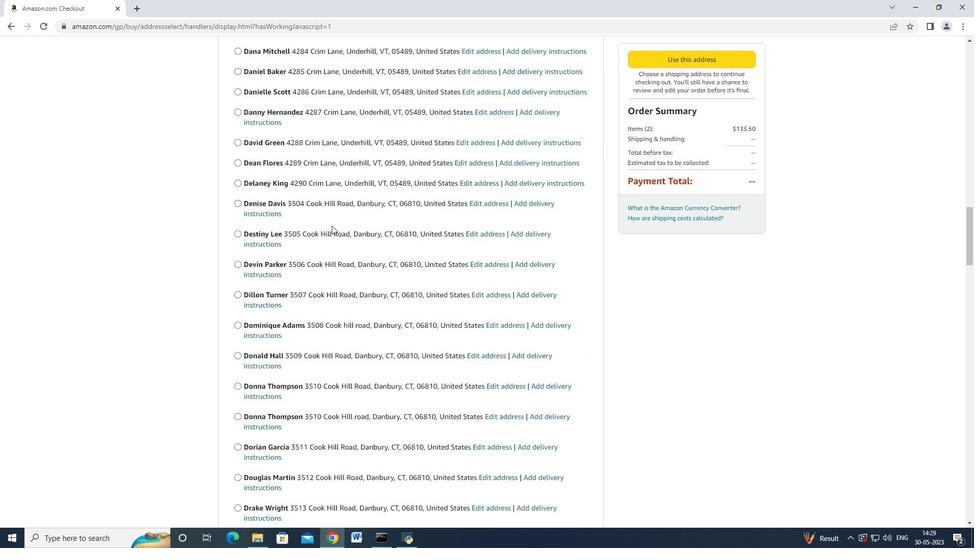 
Action: Mouse scrolled (332, 225) with delta (0, 0)
Screenshot: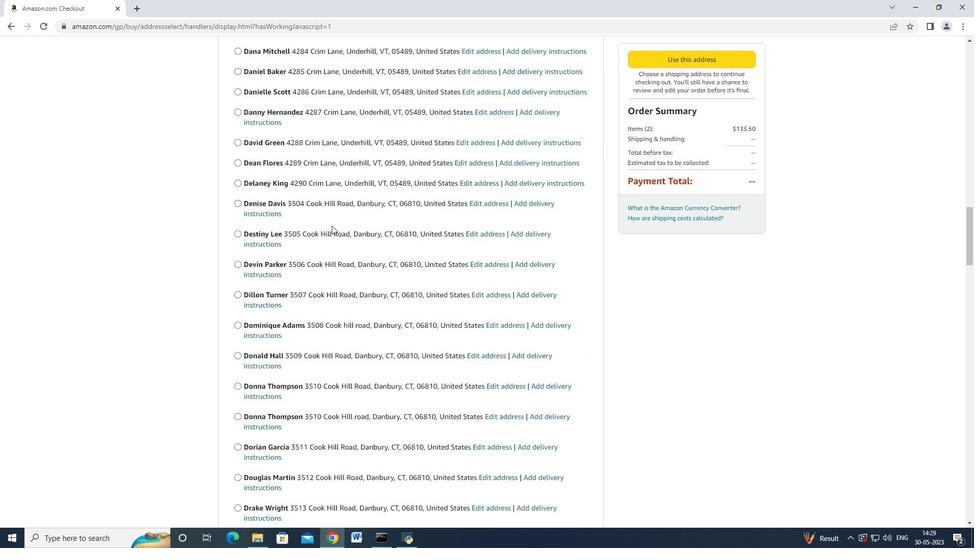 
Action: Mouse scrolled (332, 225) with delta (0, 0)
Screenshot: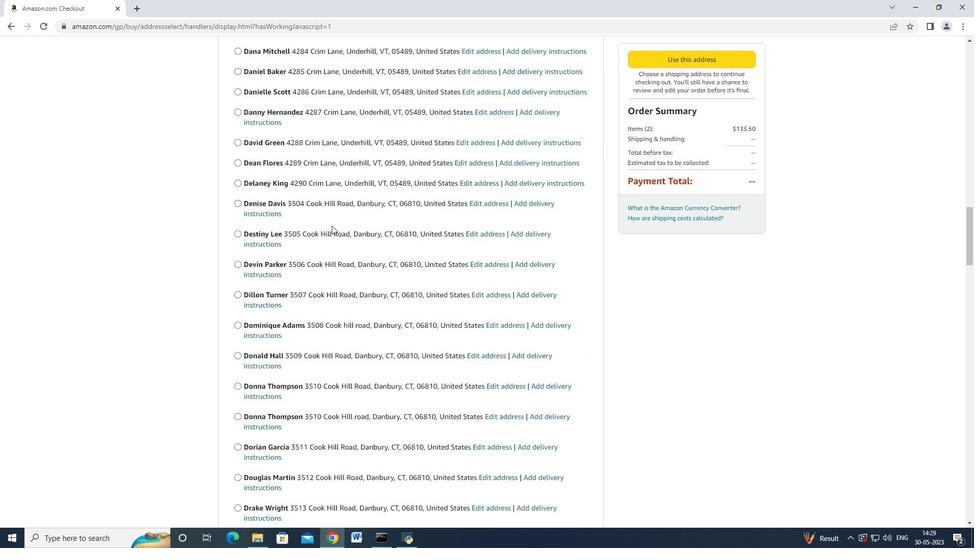 
Action: Mouse moved to (332, 225)
Screenshot: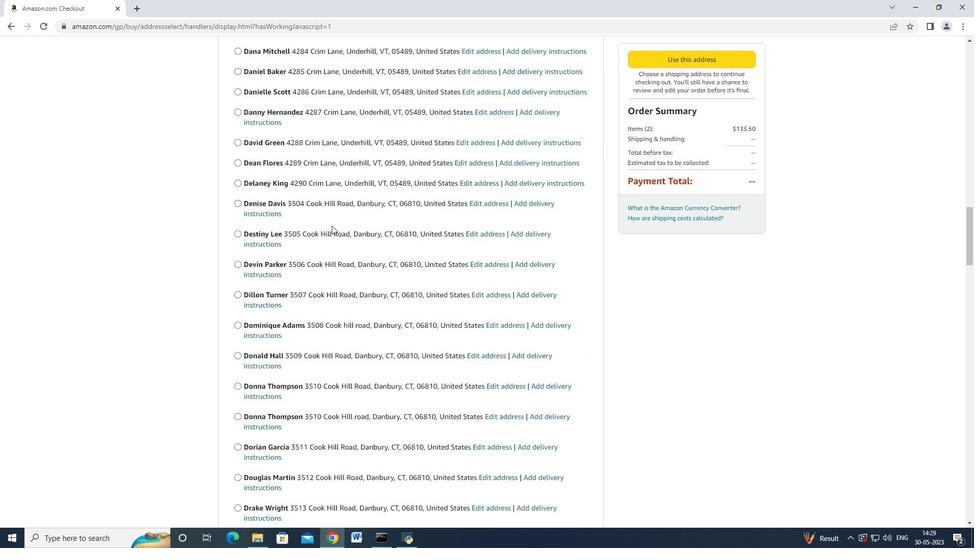 
Action: Mouse scrolled (332, 225) with delta (0, 0)
Screenshot: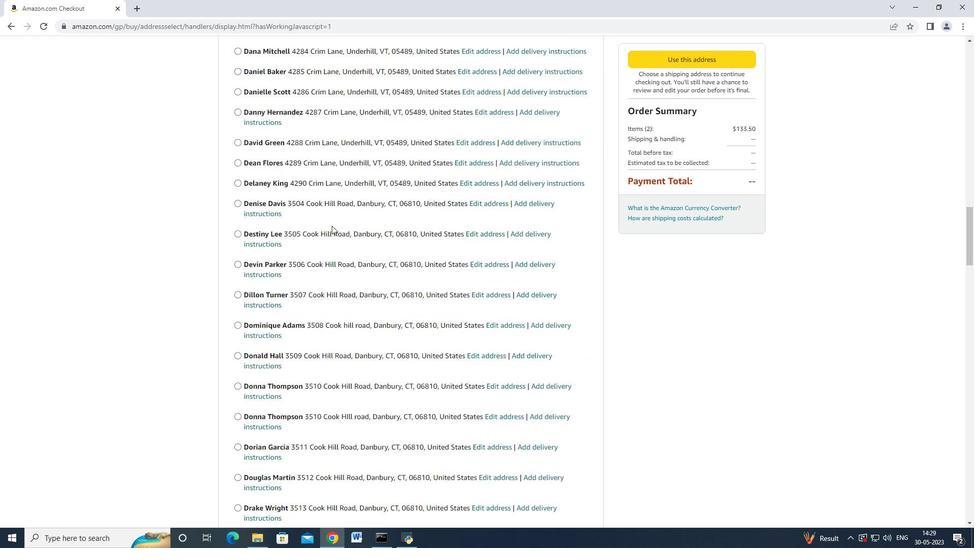 
Action: Mouse moved to (332, 225)
Screenshot: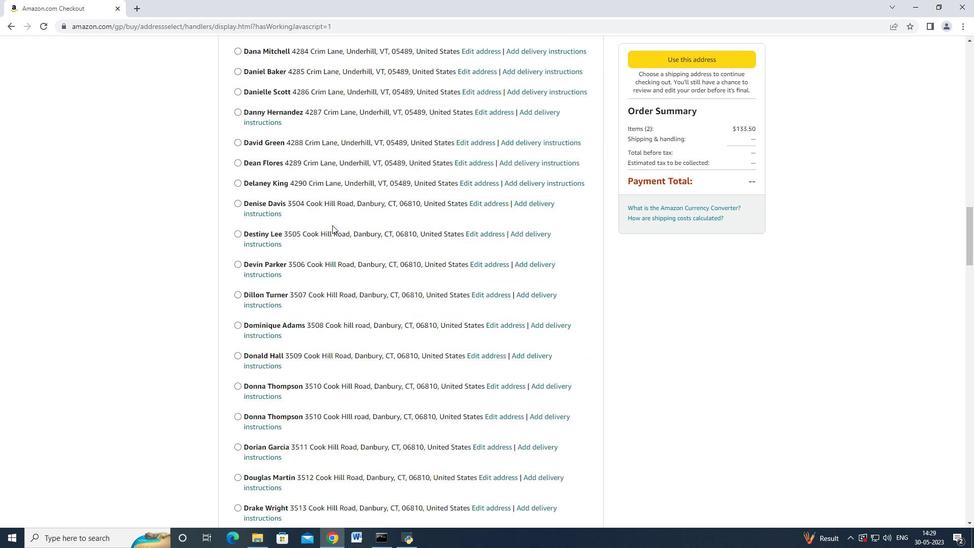 
Action: Mouse scrolled (332, 225) with delta (0, 0)
Screenshot: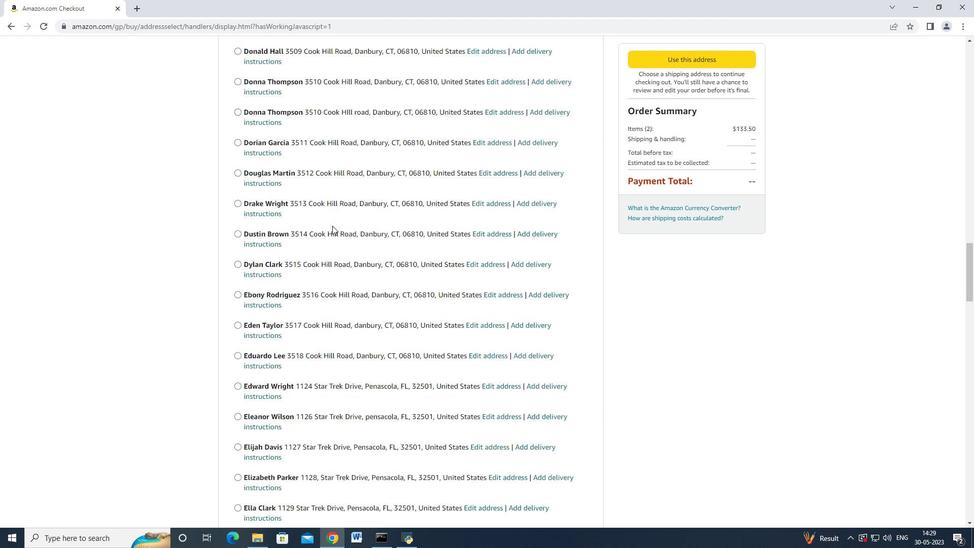 
Action: Mouse scrolled (332, 225) with delta (0, 0)
Screenshot: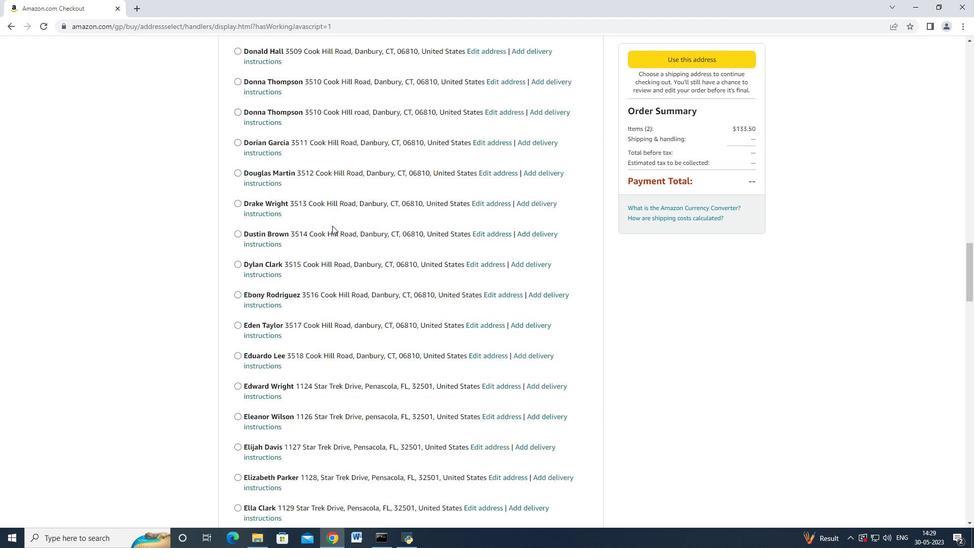 
Action: Mouse moved to (331, 225)
Screenshot: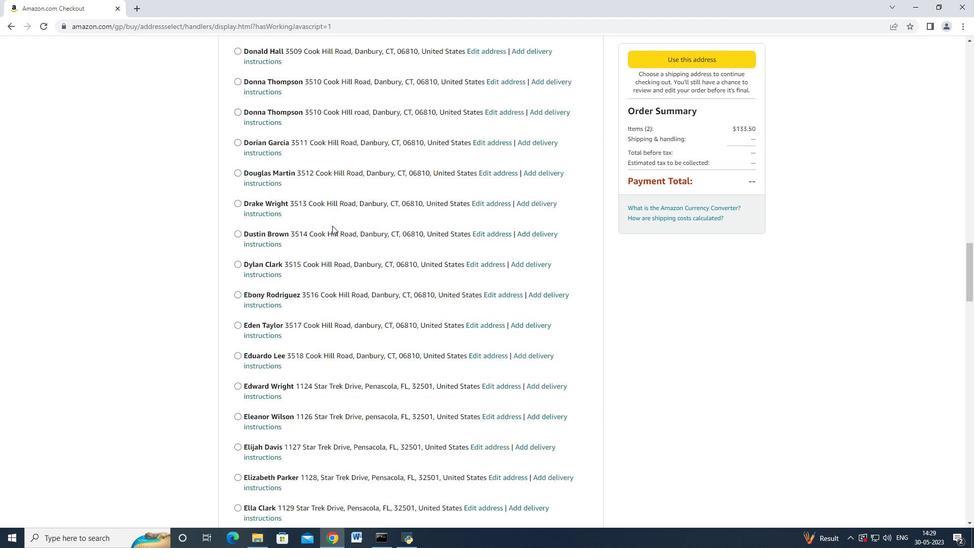 
Action: Mouse scrolled (331, 225) with delta (0, 0)
Screenshot: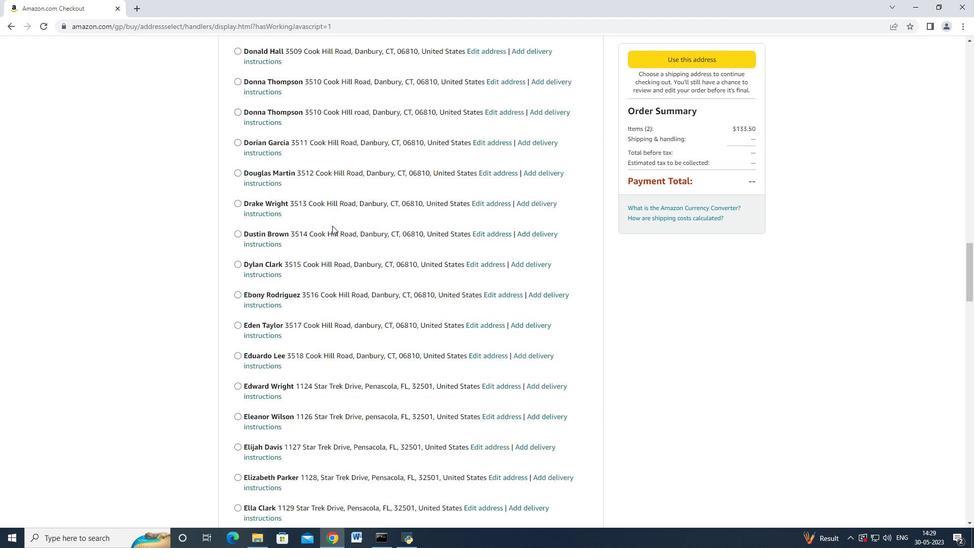 
Action: Mouse scrolled (331, 225) with delta (0, 0)
Screenshot: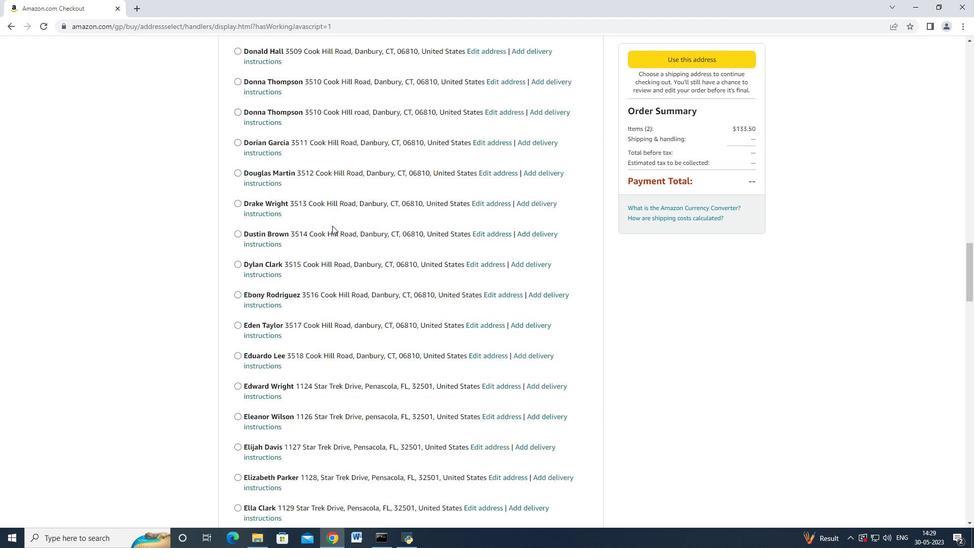 
Action: Mouse moved to (331, 225)
Screenshot: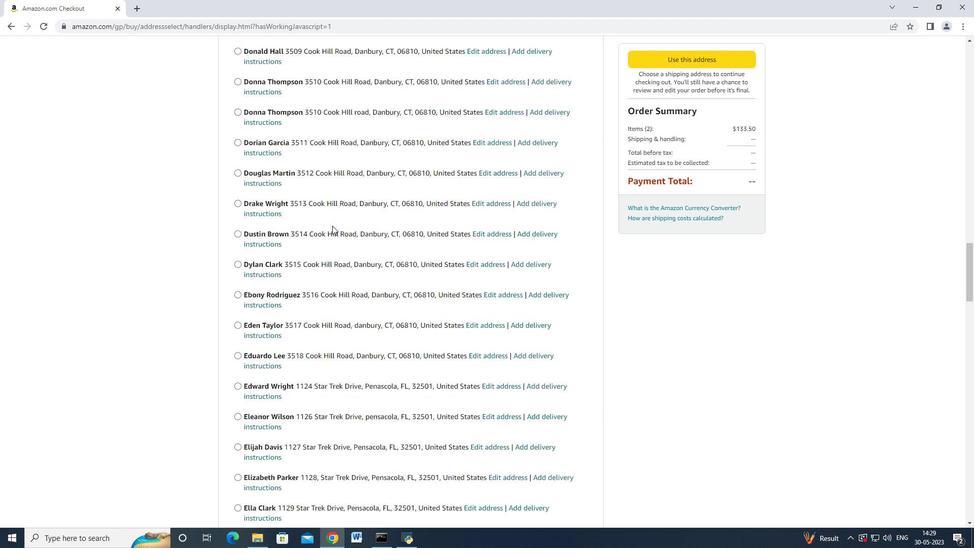 
Action: Mouse scrolled (331, 225) with delta (0, 0)
Screenshot: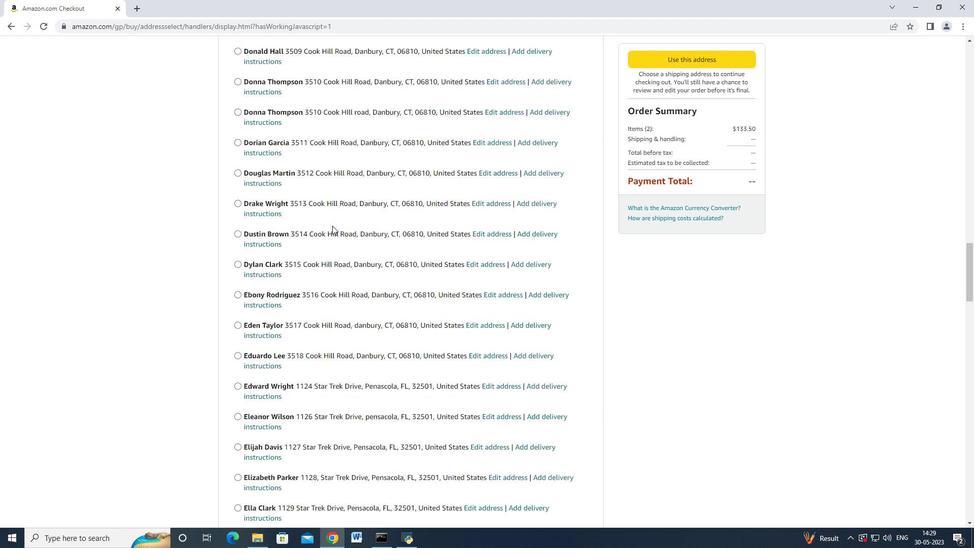 
Action: Mouse scrolled (331, 225) with delta (0, 0)
Screenshot: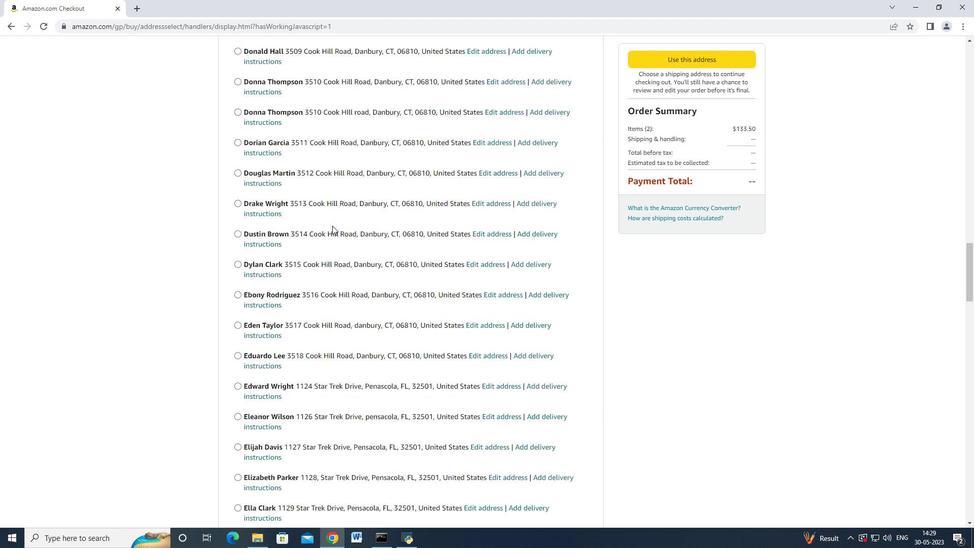 
Action: Mouse moved to (331, 225)
Screenshot: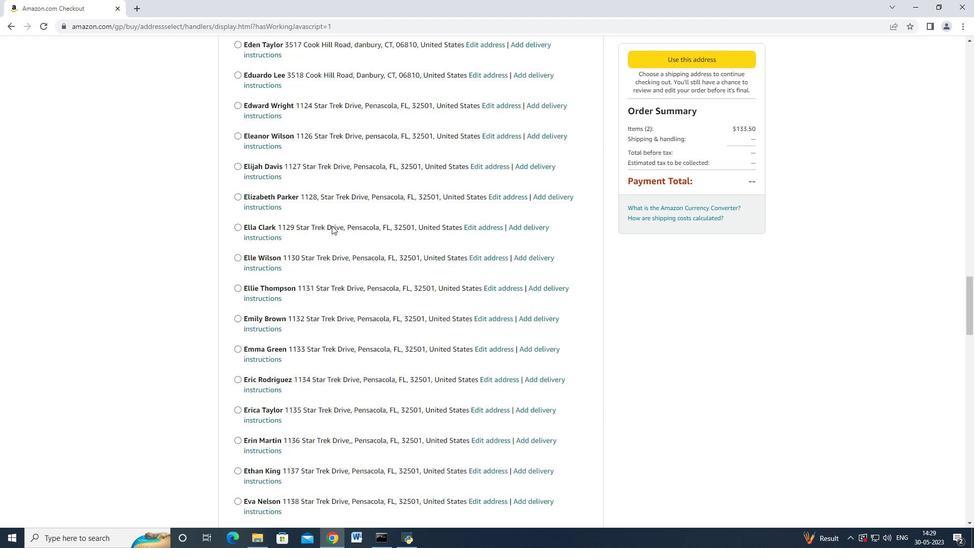 
Action: Mouse scrolled (331, 224) with delta (0, 0)
Screenshot: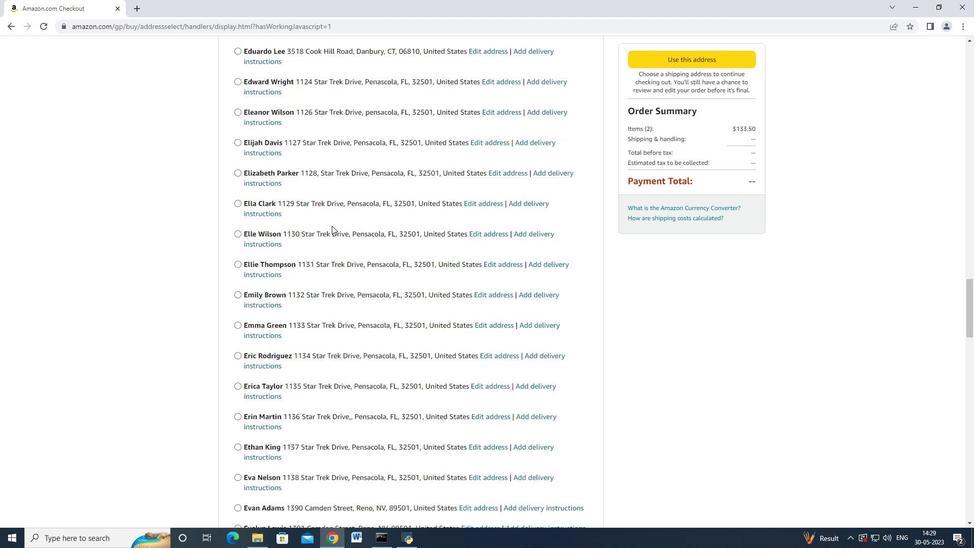 
Action: Mouse scrolled (331, 224) with delta (0, 0)
Screenshot: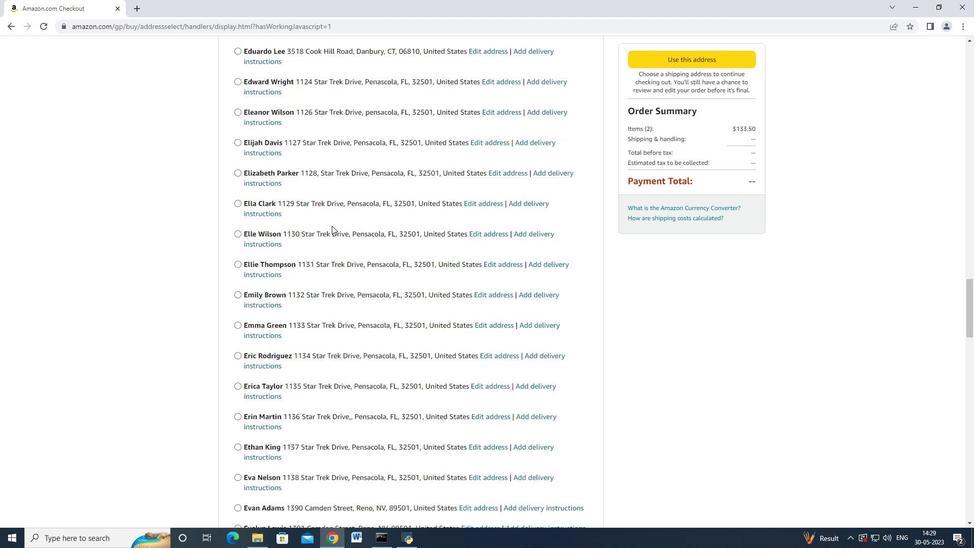 
Action: Mouse scrolled (331, 224) with delta (0, 0)
Screenshot: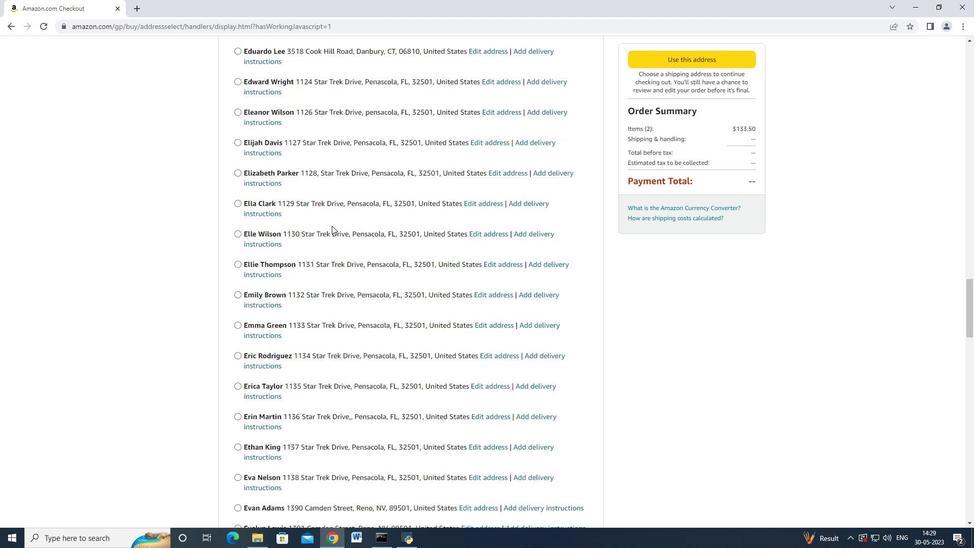 
Action: Mouse scrolled (331, 224) with delta (0, 0)
Screenshot: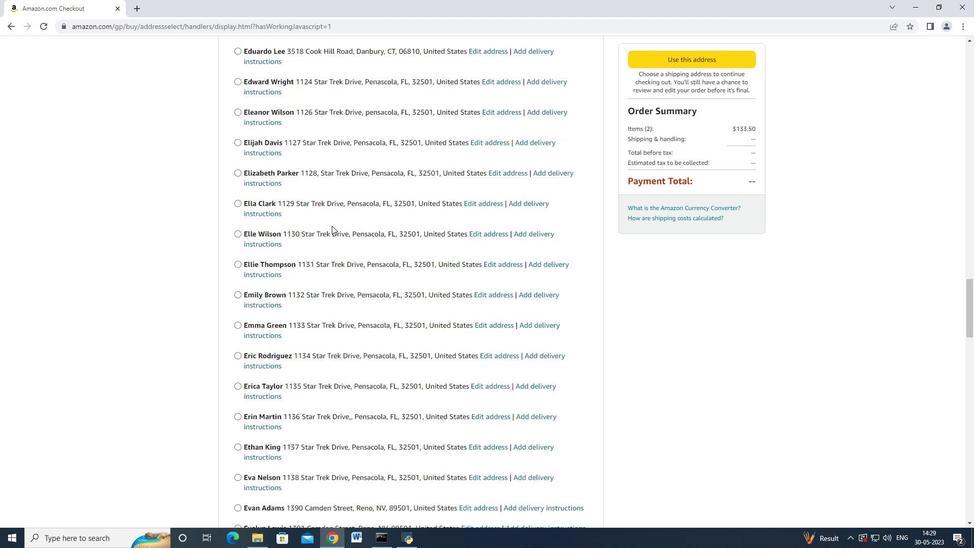 
Action: Mouse scrolled (331, 224) with delta (0, 0)
Screenshot: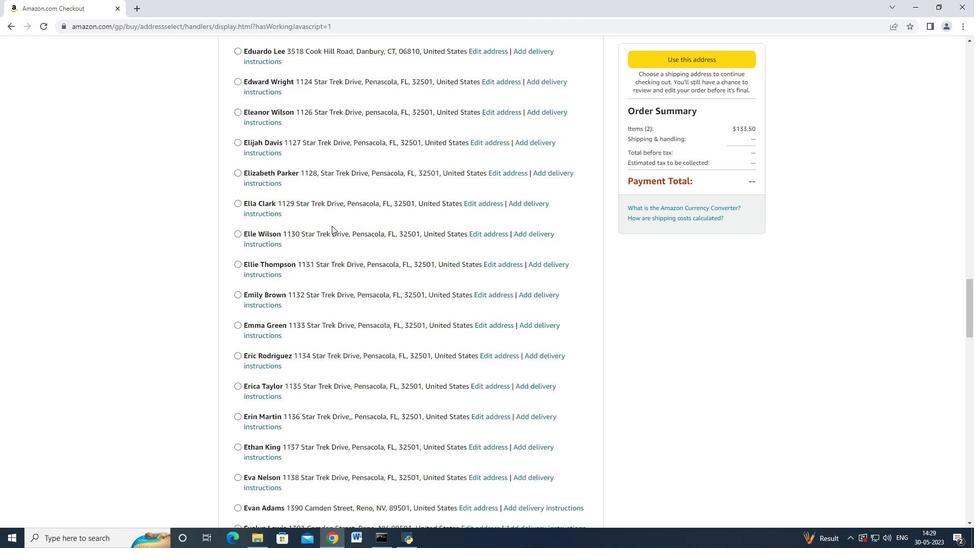 
Action: Mouse scrolled (331, 224) with delta (0, 0)
Screenshot: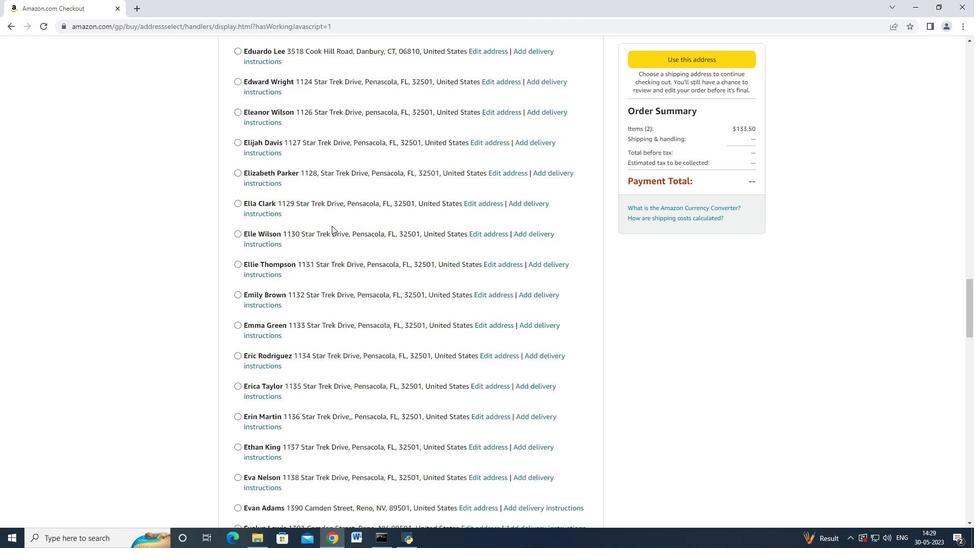 
Action: Mouse moved to (332, 225)
Screenshot: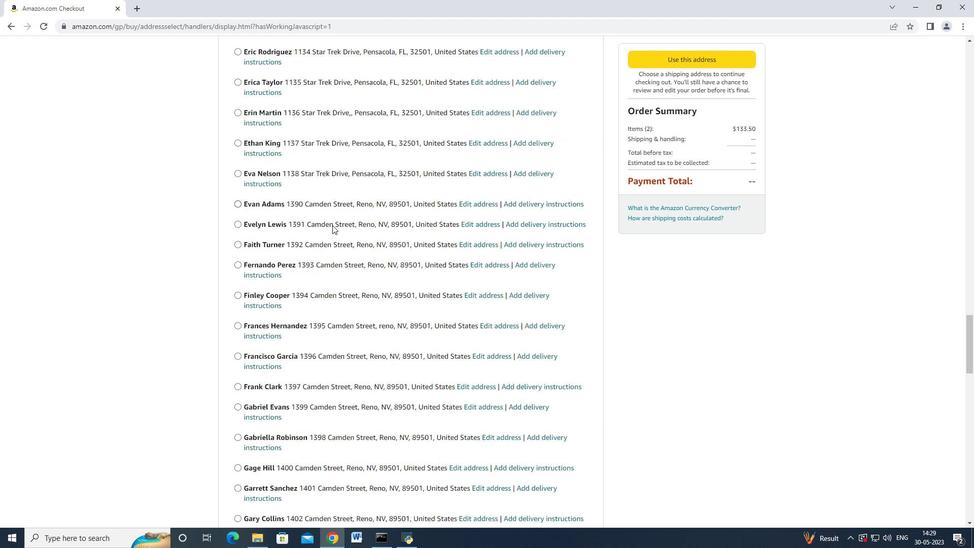 
Action: Mouse scrolled (332, 224) with delta (0, 0)
Screenshot: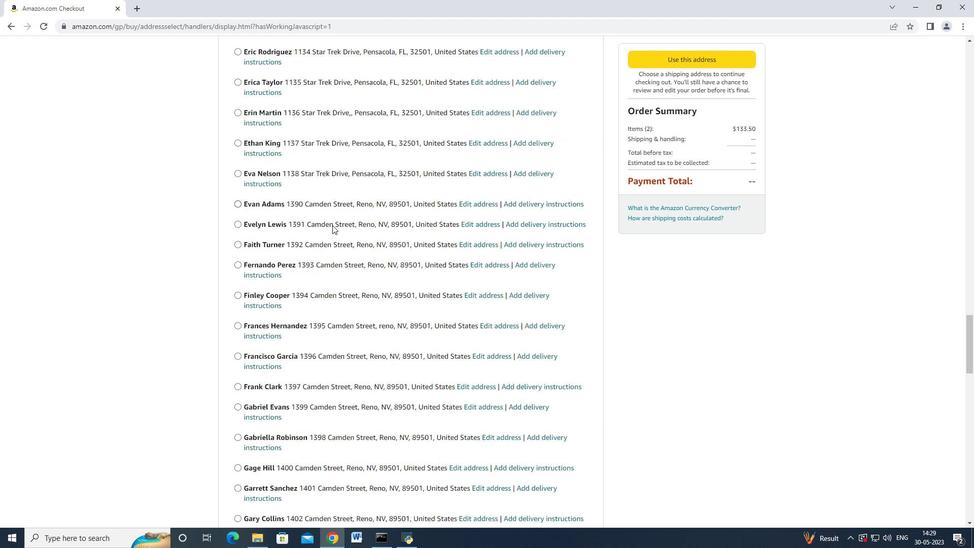 
Action: Mouse moved to (332, 225)
Screenshot: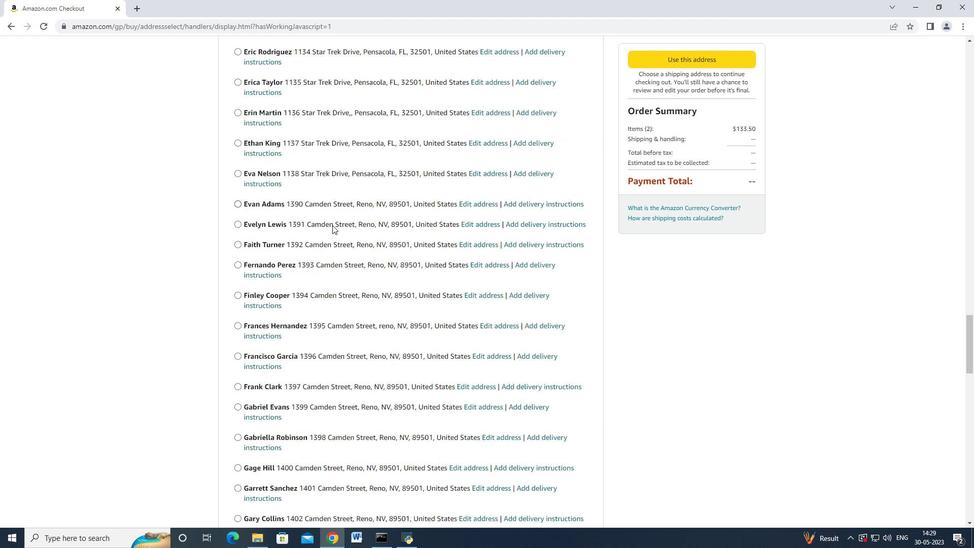 
Action: Mouse scrolled (332, 224) with delta (0, 0)
Screenshot: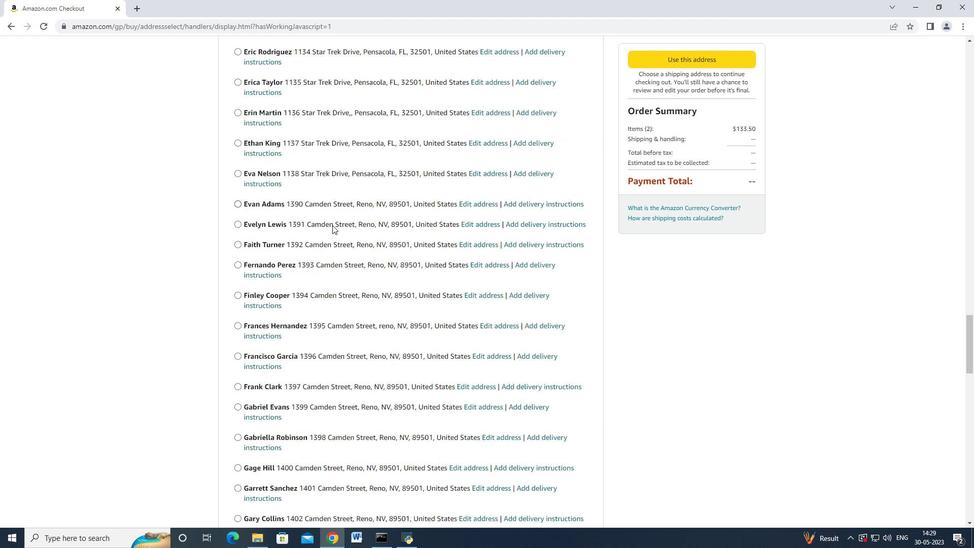 
Action: Mouse moved to (332, 225)
Screenshot: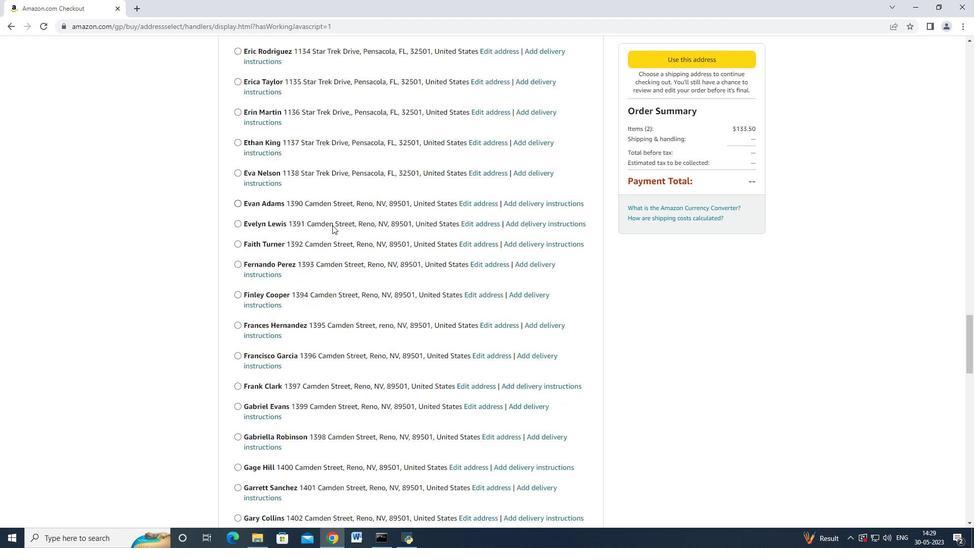 
Action: Mouse scrolled (332, 224) with delta (0, 0)
Screenshot: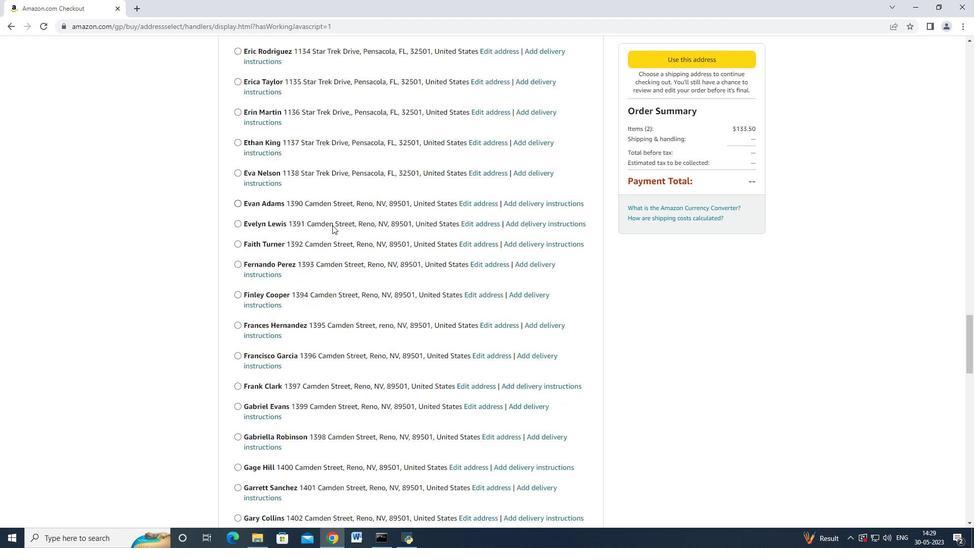 
Action: Mouse scrolled (332, 224) with delta (0, 0)
Screenshot: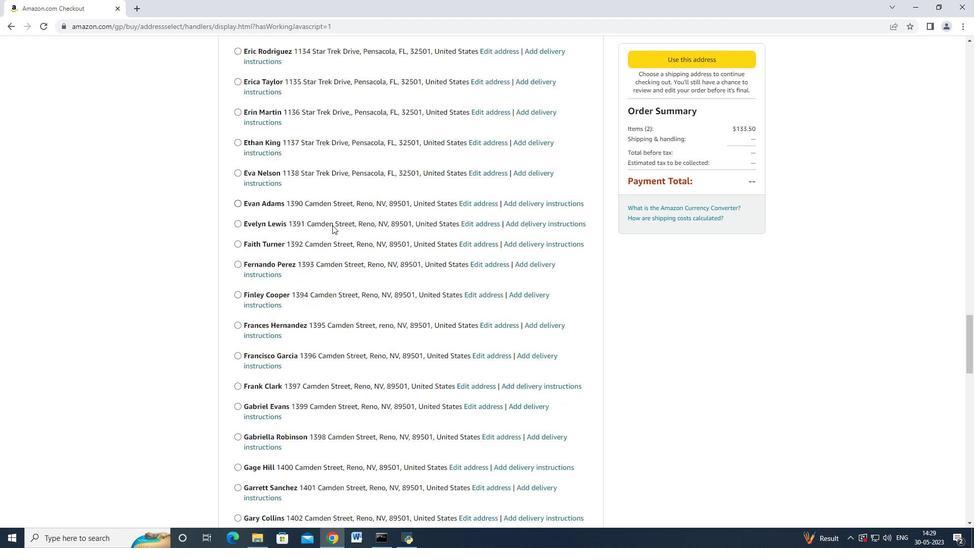 
Action: Mouse scrolled (332, 224) with delta (0, 0)
Screenshot: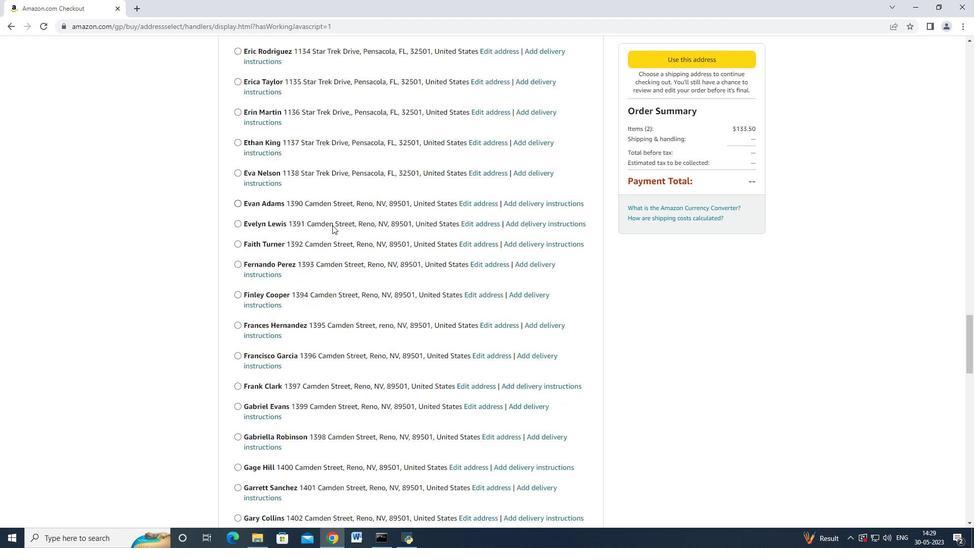 
Action: Mouse scrolled (332, 224) with delta (0, 0)
Screenshot: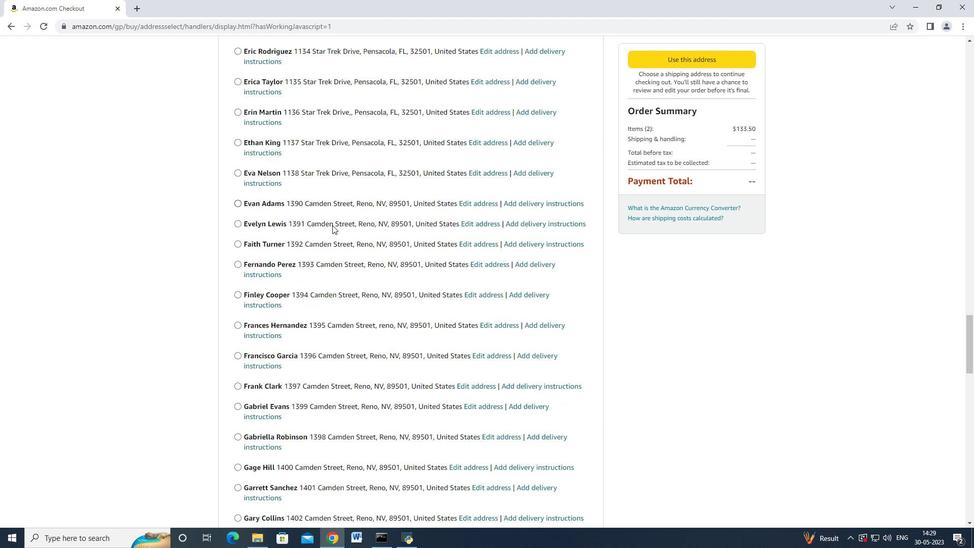 
Action: Mouse moved to (332, 225)
Screenshot: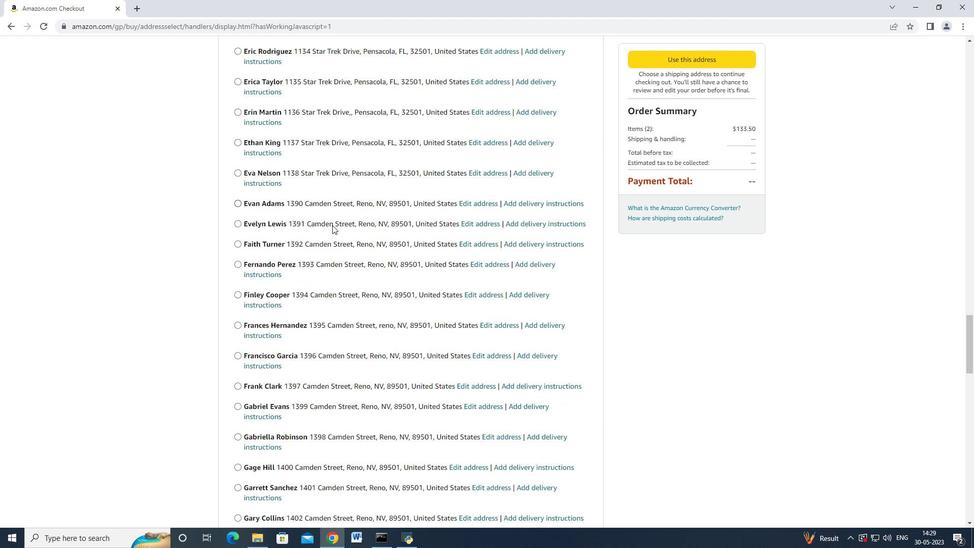 
Action: Mouse scrolled (332, 224) with delta (0, 0)
Screenshot: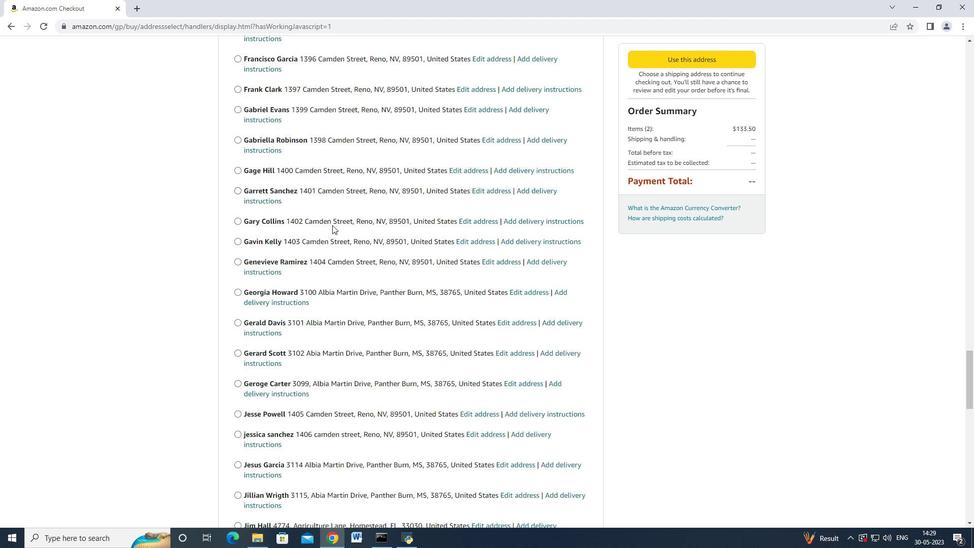 
Action: Mouse scrolled (332, 224) with delta (0, 0)
Screenshot: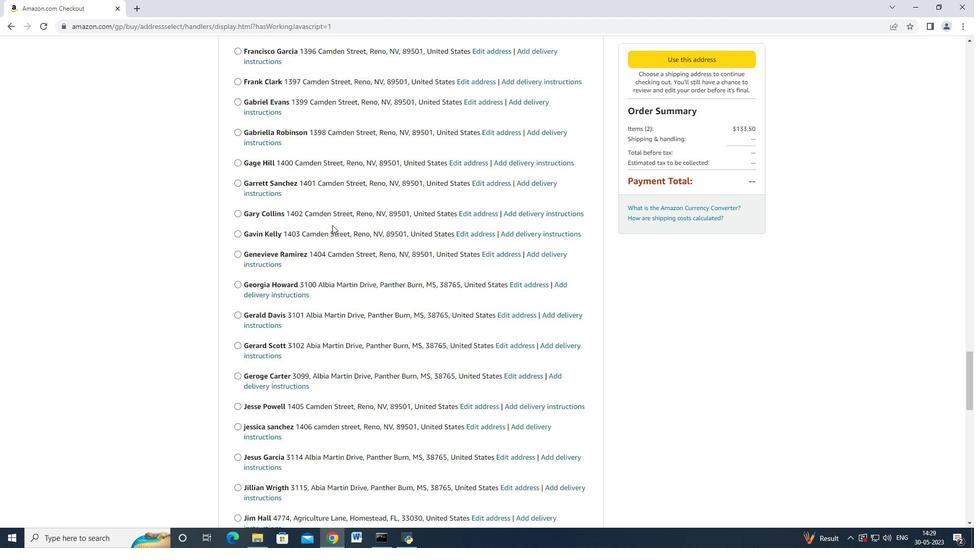 
Action: Mouse scrolled (332, 224) with delta (0, 0)
Screenshot: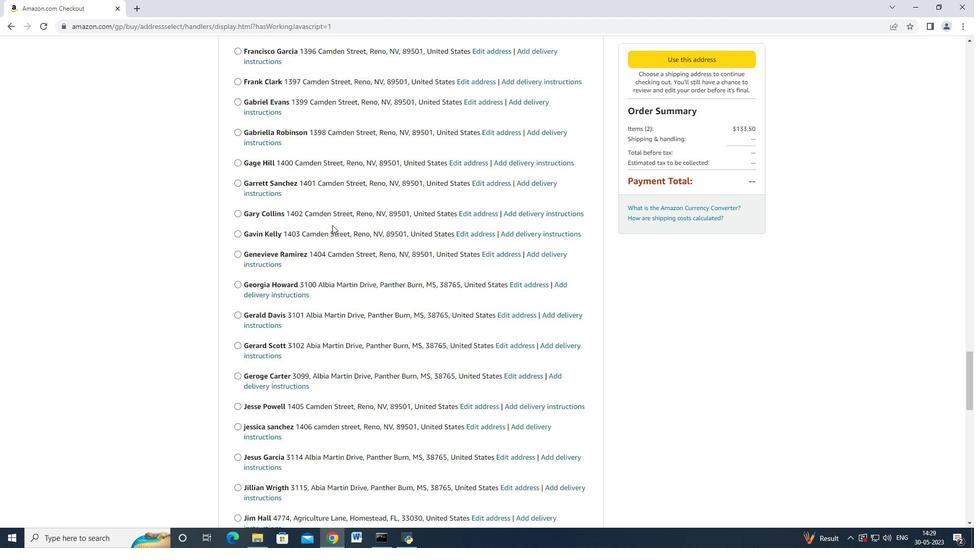 
Action: Mouse scrolled (332, 224) with delta (0, 0)
Screenshot: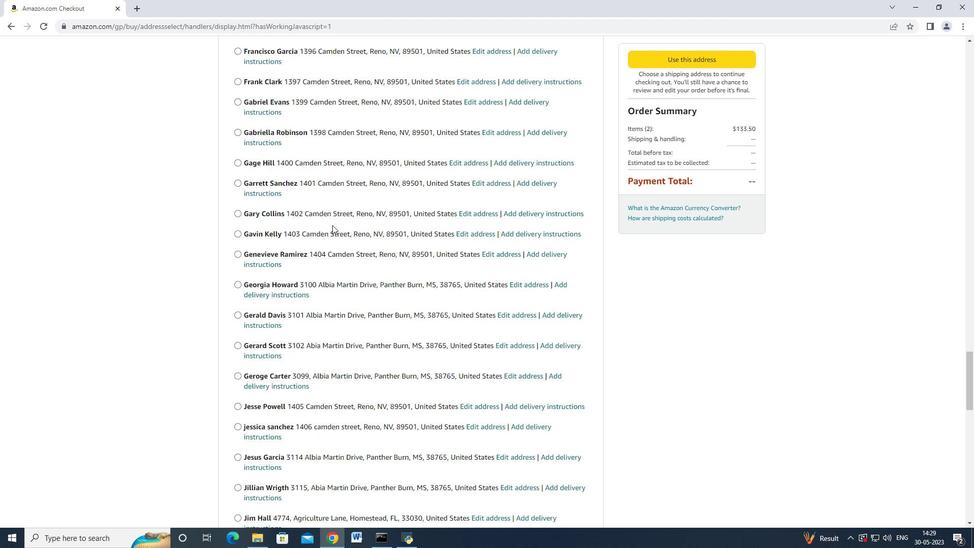 
Action: Mouse scrolled (332, 224) with delta (0, 0)
Screenshot: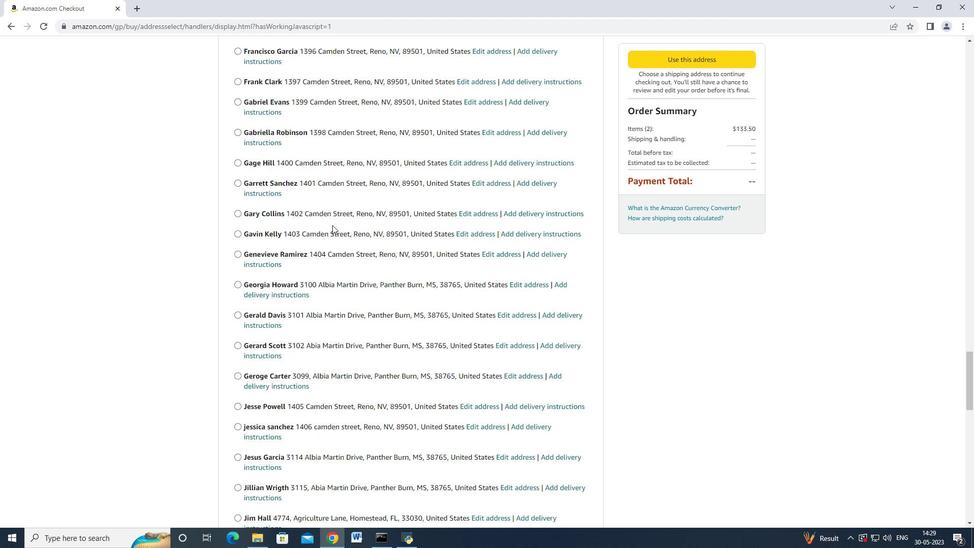 
Action: Mouse scrolled (332, 224) with delta (0, 0)
Screenshot: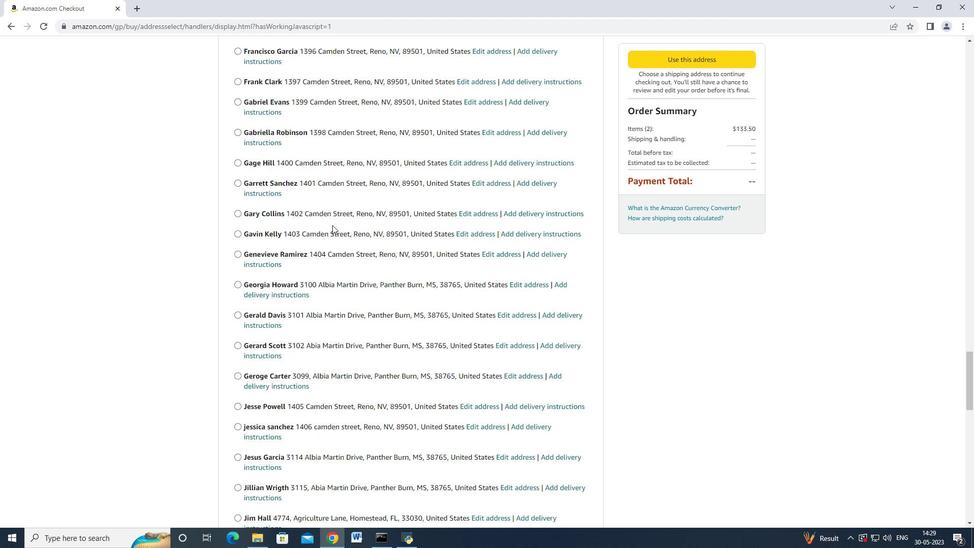 
Action: Mouse moved to (331, 225)
Screenshot: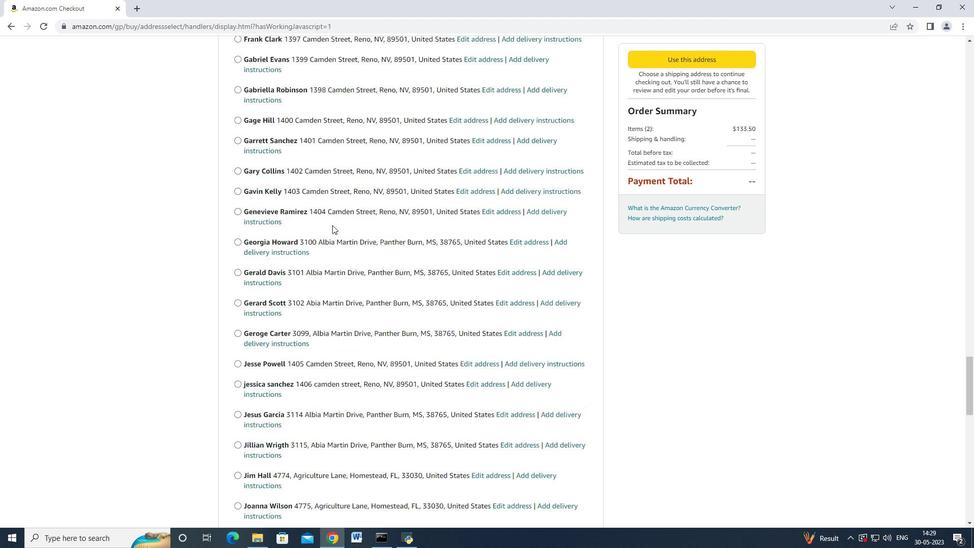 
Action: Mouse scrolled (331, 225) with delta (0, 0)
Screenshot: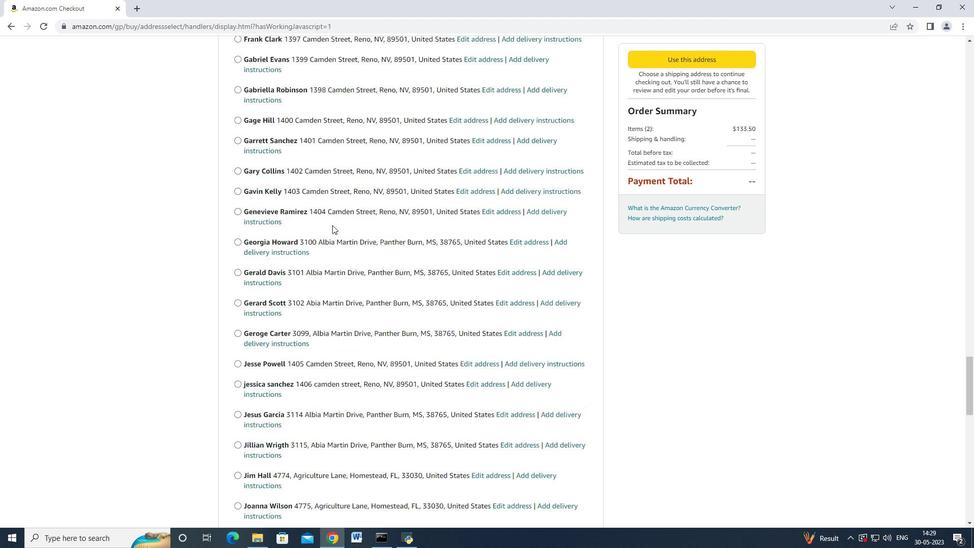 
Action: Mouse moved to (331, 225)
Screenshot: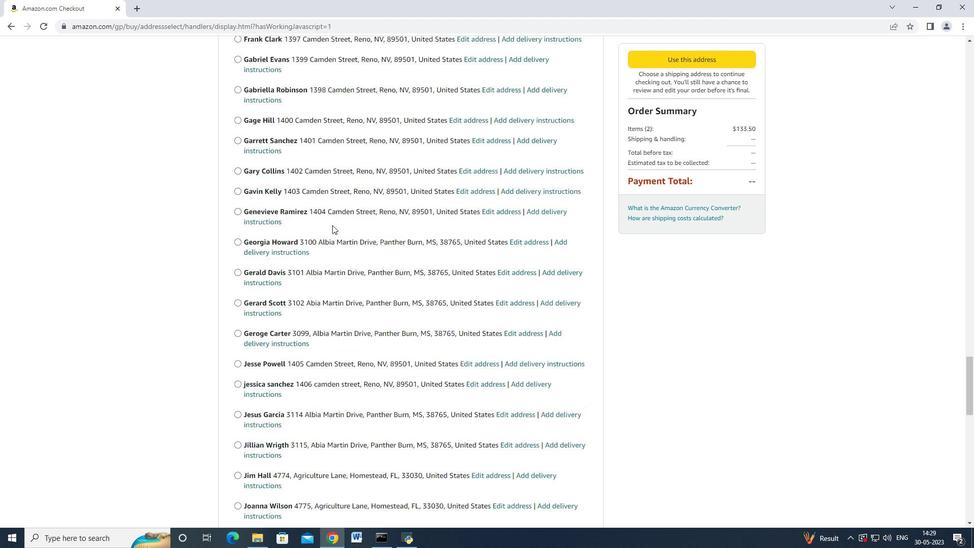 
Action: Mouse scrolled (331, 225) with delta (0, 0)
Screenshot: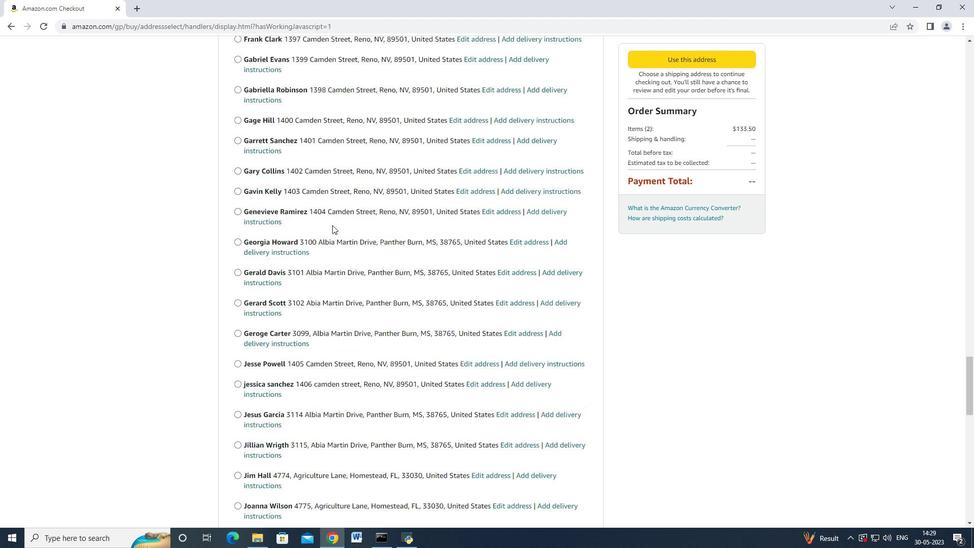 
Action: Mouse scrolled (331, 225) with delta (0, 0)
Screenshot: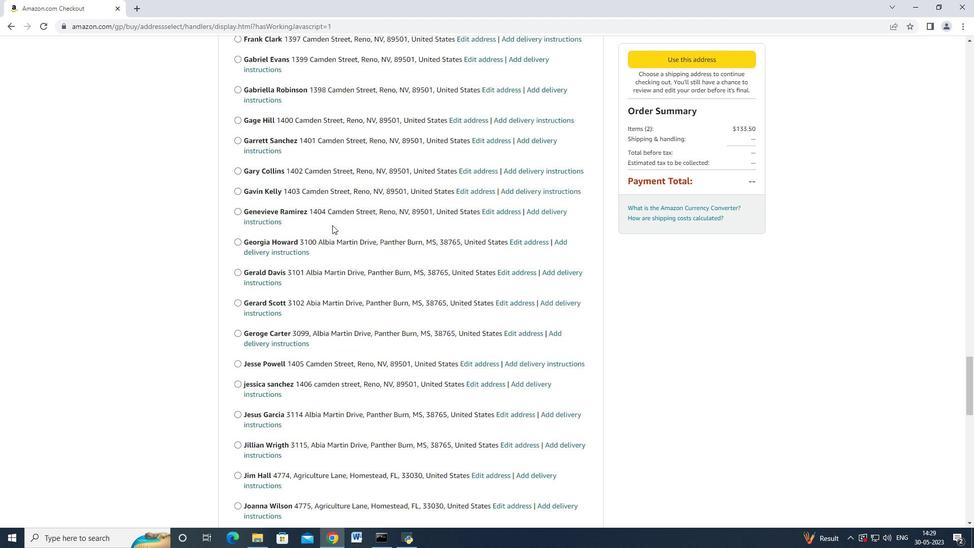 
Action: Mouse scrolled (331, 225) with delta (0, 0)
Screenshot: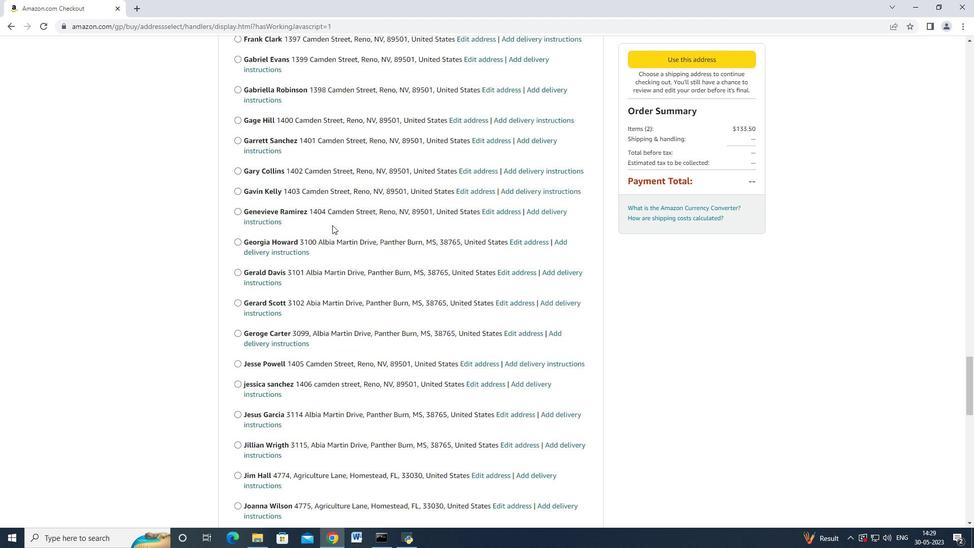 
Action: Mouse scrolled (331, 225) with delta (0, 0)
Screenshot: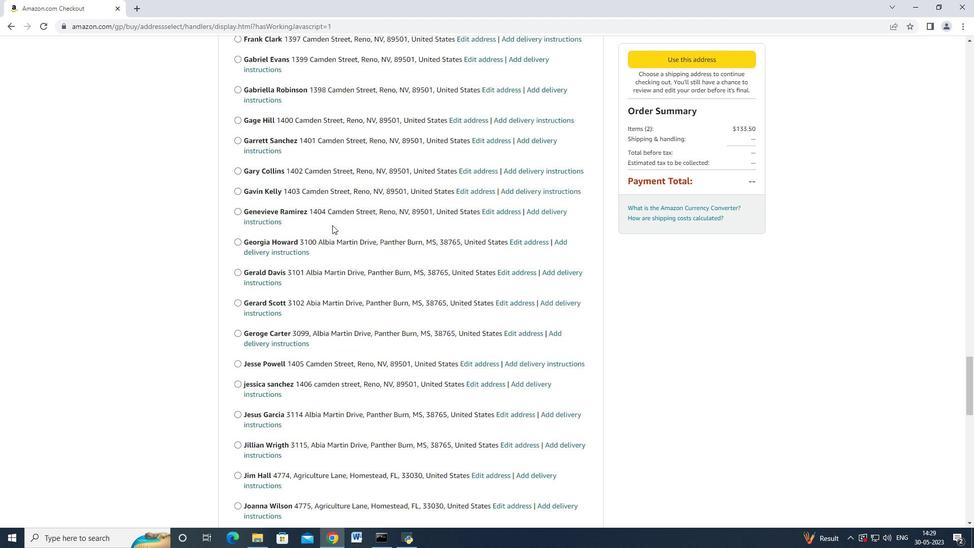 
Action: Mouse moved to (331, 225)
Screenshot: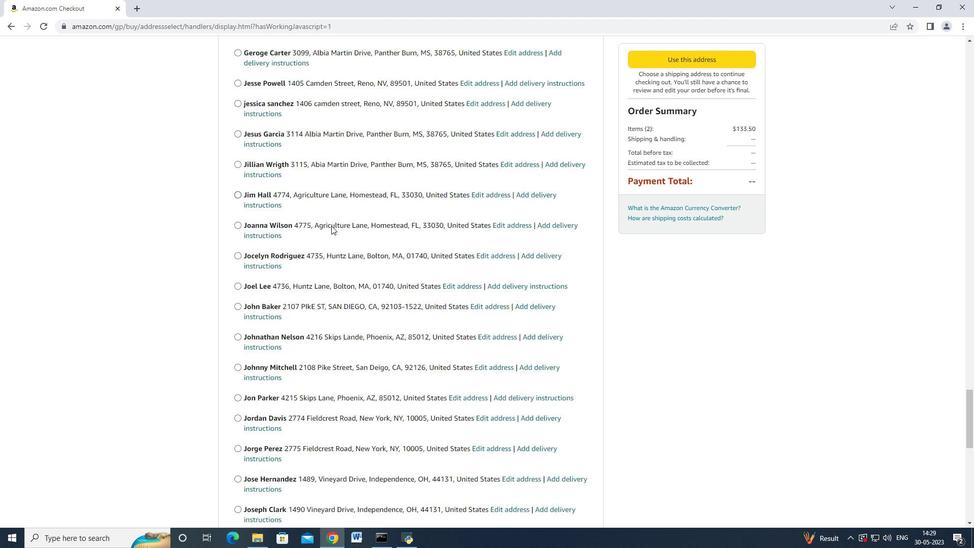 
Action: Mouse scrolled (331, 225) with delta (0, 0)
Screenshot: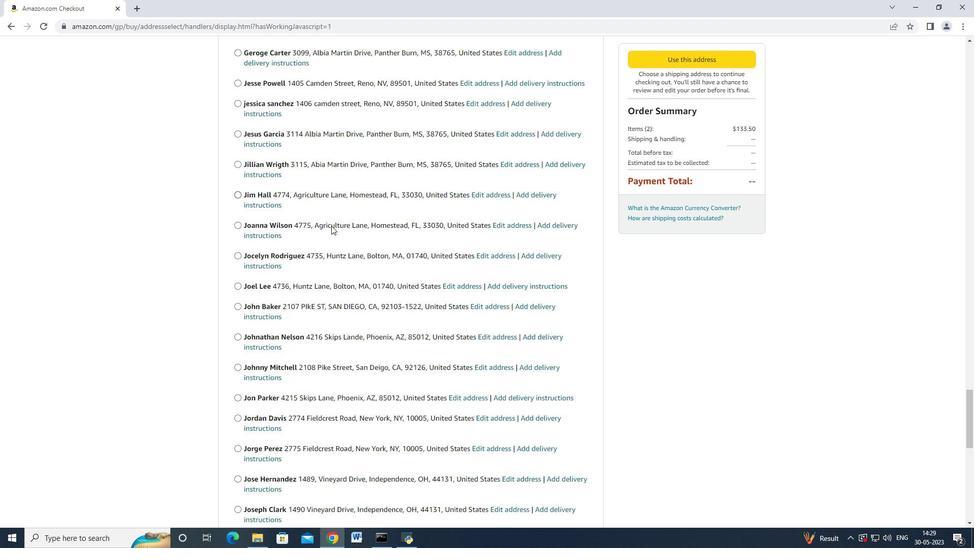 
Action: Mouse moved to (331, 225)
Screenshot: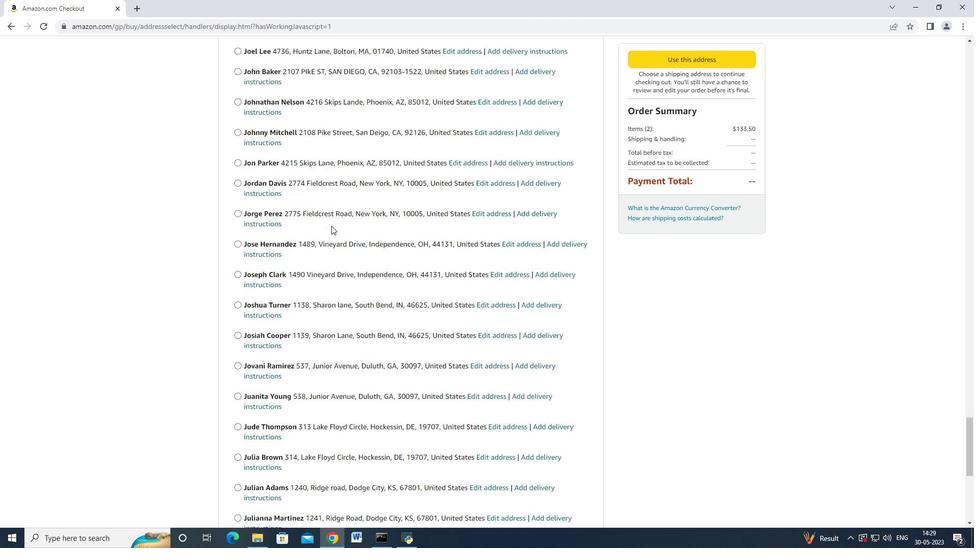 
Action: Mouse scrolled (331, 225) with delta (0, 0)
Screenshot: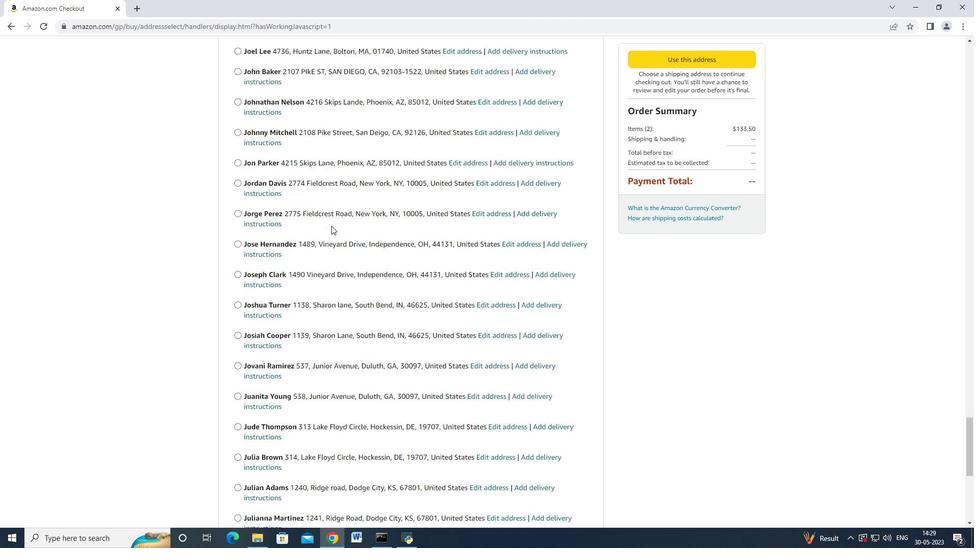 
Action: Mouse moved to (331, 225)
Screenshot: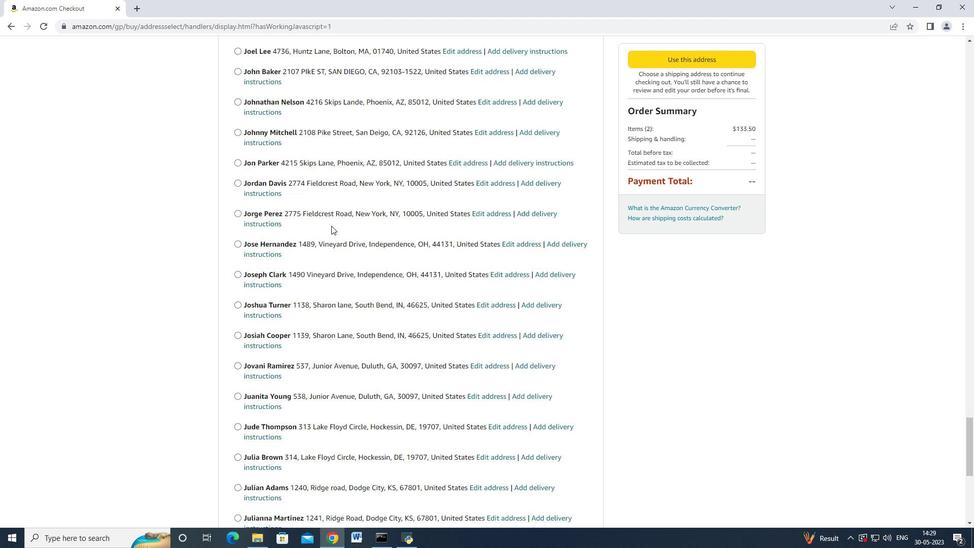 
Action: Mouse scrolled (331, 225) with delta (0, 0)
Screenshot: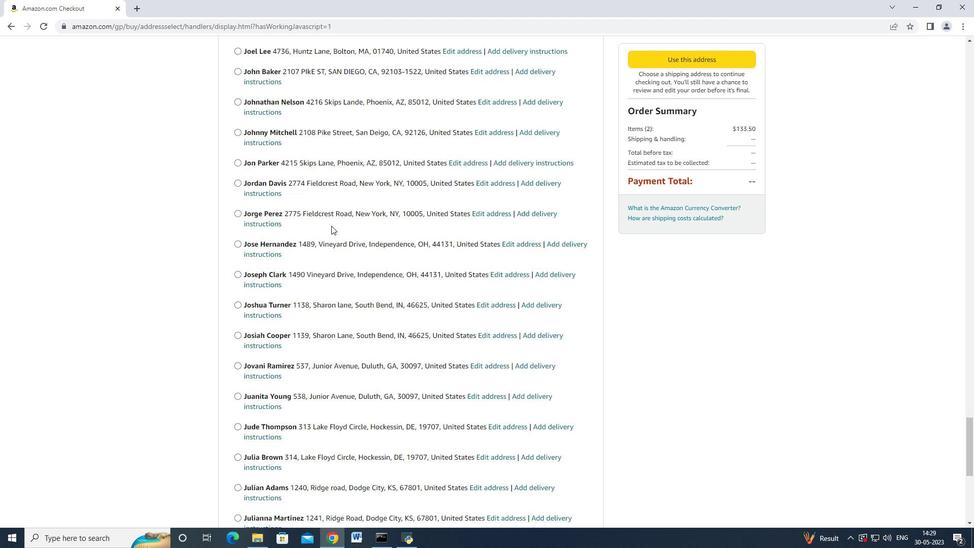 
Action: Mouse scrolled (331, 225) with delta (0, 0)
Screenshot: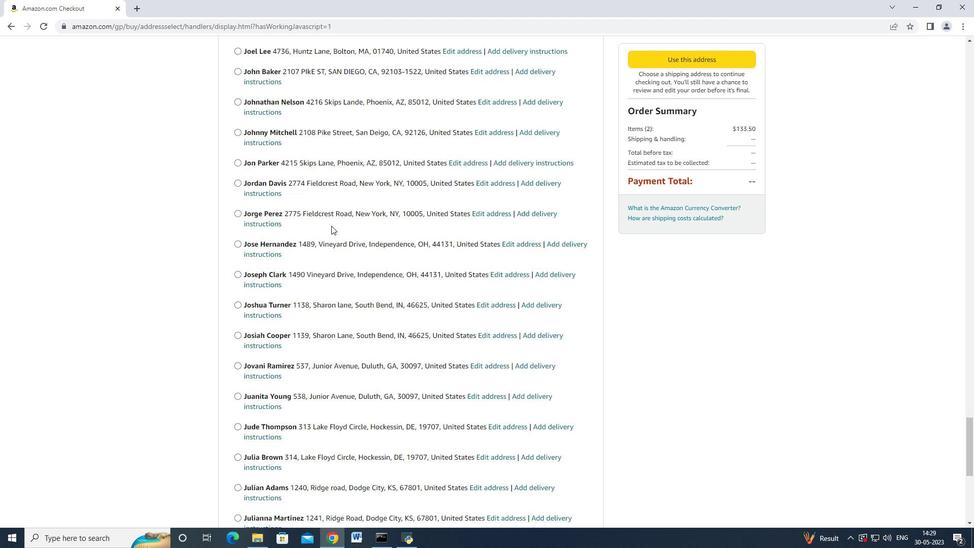 
Action: Mouse scrolled (331, 225) with delta (0, 0)
Screenshot: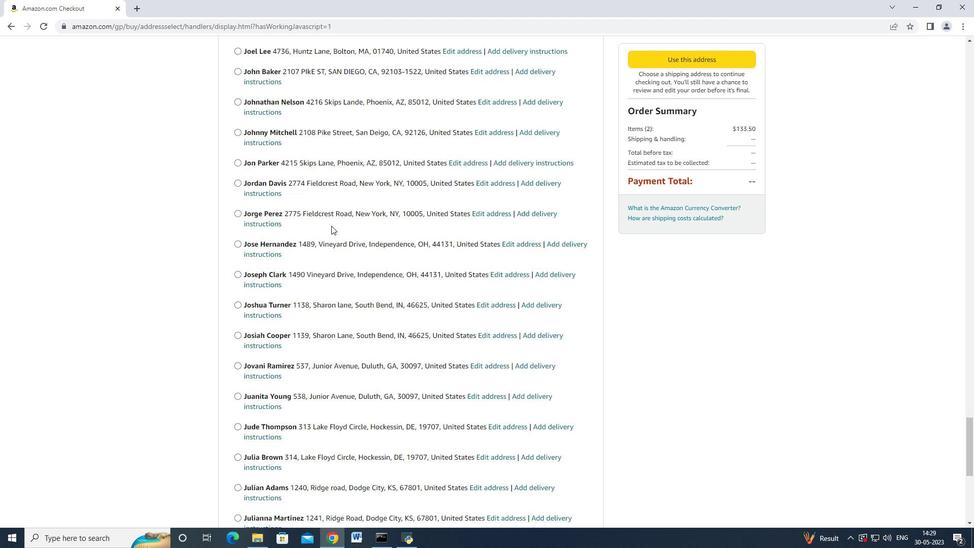 
Action: Mouse scrolled (331, 225) with delta (0, 0)
Screenshot: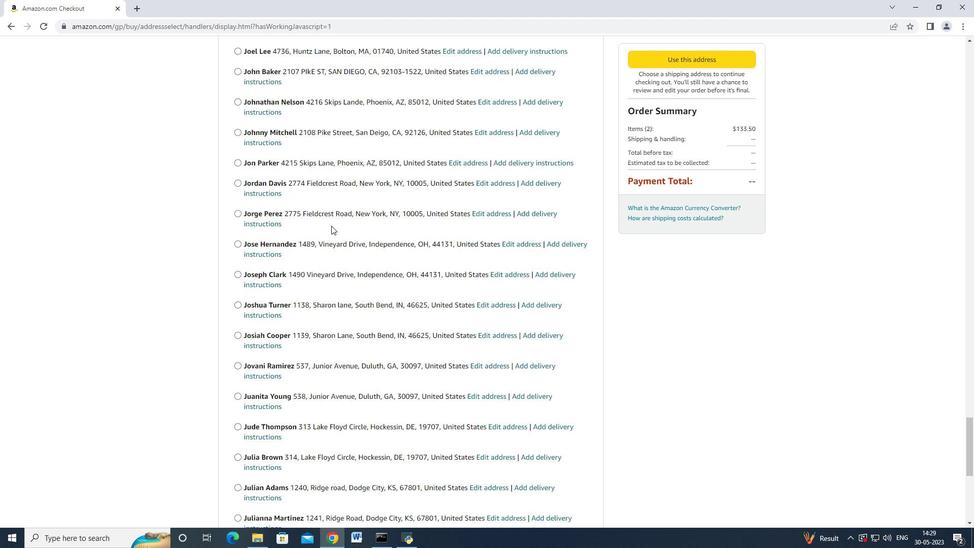
Action: Mouse moved to (331, 225)
Screenshot: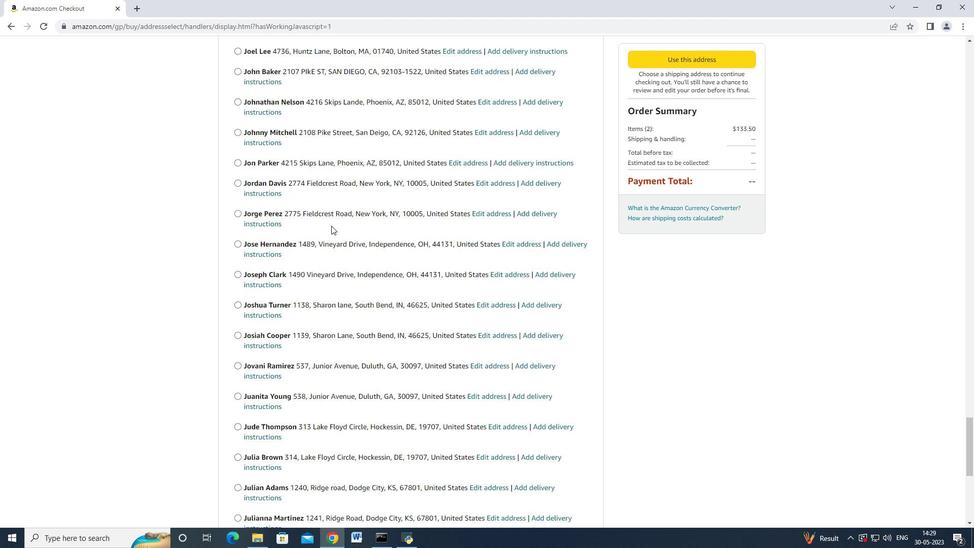 
Action: Mouse scrolled (331, 225) with delta (0, 0)
Screenshot: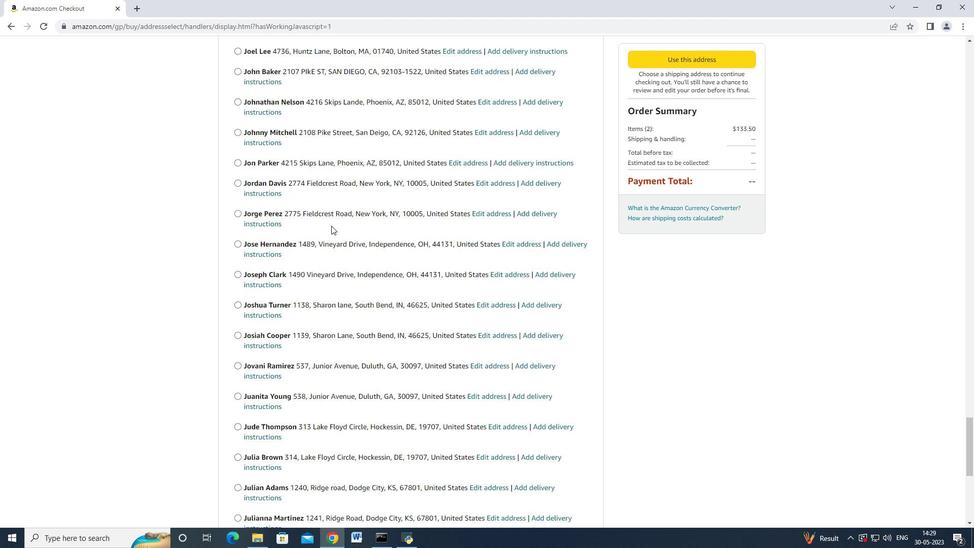 
Action: Mouse moved to (331, 225)
Screenshot: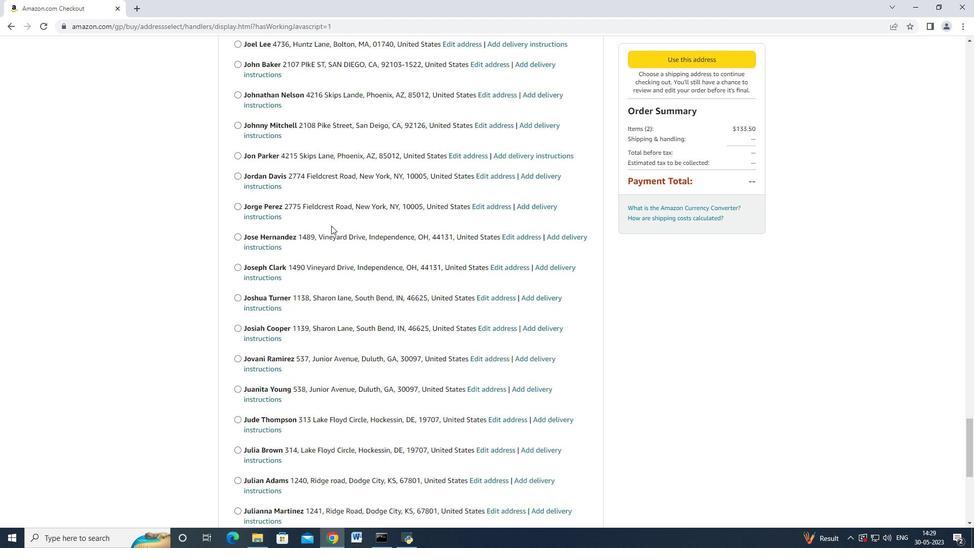 
Action: Mouse scrolled (331, 225) with delta (0, 0)
Screenshot: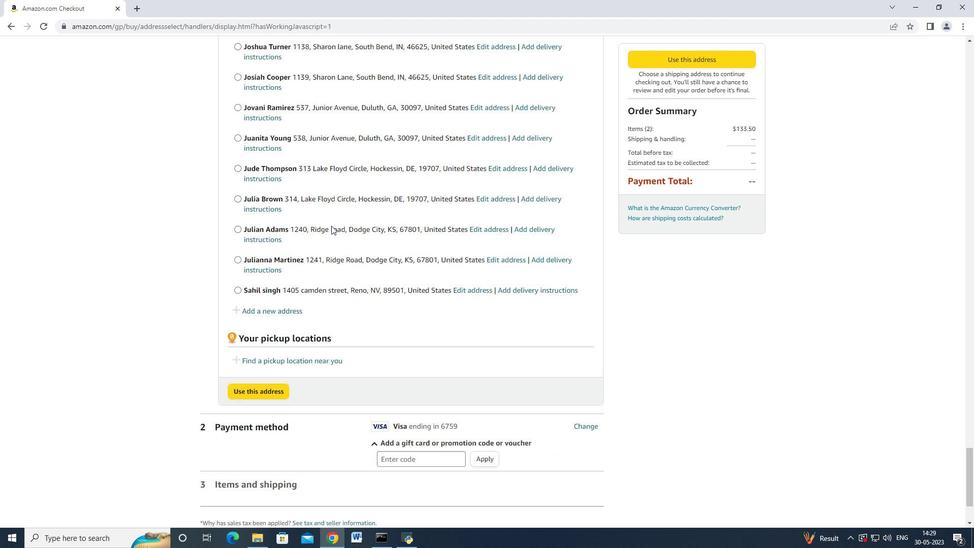 
Action: Mouse moved to (331, 225)
Screenshot: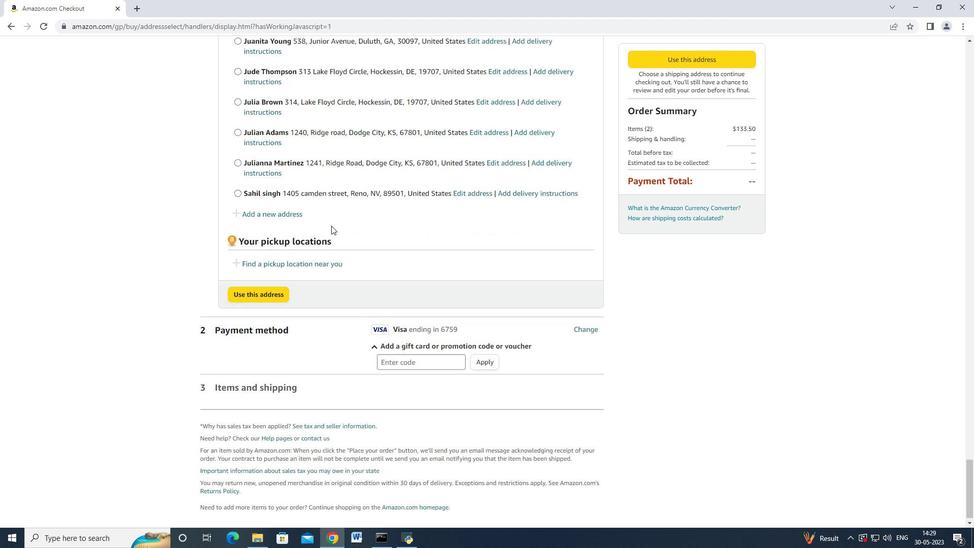 
Action: Mouse scrolled (331, 225) with delta (0, 0)
Screenshot: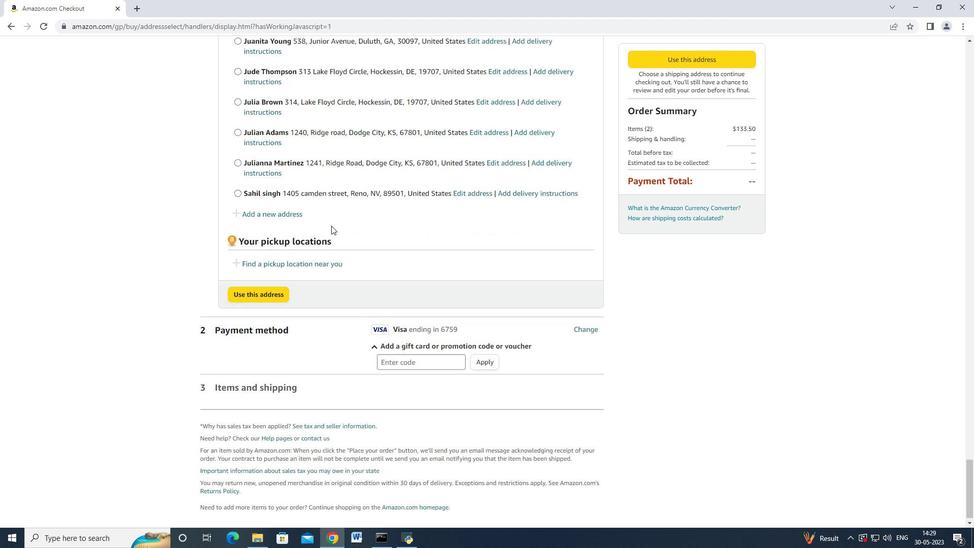
Action: Mouse scrolled (331, 225) with delta (0, 0)
Screenshot: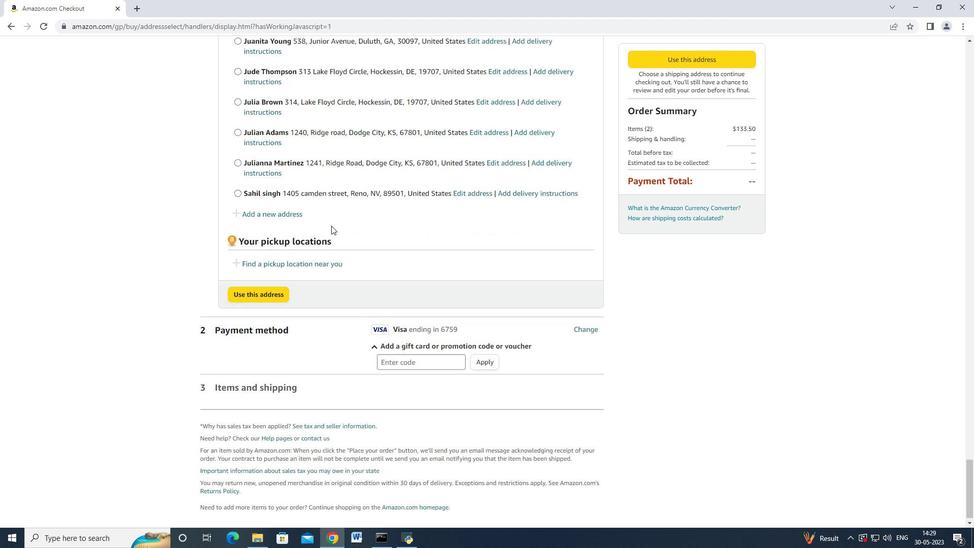 
Action: Mouse scrolled (331, 225) with delta (0, 0)
Screenshot: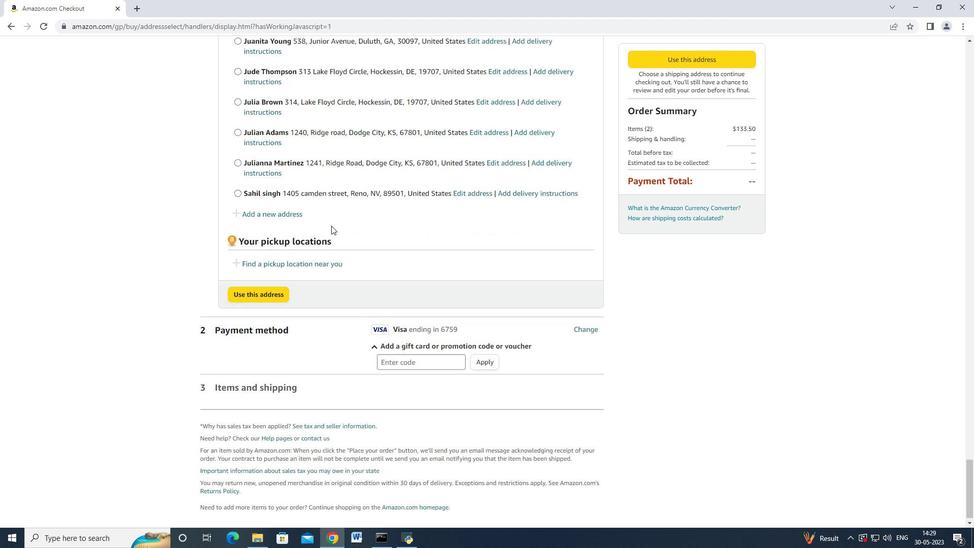 
Action: Mouse scrolled (331, 225) with delta (0, 0)
Screenshot: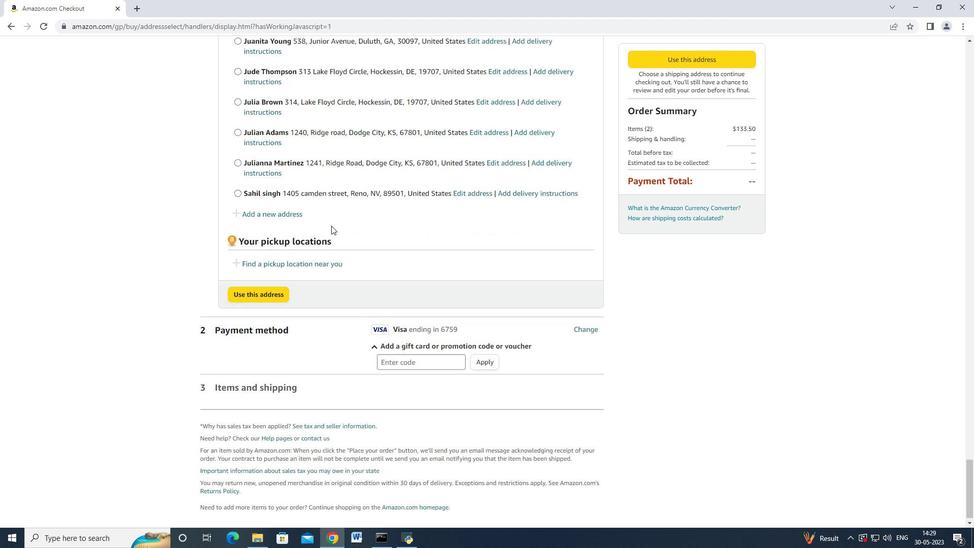 
Action: Mouse scrolled (331, 225) with delta (0, 0)
Screenshot: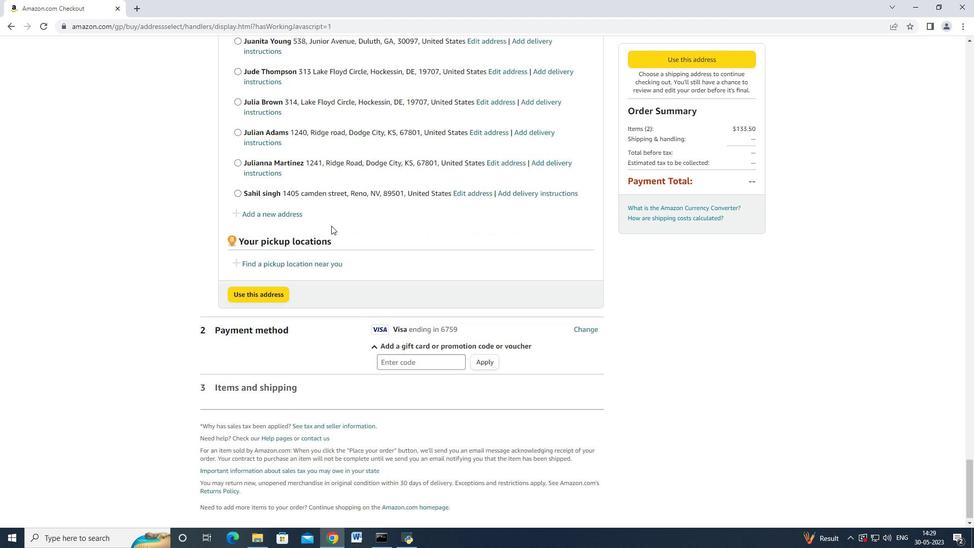 
Action: Mouse moved to (292, 208)
Screenshot: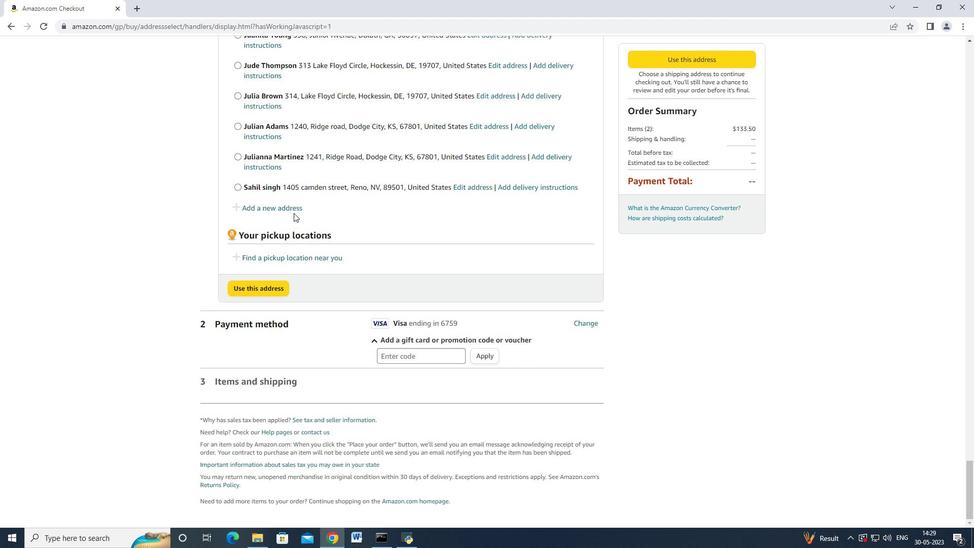 
Action: Mouse pressed left at (292, 208)
Screenshot: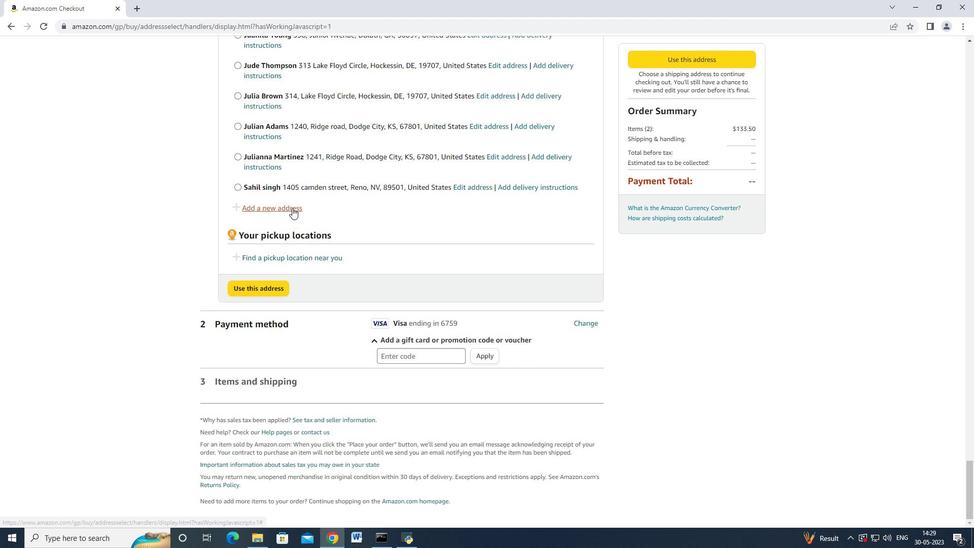 
Action: Mouse moved to (335, 242)
Screenshot: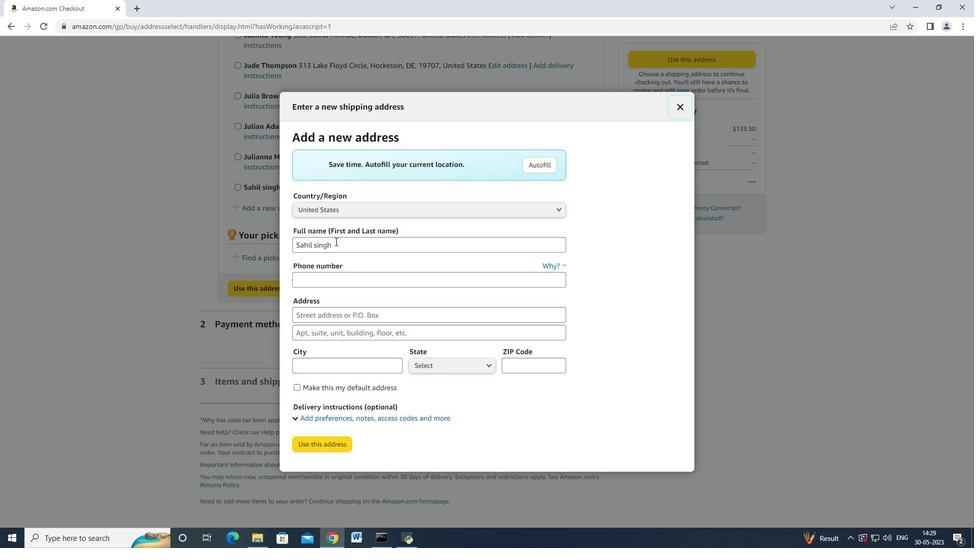 
Action: Mouse pressed left at (335, 242)
Screenshot: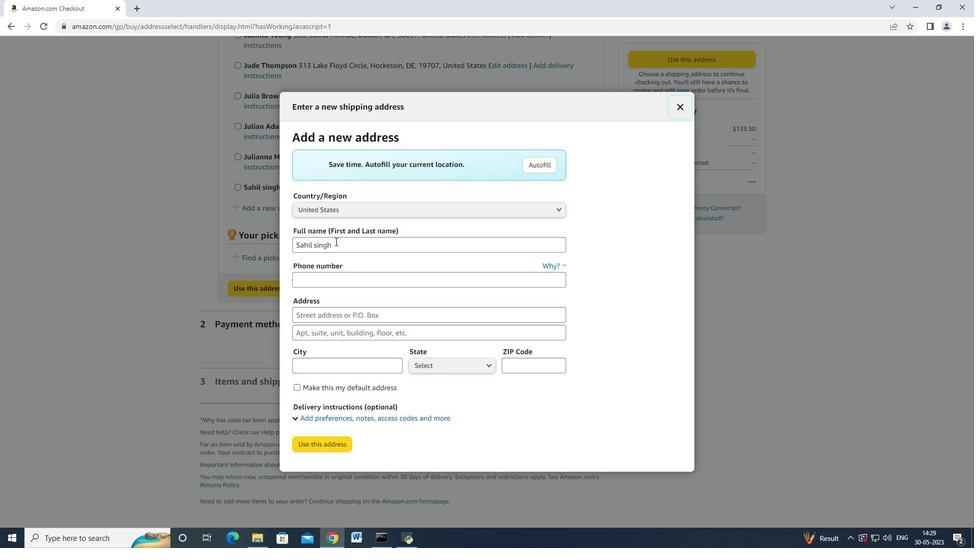 
Action: Mouse moved to (330, 235)
Screenshot: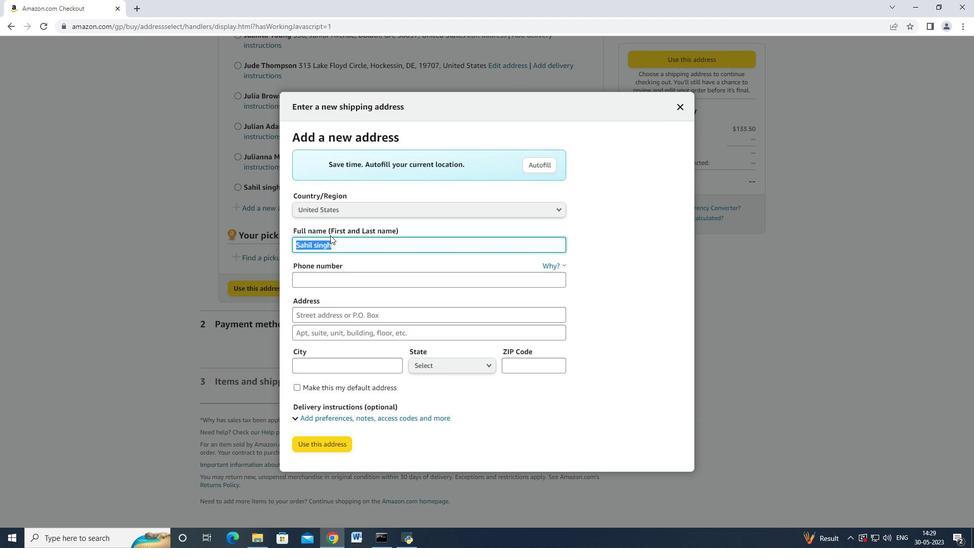 
Action: Key pressed <Key.backspace><Key.shift>Gianna<Key.space><Key.shift>Martinez<Key.tab><Key.tab>6314971043<Key.tab>3101<Key.backspace>3<Key.space><Key.shift>Abia<Key.space><Key.shift>Martiv<Key.backspace>n<Key.space><Key.shift_r>Drive<Key.tab><Key.tab><Key.shift>Panther<Key.space><Key.shift>Burn
Screenshot: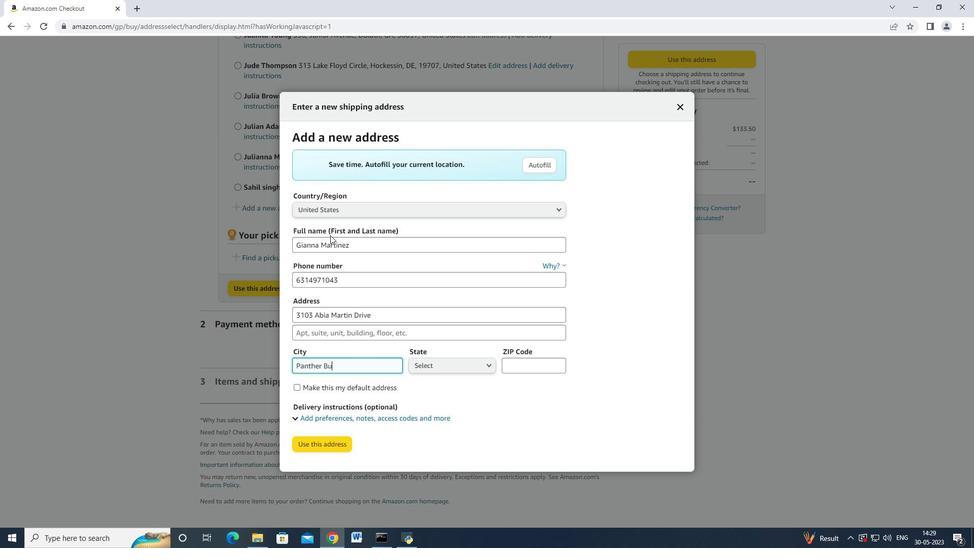 
Action: Mouse moved to (436, 358)
Screenshot: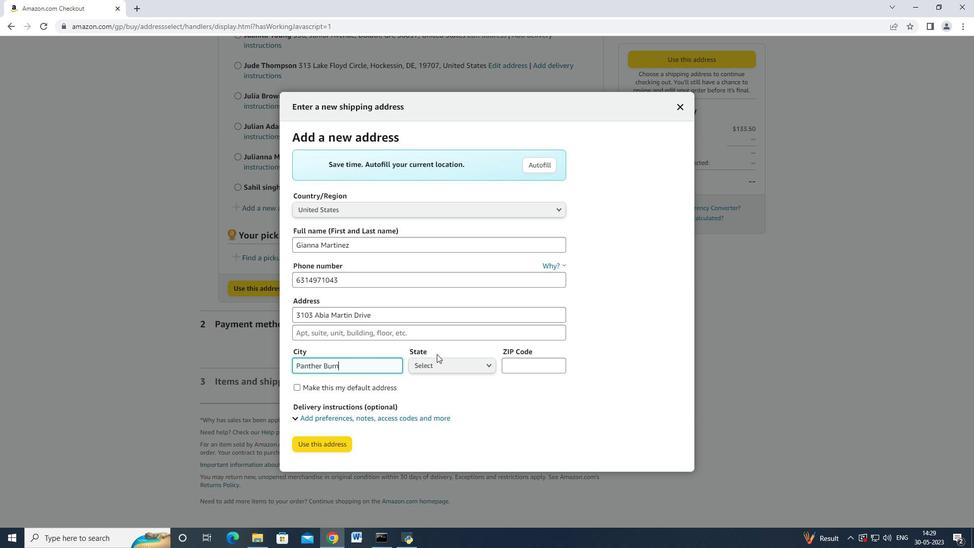 
Action: Mouse pressed left at (436, 358)
Screenshot: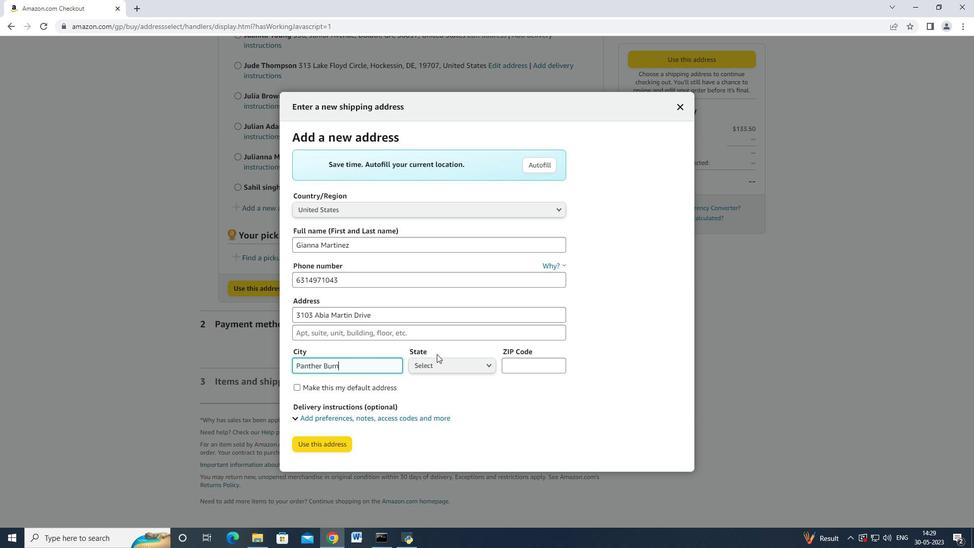 
Action: Mouse moved to (457, 304)
Screenshot: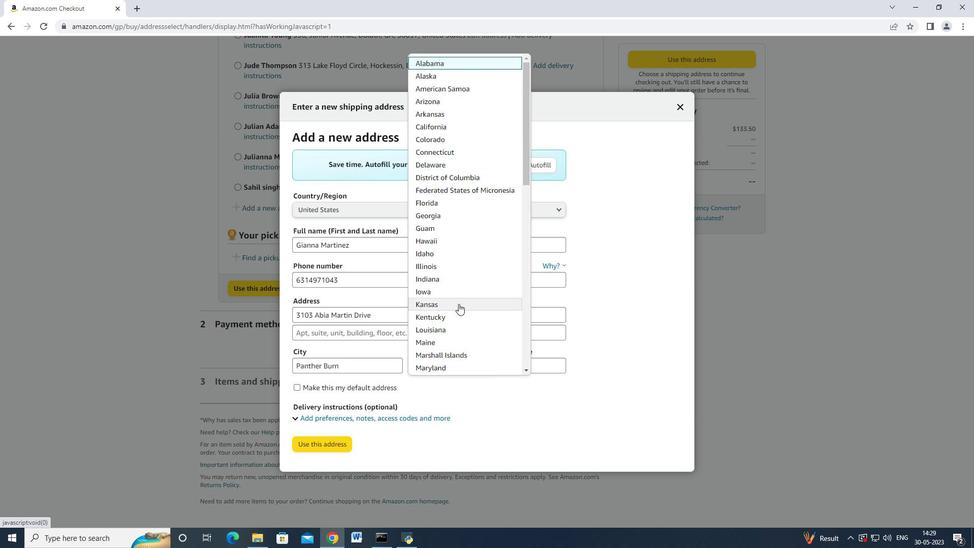 
Action: Mouse scrolled (457, 304) with delta (0, 0)
Screenshot: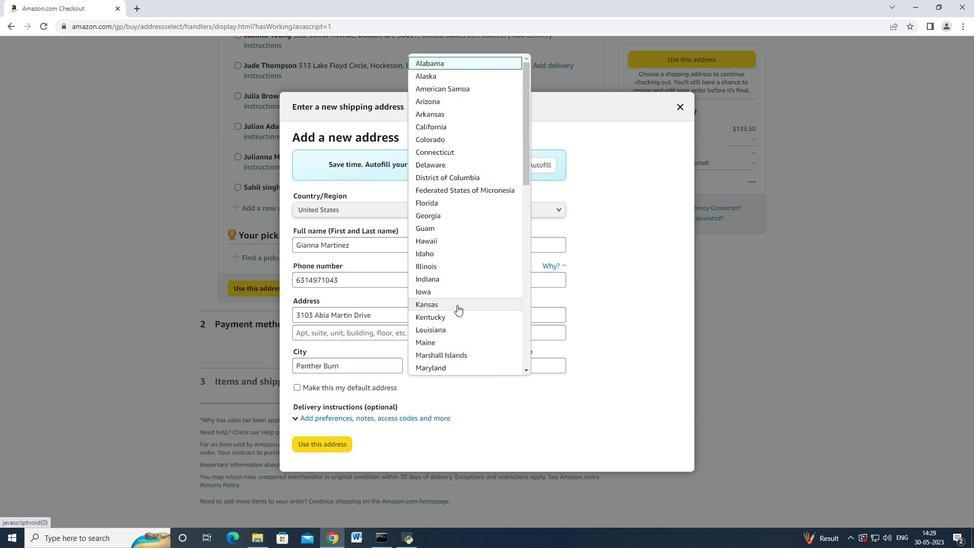 
Action: Mouse scrolled (457, 304) with delta (0, 0)
Screenshot: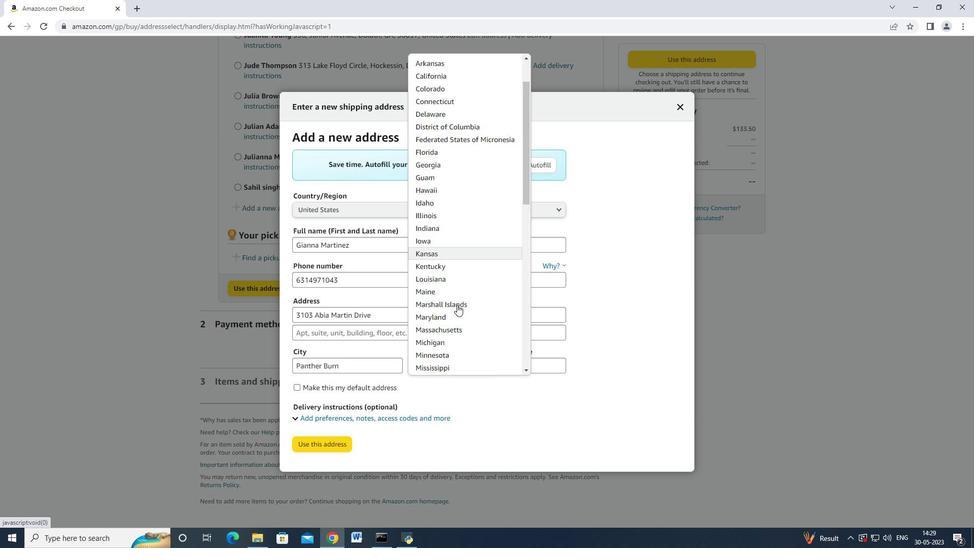 
Action: Mouse moved to (459, 312)
Screenshot: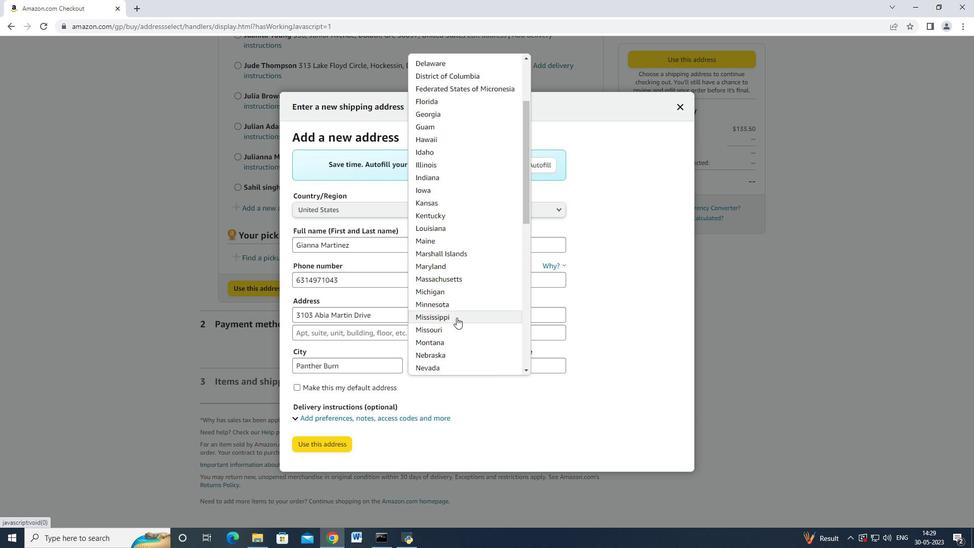 
Action: Mouse pressed left at (459, 312)
Screenshot: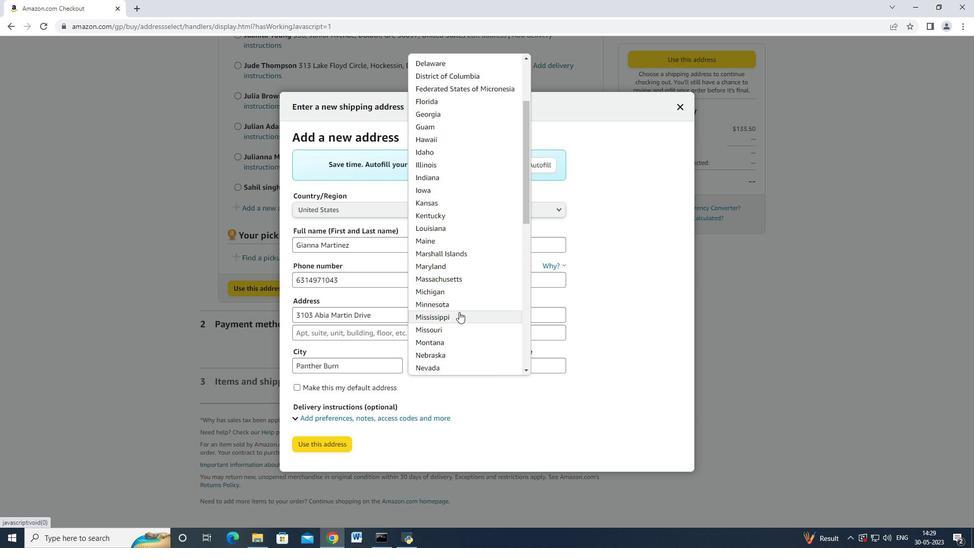 
Action: Mouse moved to (523, 365)
Screenshot: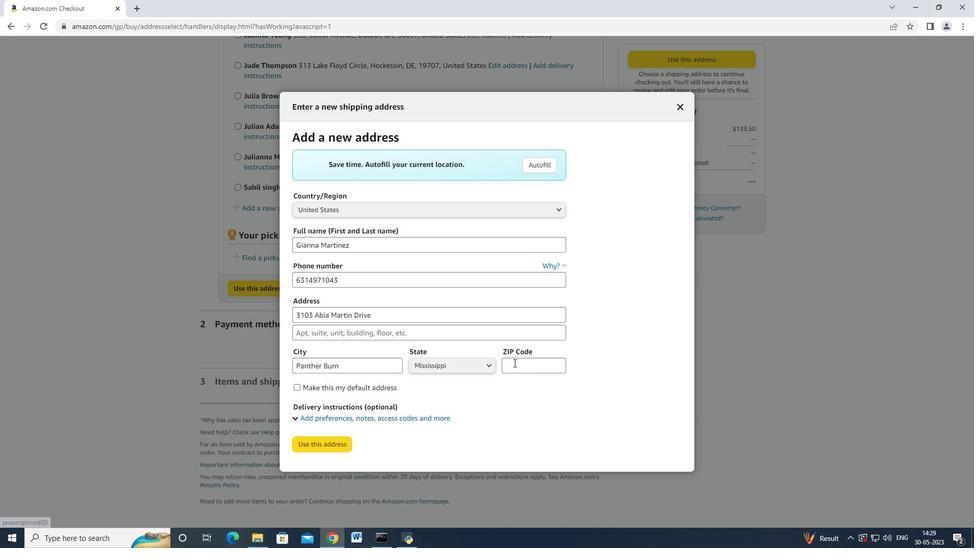 
Action: Mouse pressed left at (523, 365)
Screenshot: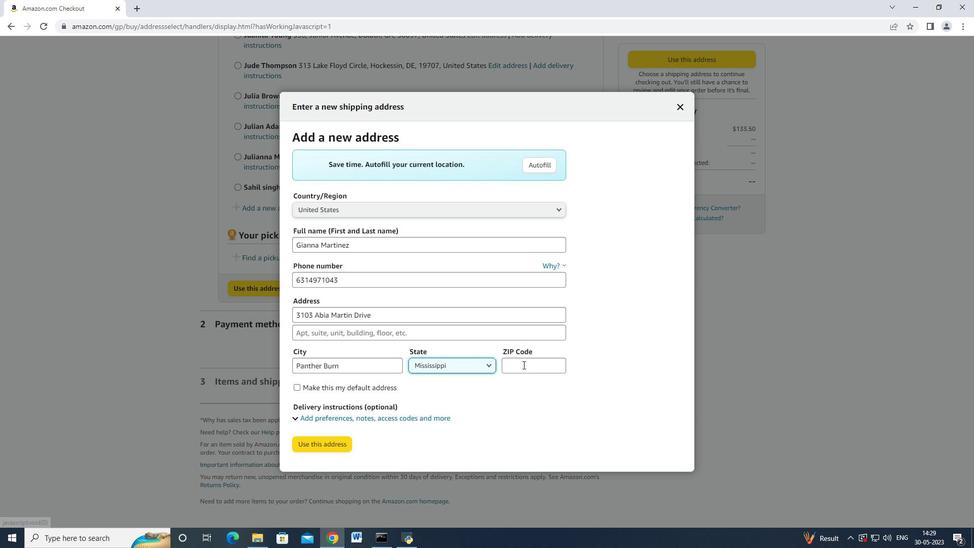 
Action: Mouse moved to (525, 361)
Screenshot: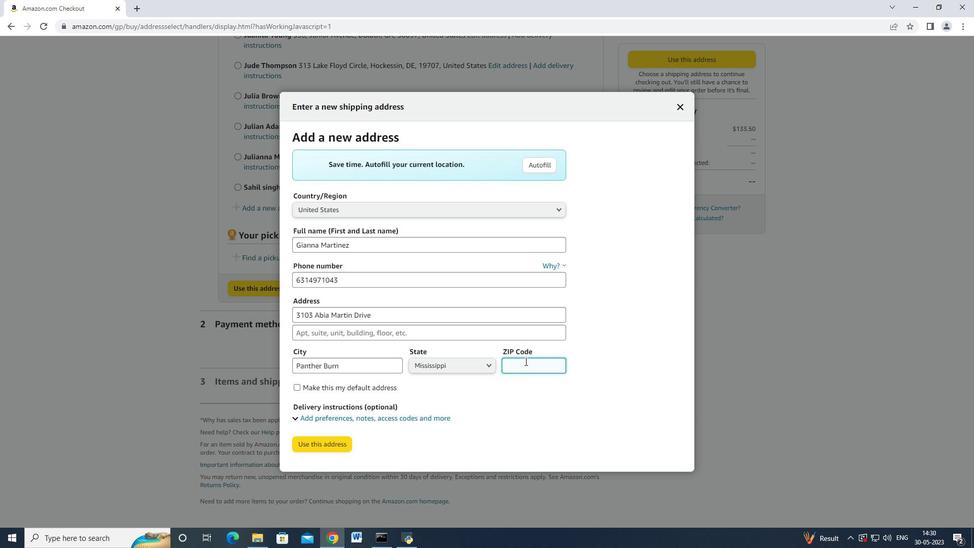 
Action: Key pressed 38765
Screenshot: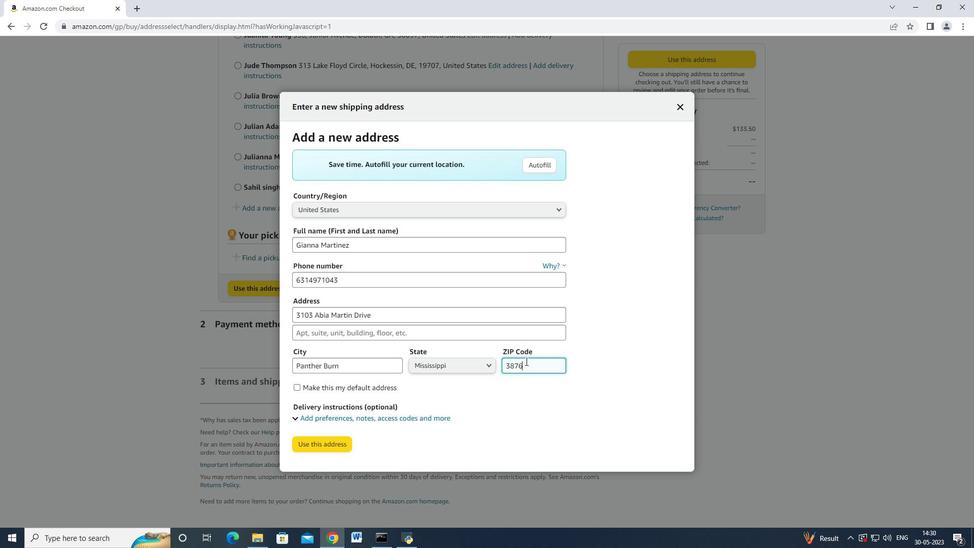 
Action: Mouse moved to (336, 441)
Screenshot: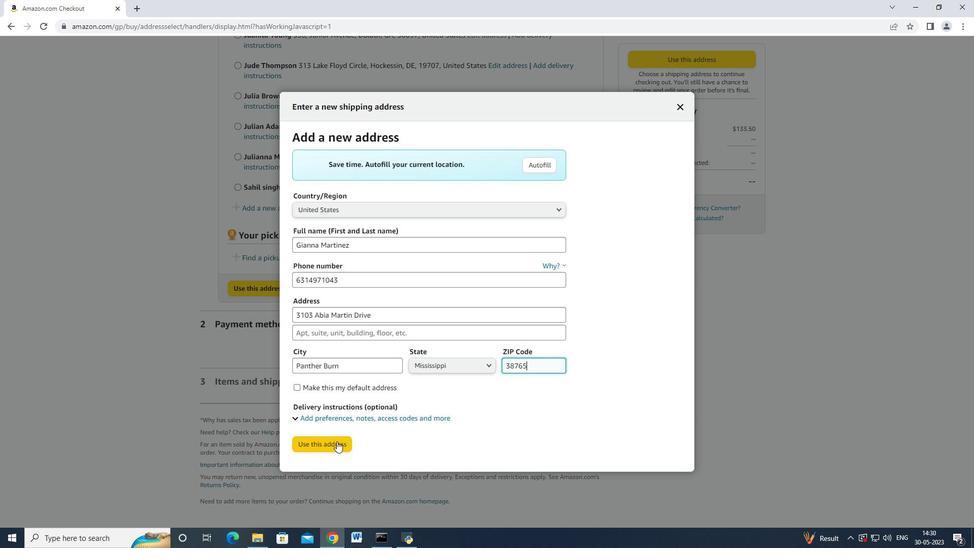 
Action: Mouse pressed left at (336, 441)
Screenshot: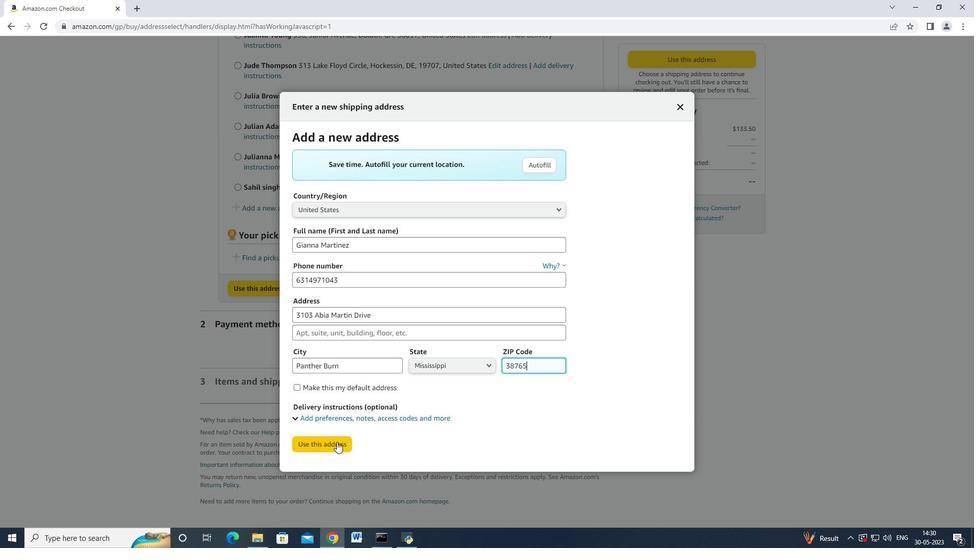 
Action: Mouse moved to (359, 414)
Screenshot: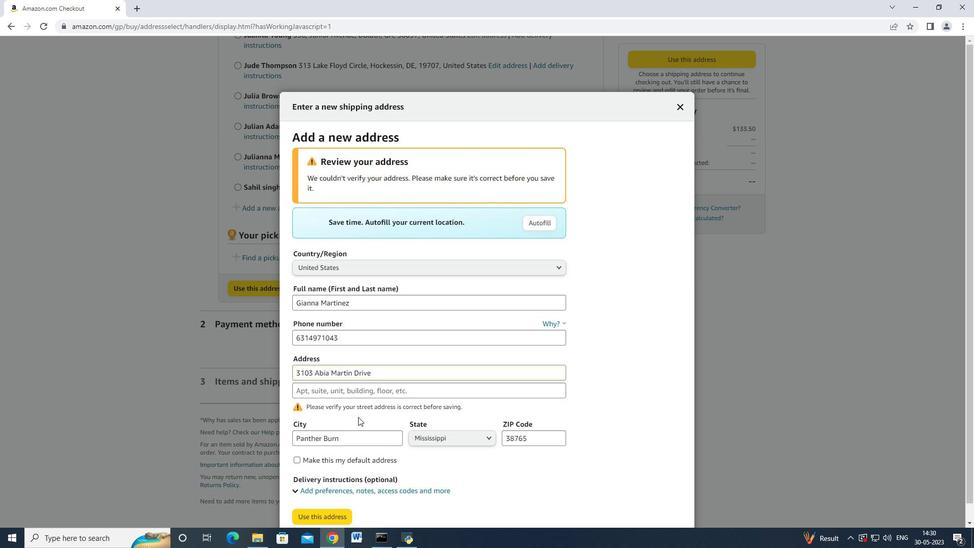 
Action: Mouse scrolled (359, 414) with delta (0, 0)
Screenshot: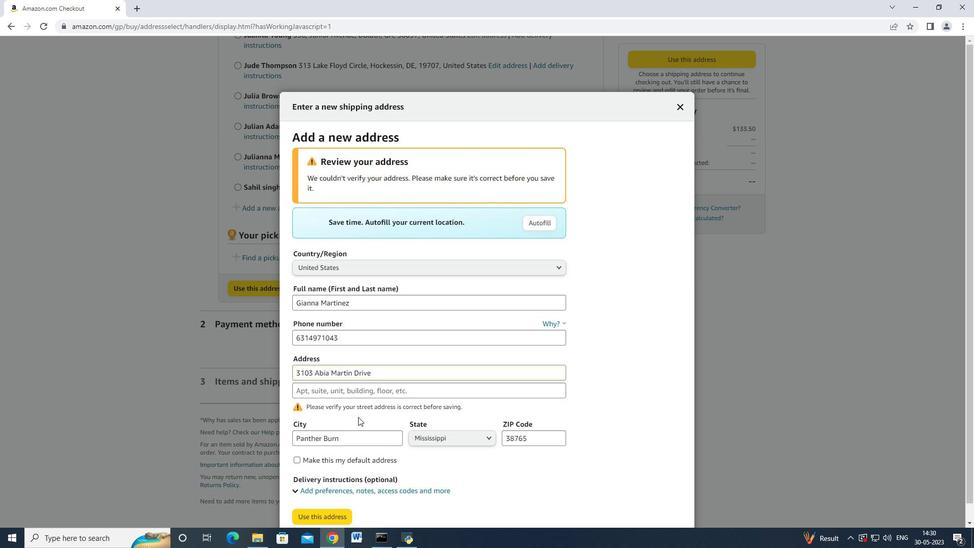 
Action: Mouse scrolled (359, 414) with delta (0, 0)
Screenshot: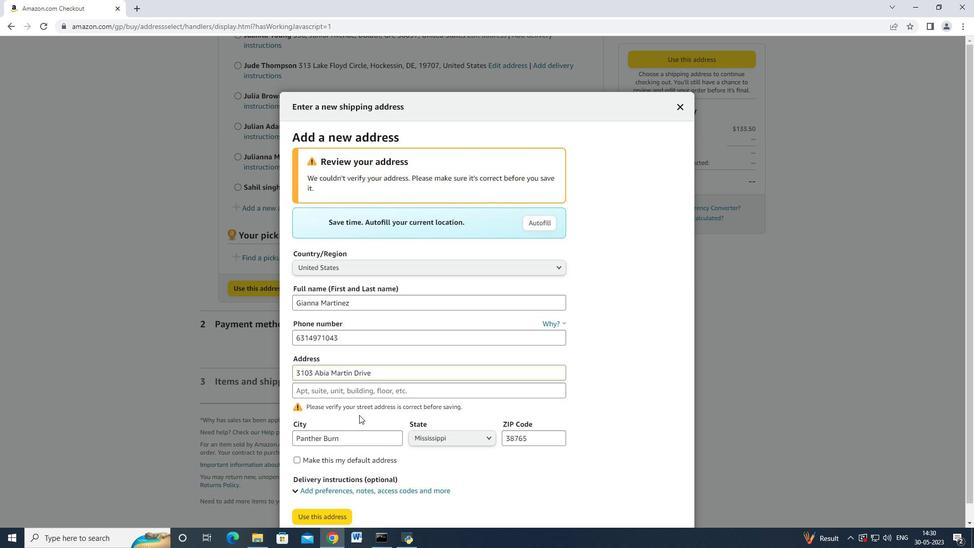 
Action: Mouse scrolled (359, 414) with delta (0, 0)
Screenshot: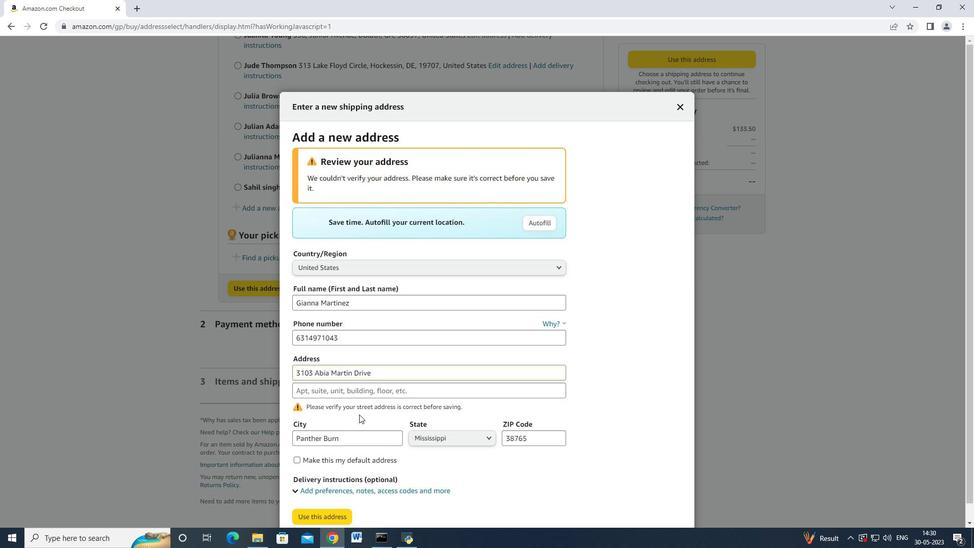 
Action: Mouse scrolled (359, 414) with delta (0, 0)
Screenshot: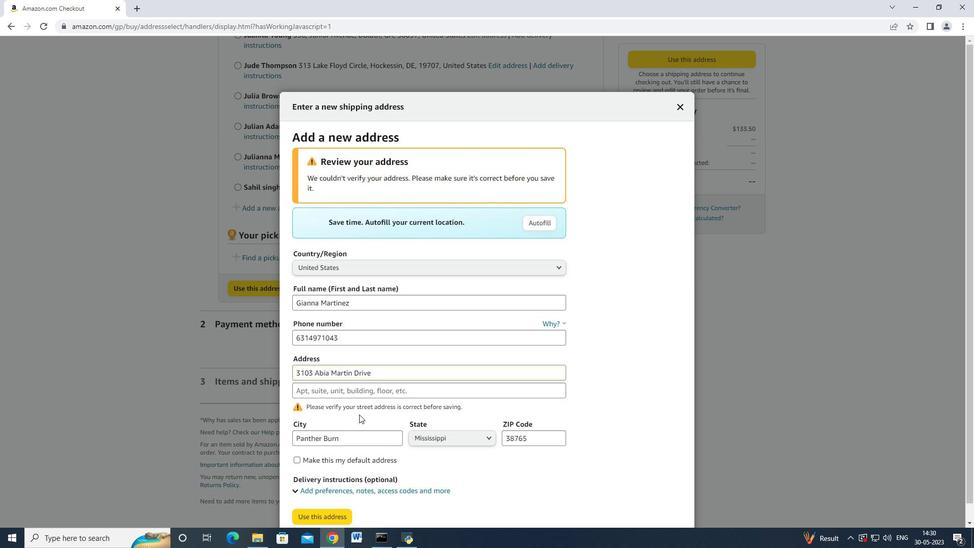 
Action: Mouse moved to (336, 493)
Screenshot: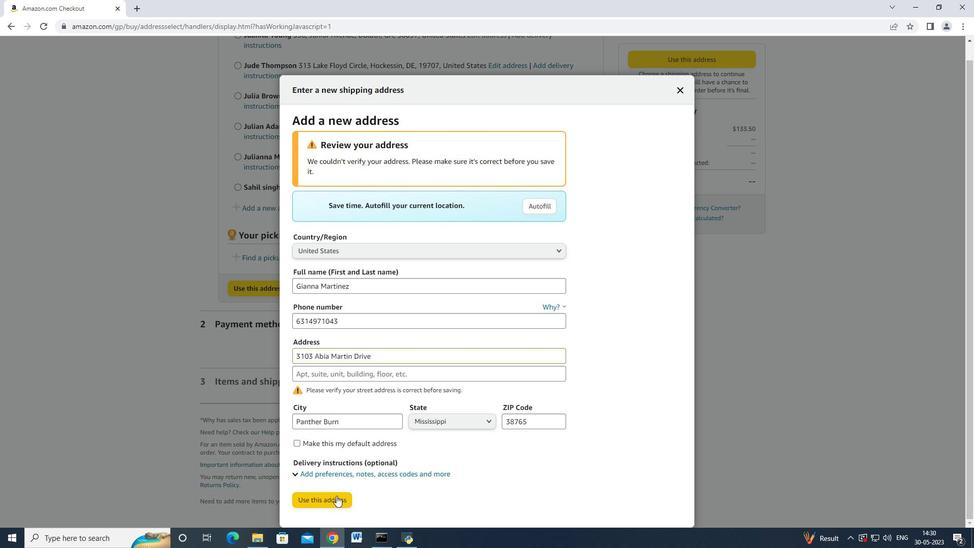 
Action: Mouse pressed left at (336, 493)
Screenshot: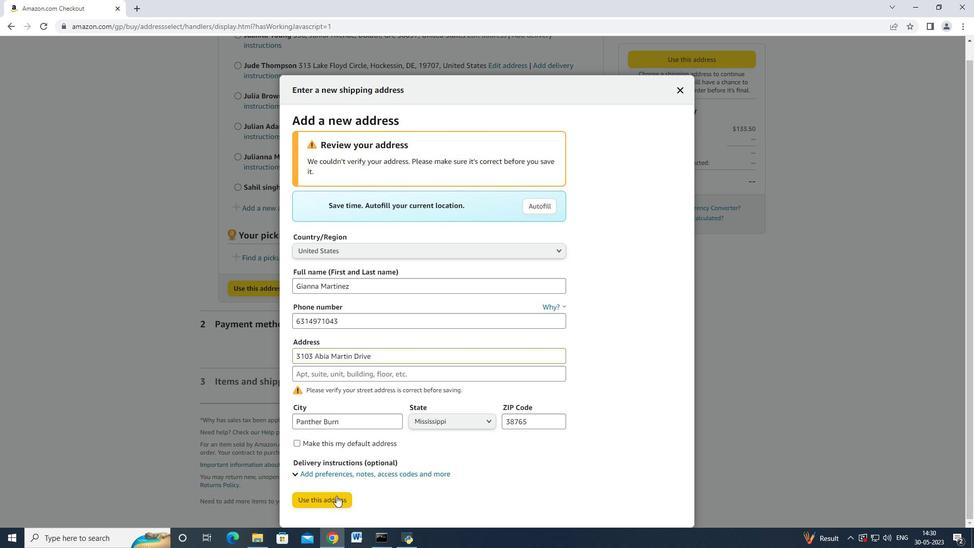 
Action: Mouse moved to (435, 312)
Screenshot: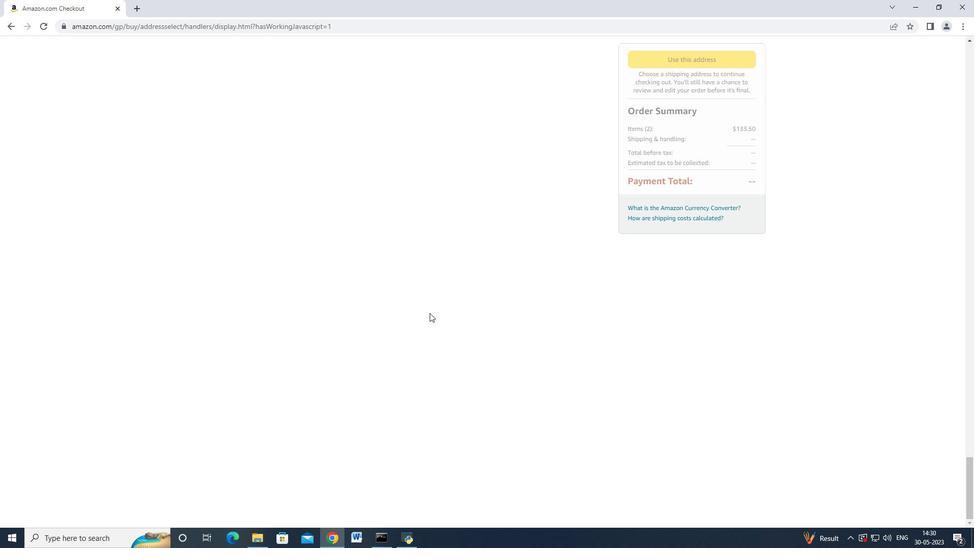 
Action: Mouse scrolled (435, 313) with delta (0, 0)
Screenshot: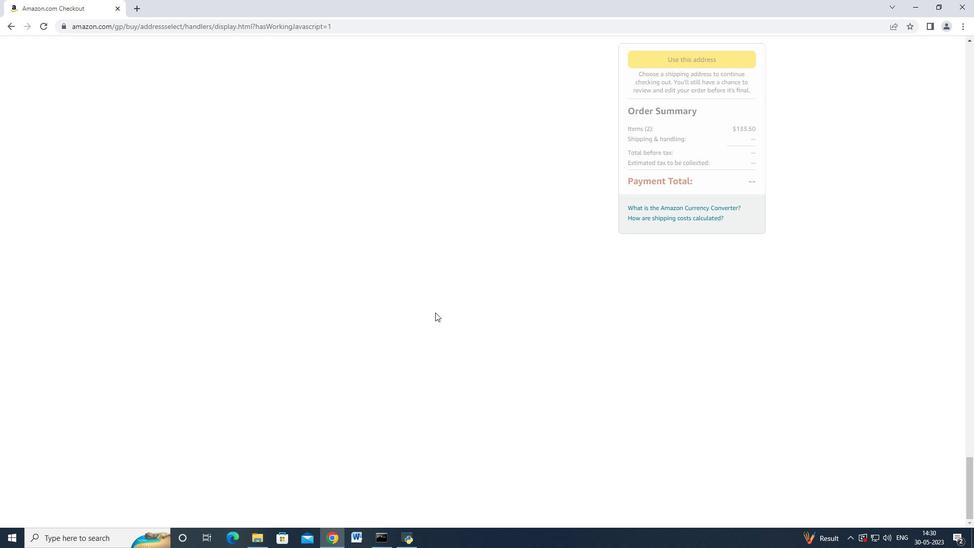 
Action: Mouse scrolled (435, 313) with delta (0, 0)
Screenshot: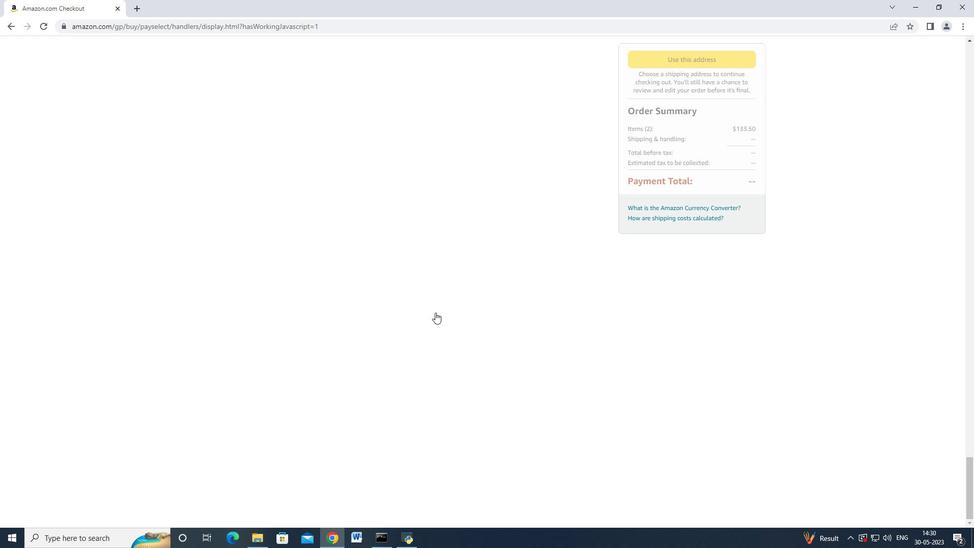 
Action: Mouse moved to (347, 245)
Screenshot: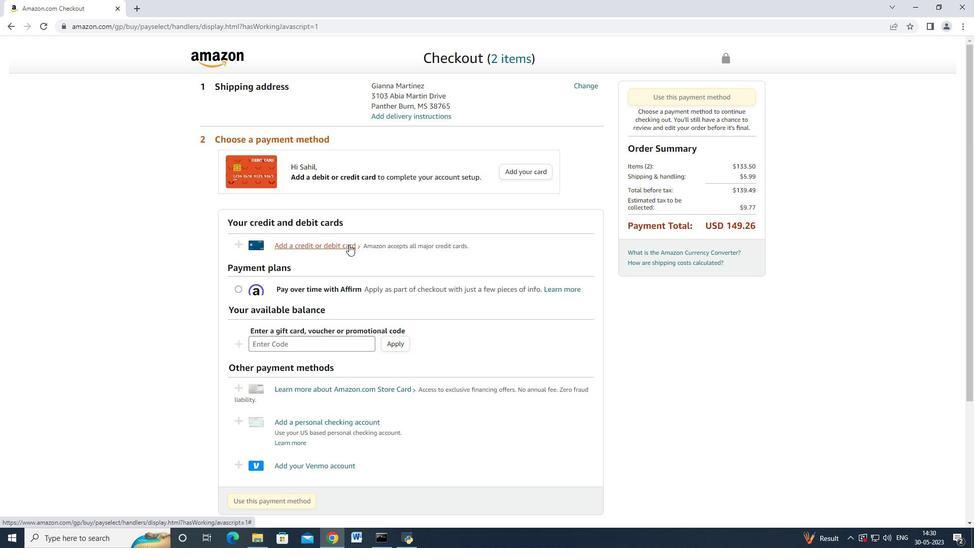 
Action: Mouse pressed left at (347, 245)
Screenshot: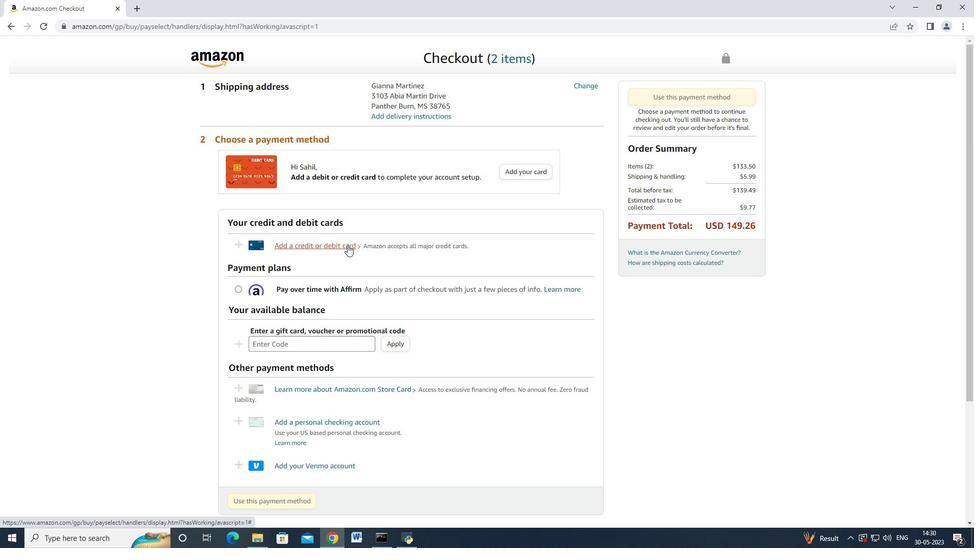 
Action: Mouse moved to (389, 239)
Screenshot: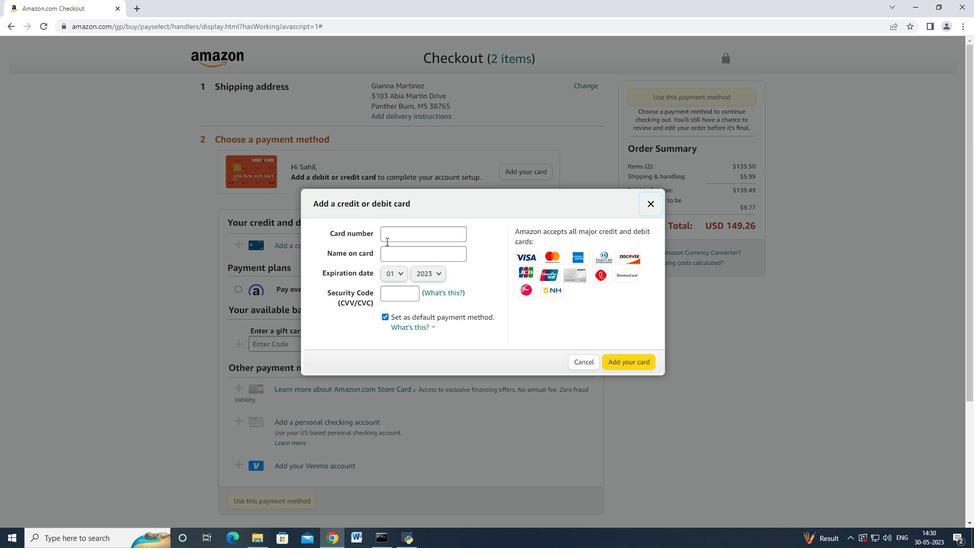 
Action: Mouse pressed left at (389, 239)
Screenshot: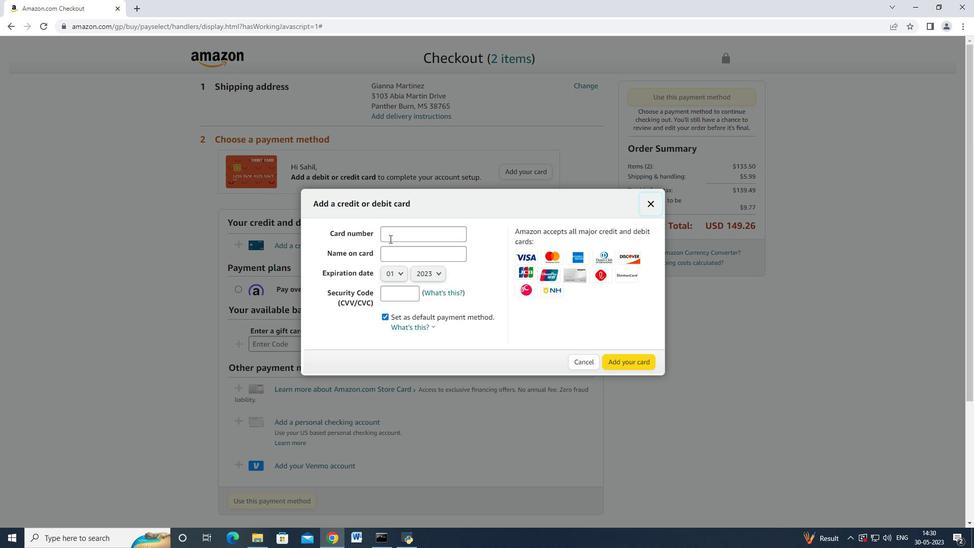 
Action: Mouse moved to (391, 239)
Screenshot: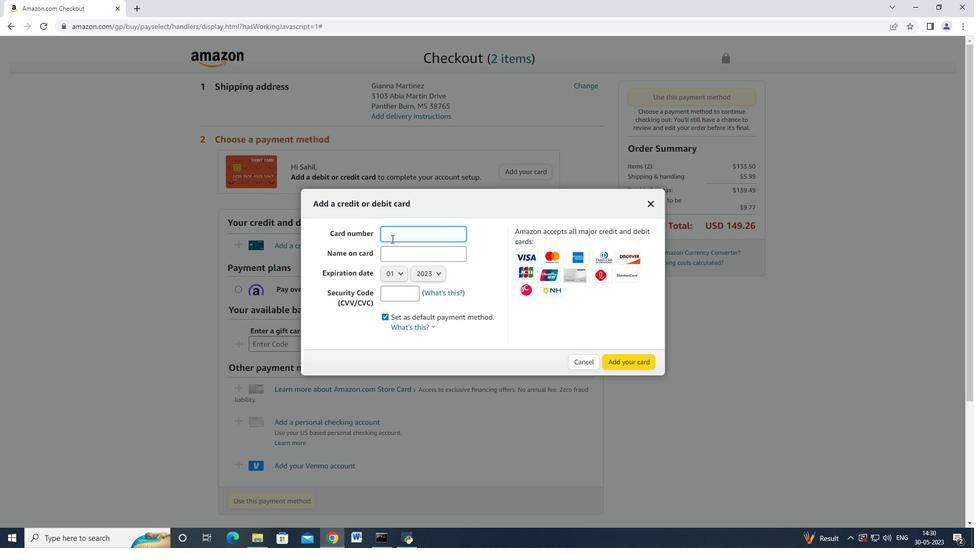 
Action: Key pressed <Key.shift><Key.shift><Key.shift><Key.shift><Key.shift><Key.shift><Key.shift><Key.shift><Key.shift><Key.shift><Key.shift><Key.shift><Key.shift><Key.shift><Key.shift><Key.shift><Key.shift>4726664477552005<Key.tab><Key.shift>Mark<Key.space><Key.shift_r>Adams<Key.space>
Screenshot: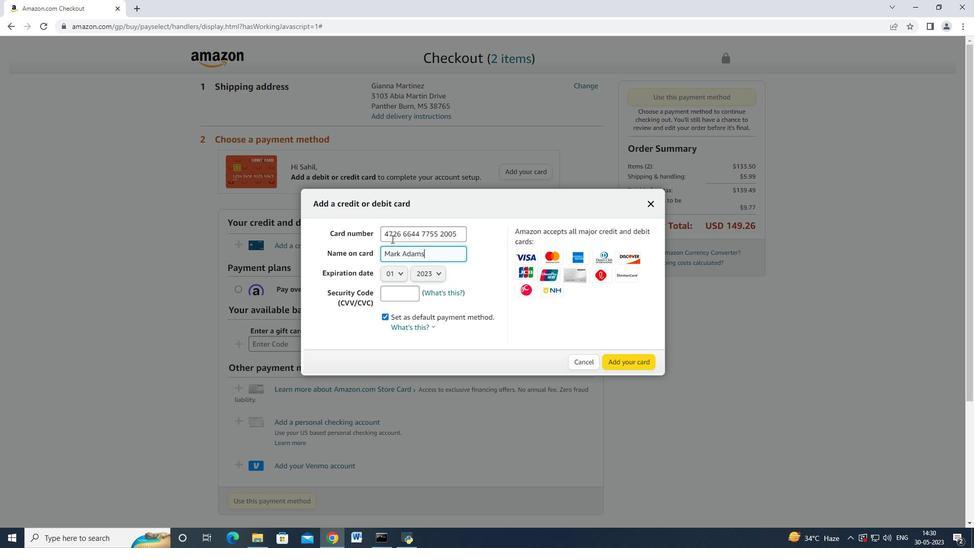 
Action: Mouse moved to (397, 276)
Screenshot: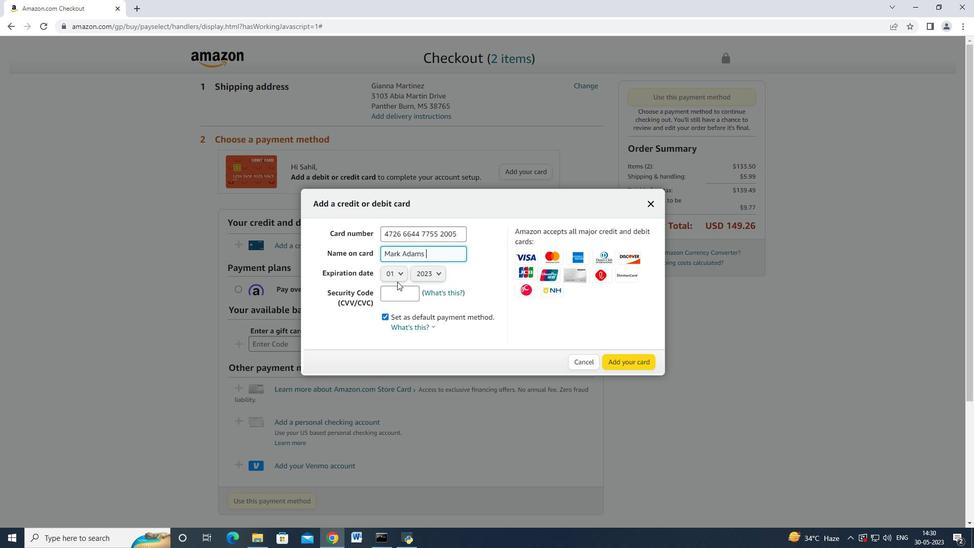 
Action: Mouse pressed left at (397, 276)
Screenshot: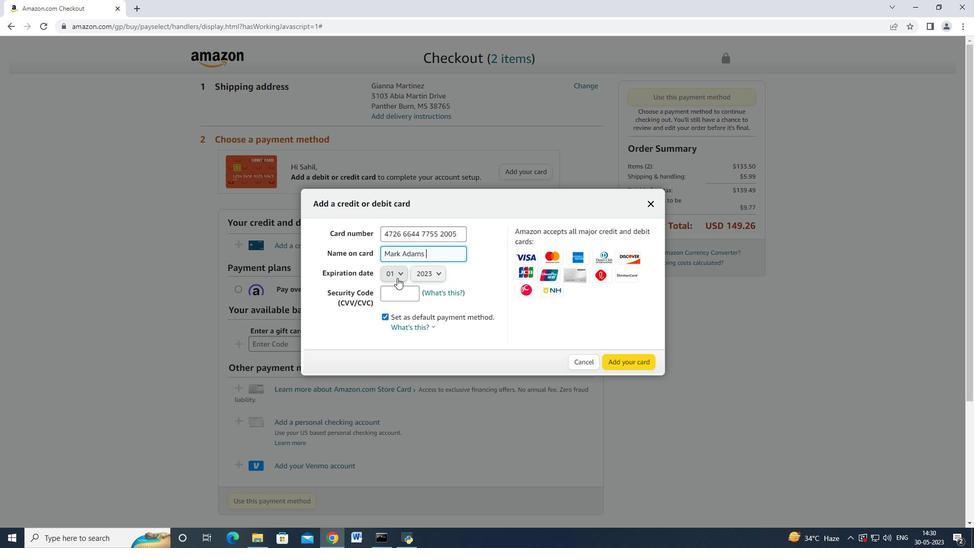 
Action: Mouse moved to (393, 312)
Screenshot: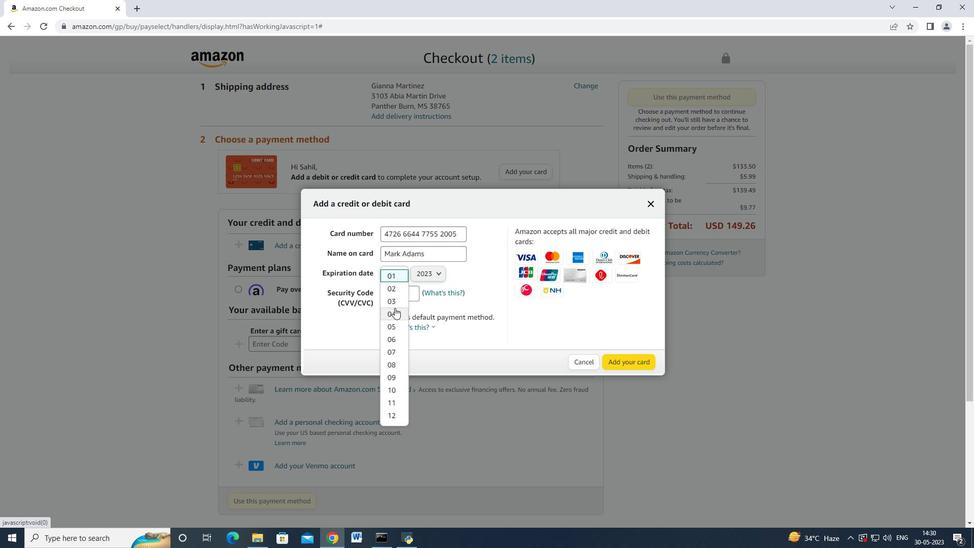 
Action: Mouse pressed left at (393, 312)
Screenshot: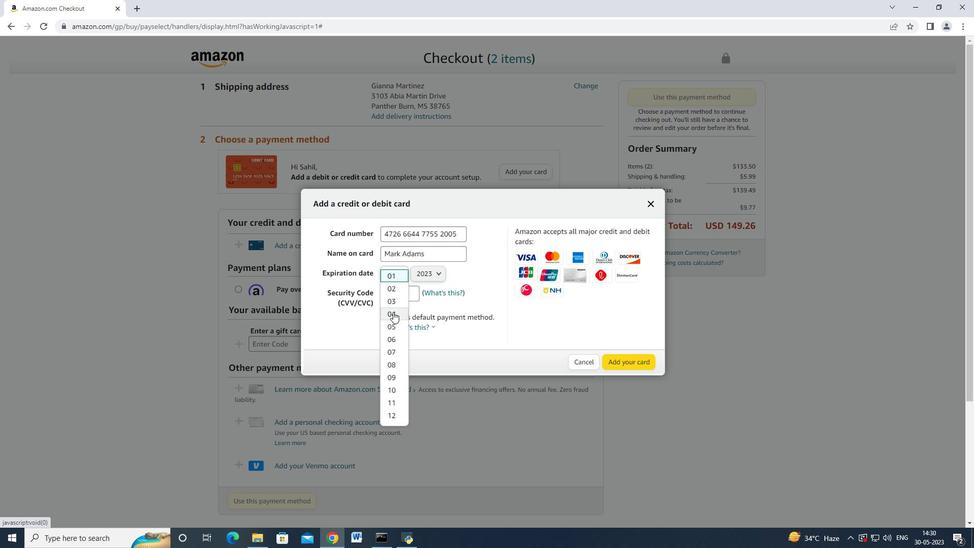 
Action: Mouse moved to (427, 270)
Screenshot: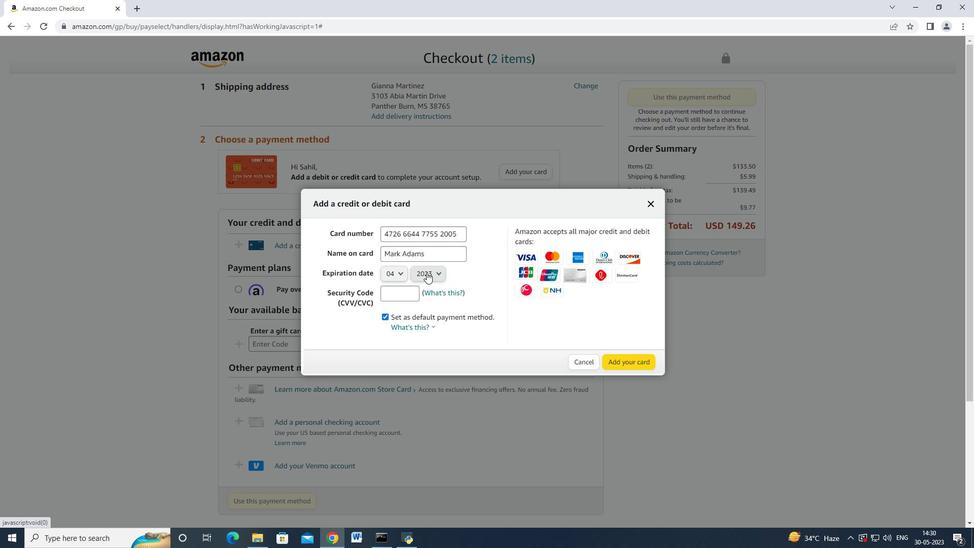 
Action: Mouse pressed left at (427, 270)
Screenshot: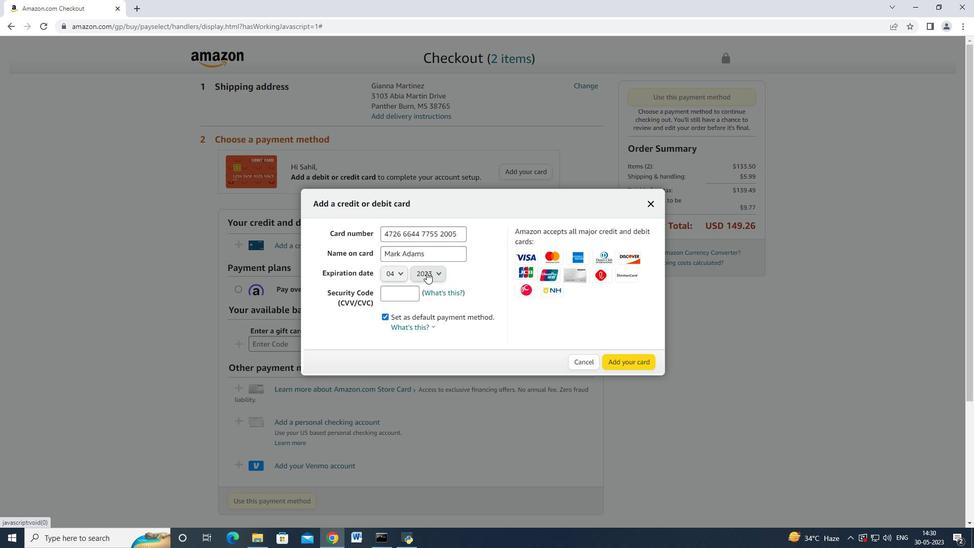 
Action: Mouse moved to (426, 300)
Screenshot: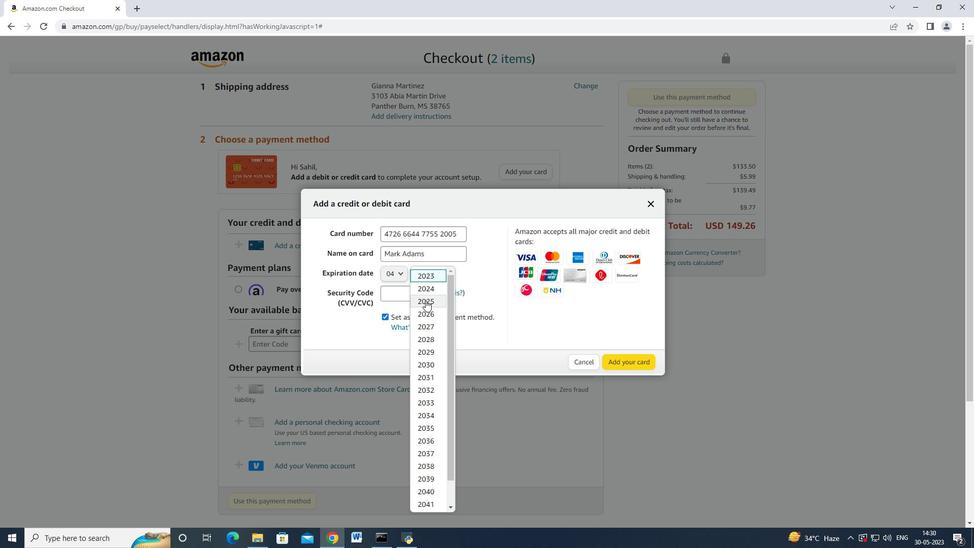 
Action: Mouse pressed left at (426, 300)
Screenshot: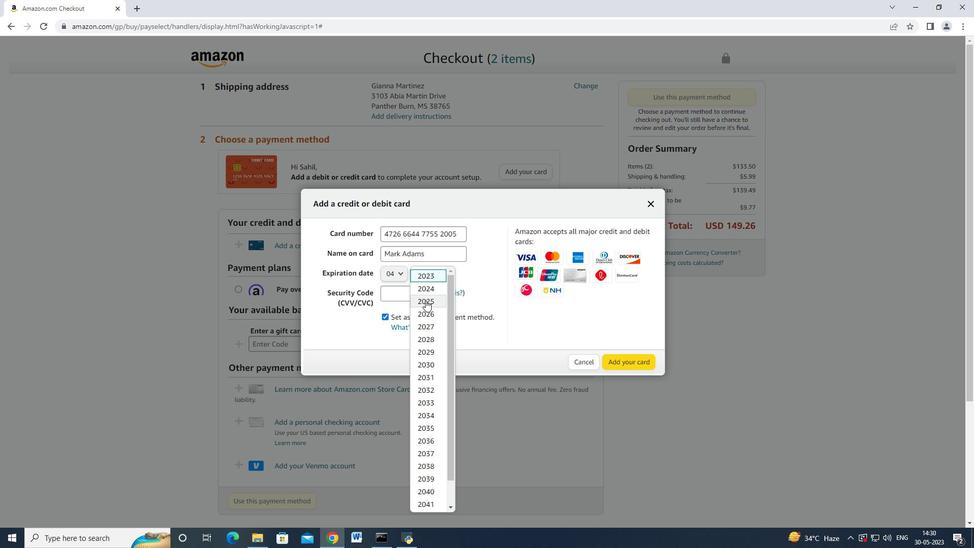 
Action: Mouse moved to (402, 299)
Screenshot: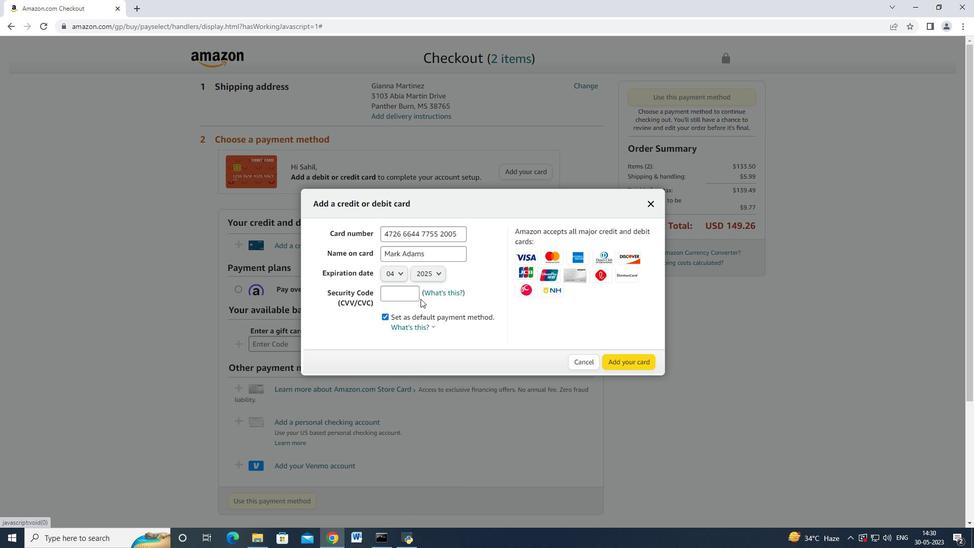 
Action: Mouse pressed left at (402, 299)
Screenshot: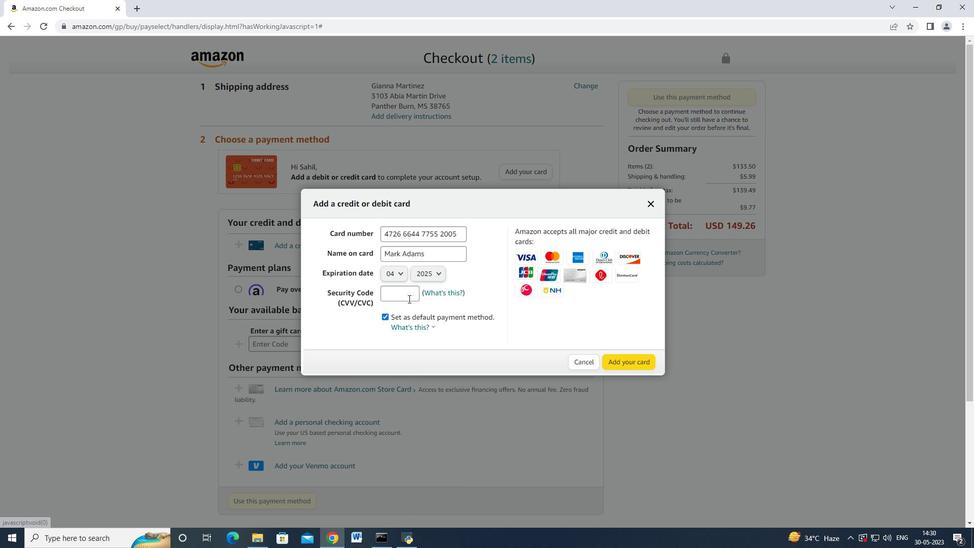 
Action: Mouse moved to (402, 296)
Screenshot: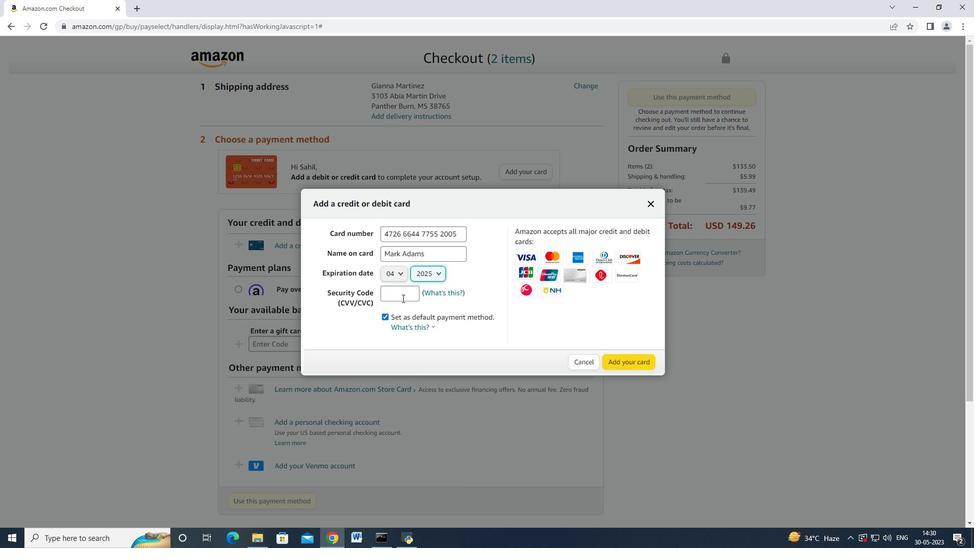 
Action: Mouse pressed left at (402, 296)
Screenshot: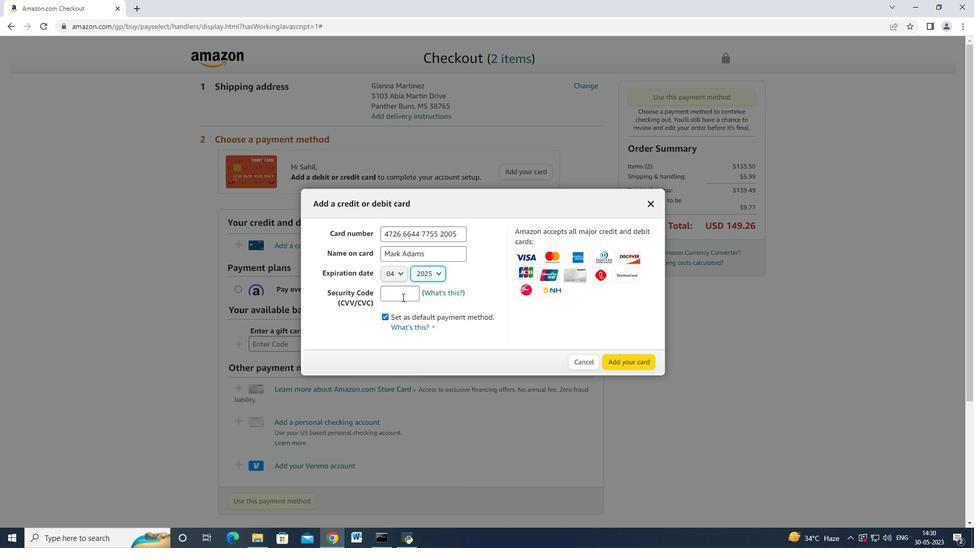 
Action: Mouse moved to (402, 293)
Screenshot: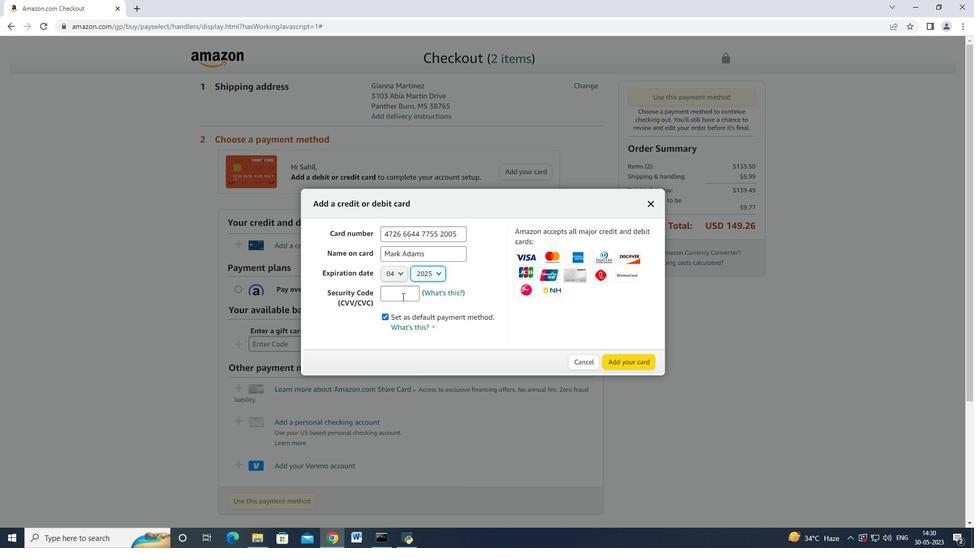 
Action: Key pressed 3321
